 Task: Look for space in Ad Dīwānīyah, Iraq from 5th June, 2023 to 16th June, 2023 for 2 adults in price range Rs.14000 to Rs.18000. Place can be entire place with 1  bedroom having 1 bed and 1 bathroom. Property type can be house, flat, guest house, hotel. Amenities needed are: wifi, washing machine. Booking option can be shelf check-in. Required host language is English.
Action: Mouse moved to (532, 114)
Screenshot: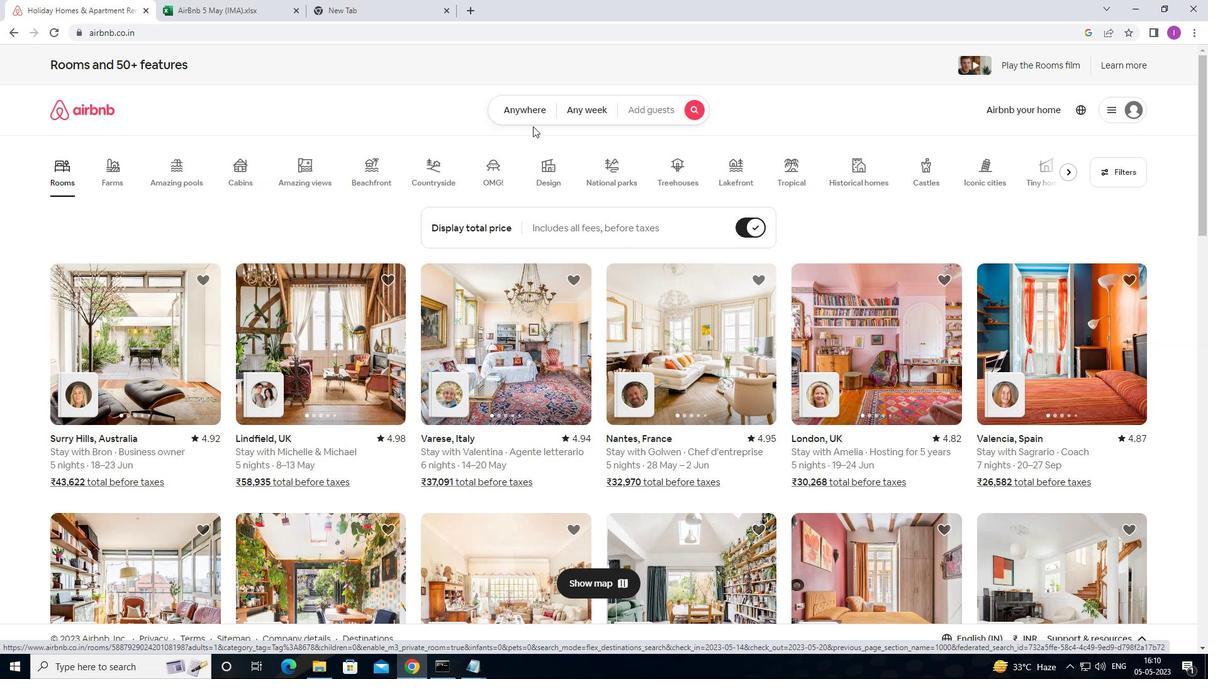 
Action: Mouse pressed left at (532, 114)
Screenshot: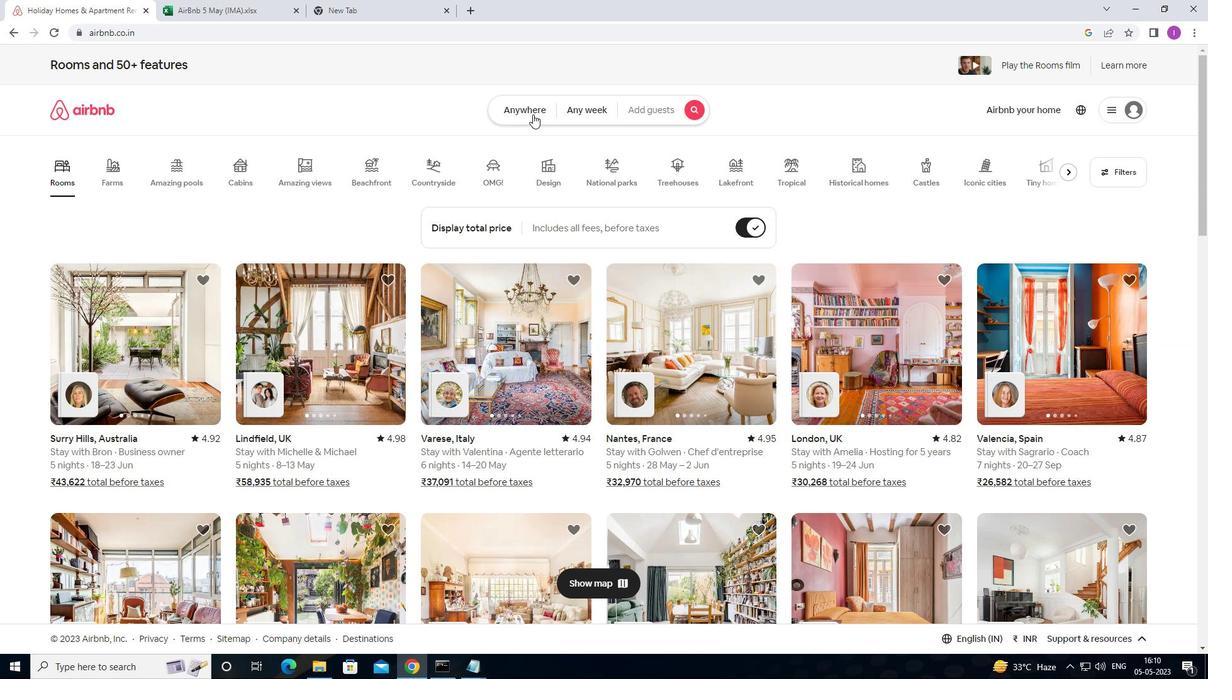 
Action: Mouse moved to (415, 155)
Screenshot: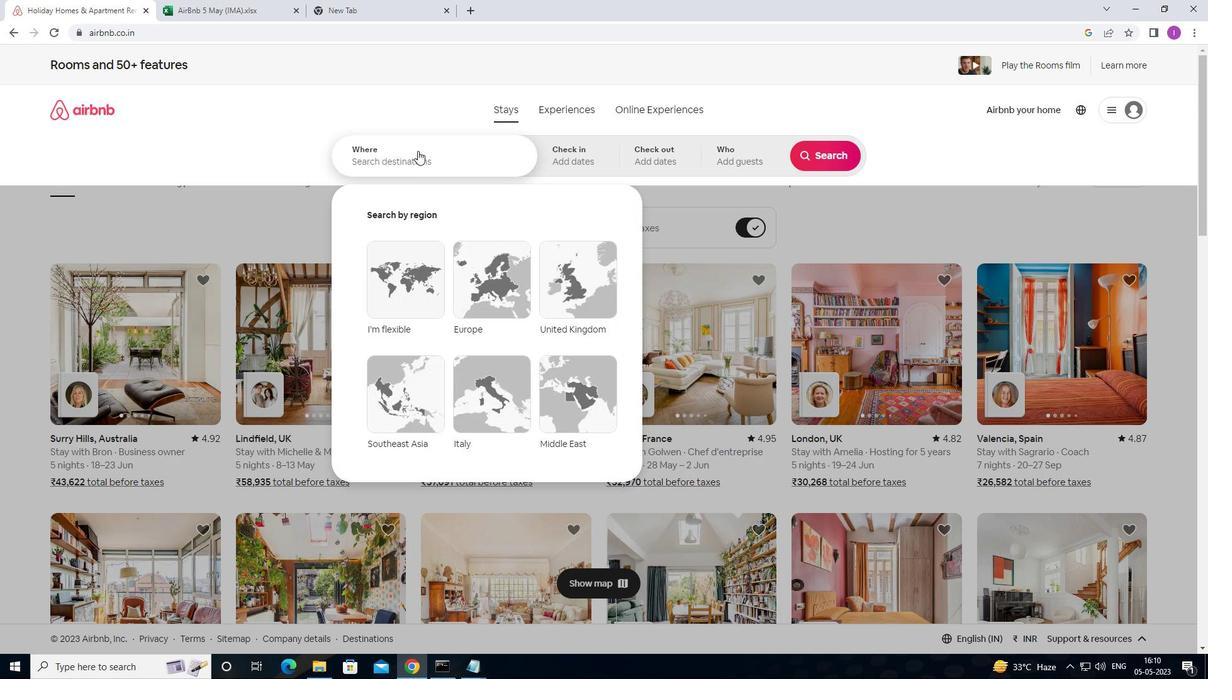
Action: Mouse pressed left at (415, 155)
Screenshot: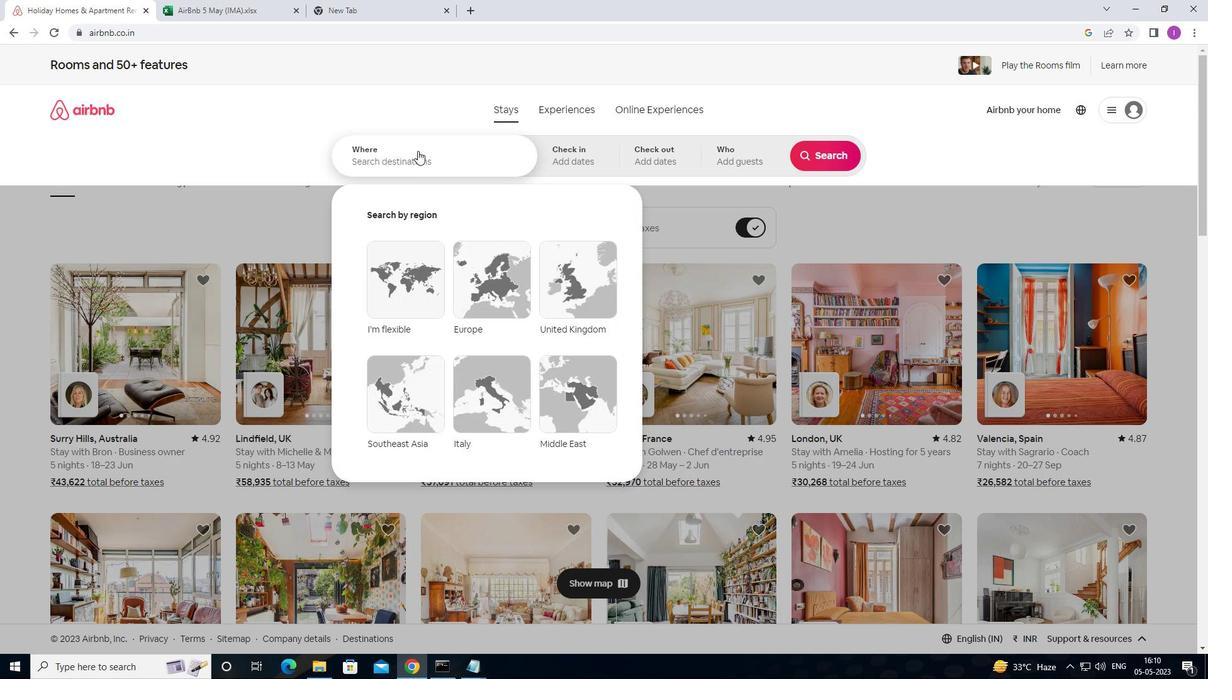 
Action: Mouse moved to (610, 165)
Screenshot: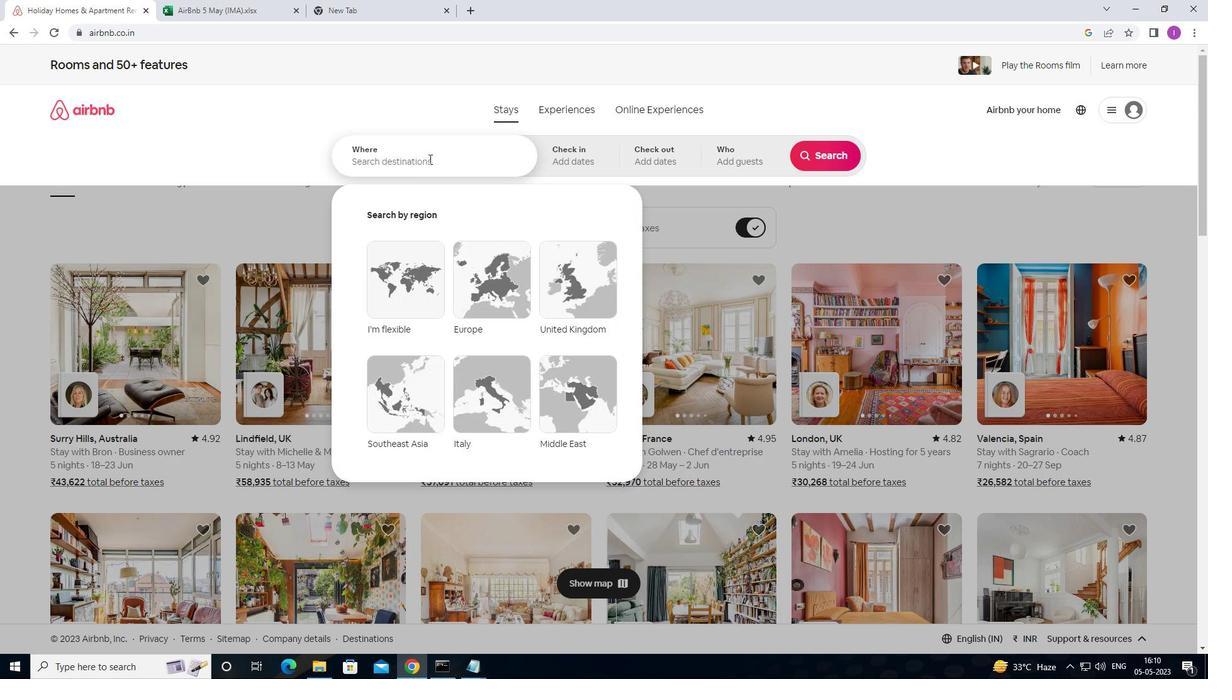 
Action: Key pressed <Key.shift><Key.shift><Key.shift><Key.shift><Key.shift><Key.shift><Key.shift><Key.shift><Key.shift><Key.shift><Key.shift><Key.shift><Key.shift><Key.shift><Key.shift><Key.shift><Key.shift><Key.shift><Key.shift><Key.shift><Key.shift><Key.shift><Key.shift><Key.shift>AD<Key.space><Key.shift><Key.shift><Key.shift><Key.shift><Key.shift>B
Screenshot: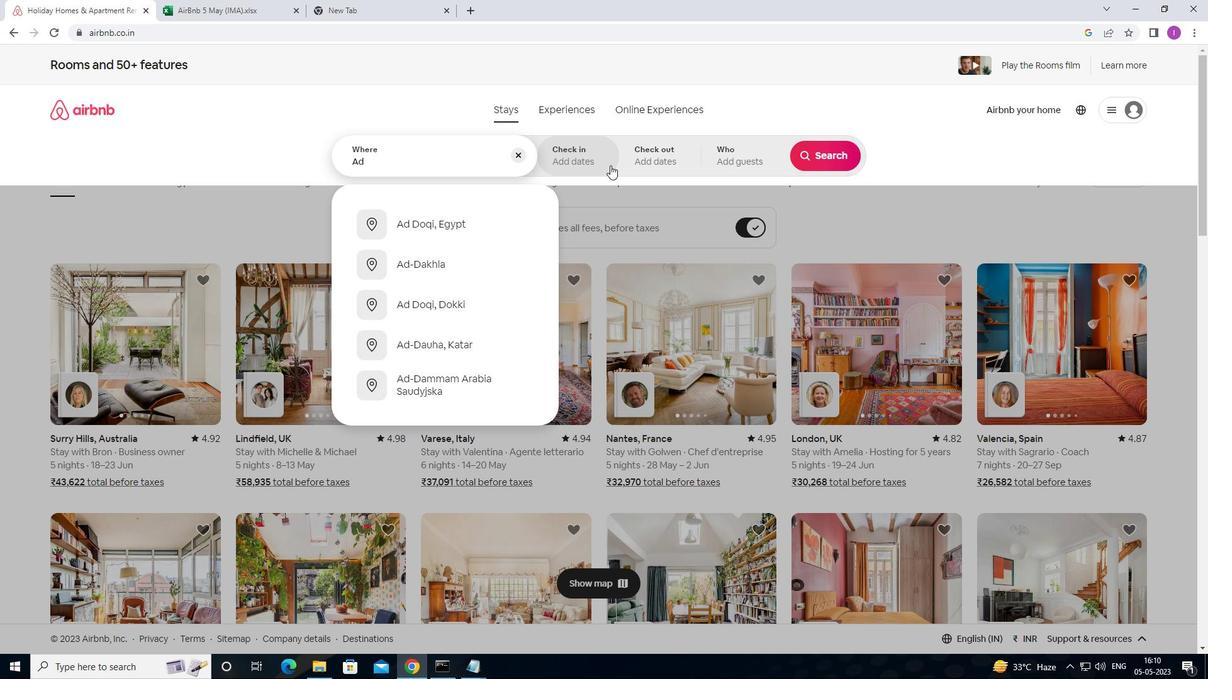 
Action: Mouse moved to (645, 166)
Screenshot: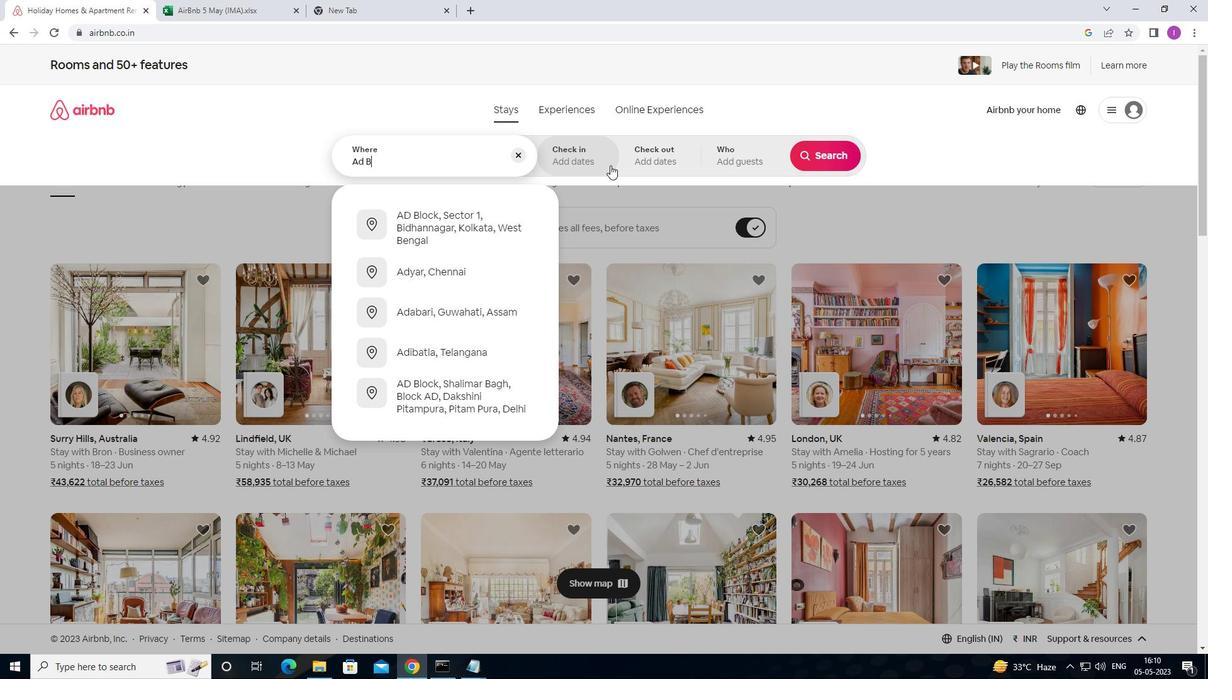 
Action: Key pressed <Key.backspace><Key.shift>DIWANIYAH
Screenshot: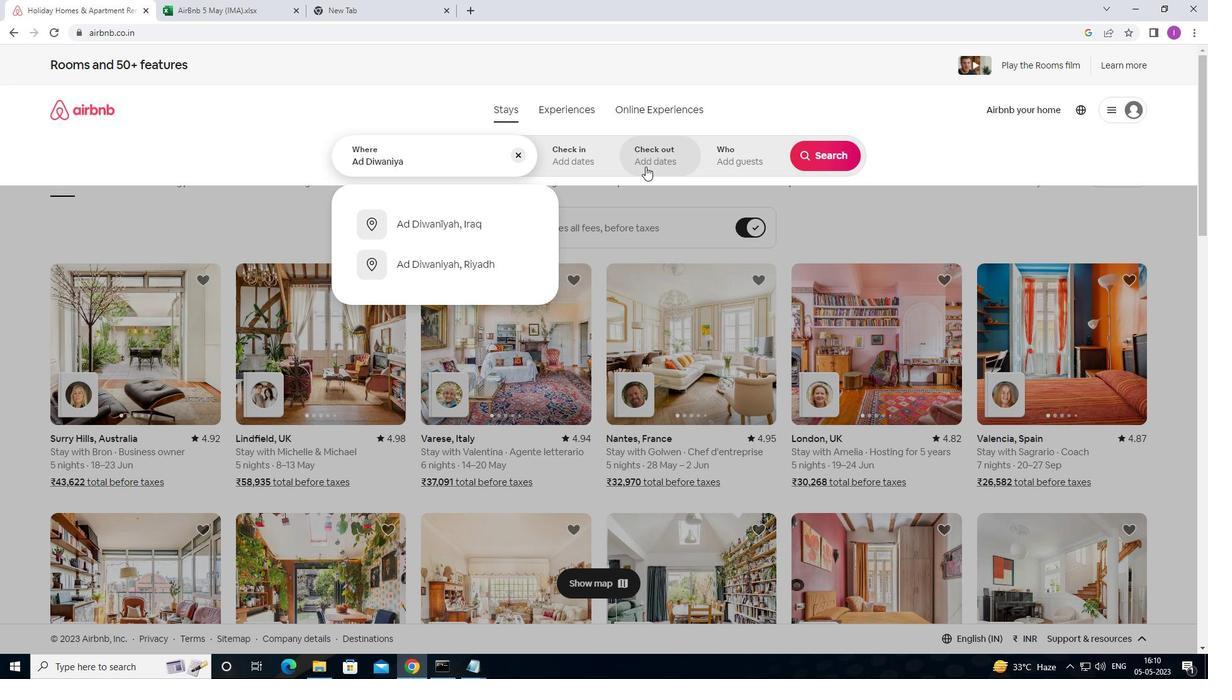 
Action: Mouse moved to (454, 221)
Screenshot: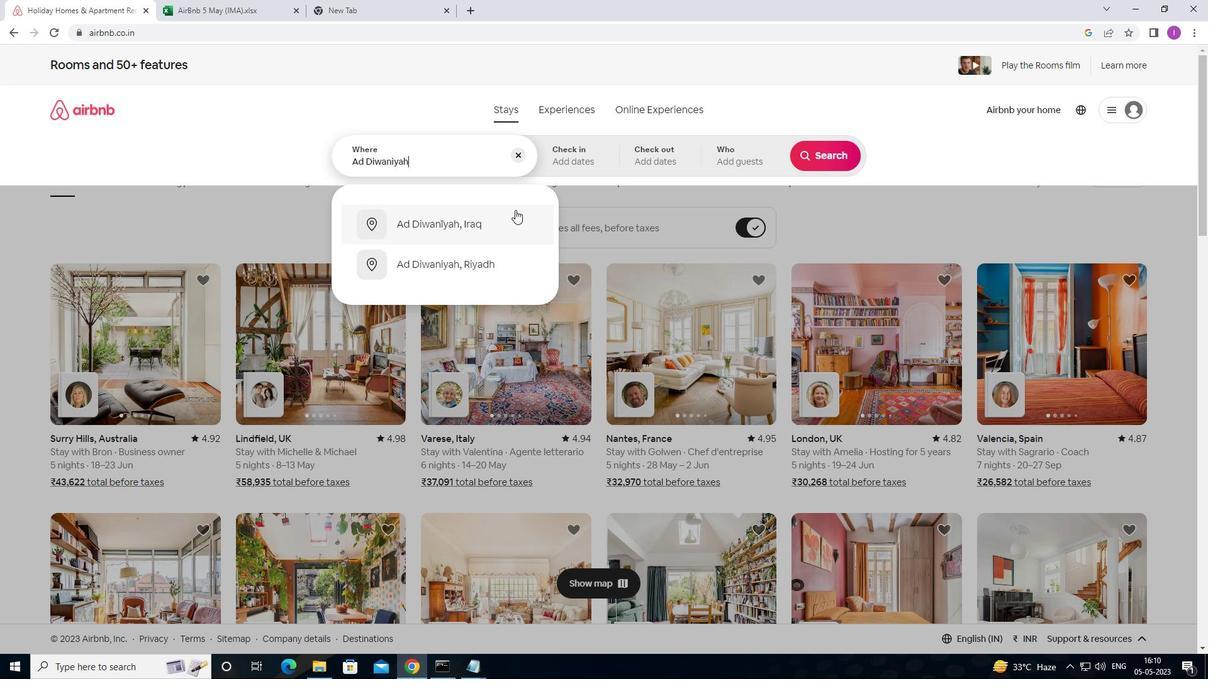 
Action: Mouse pressed left at (454, 221)
Screenshot: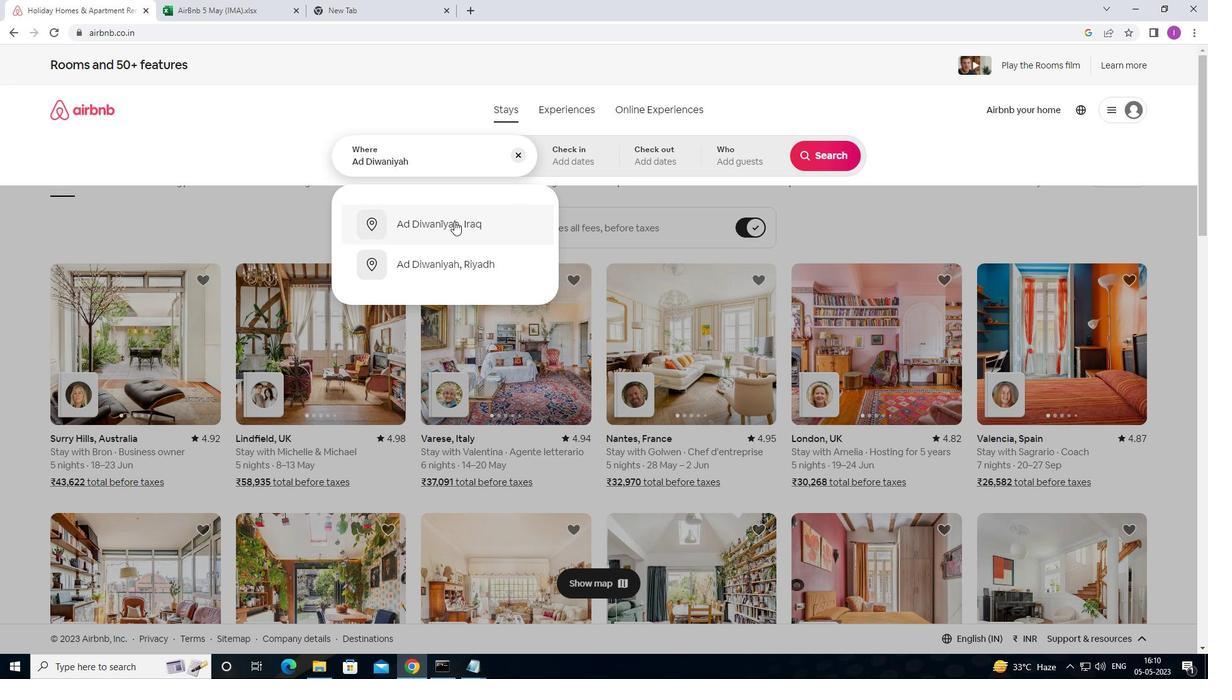 
Action: Mouse moved to (665, 335)
Screenshot: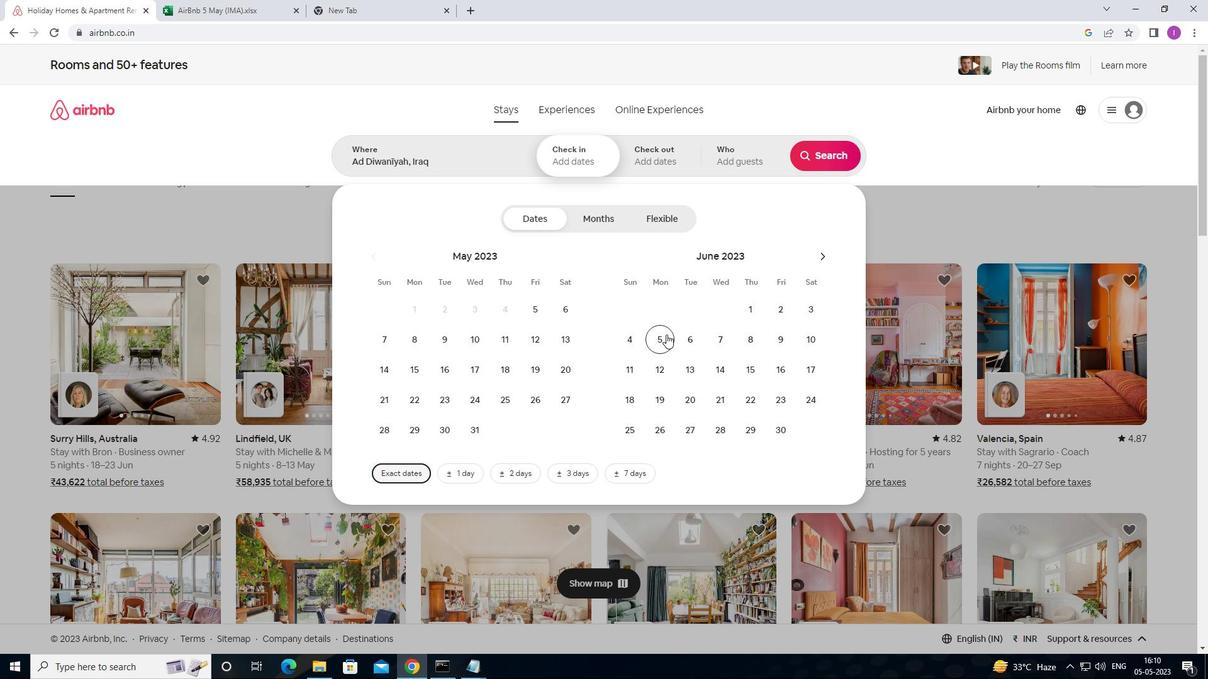 
Action: Mouse pressed left at (665, 335)
Screenshot: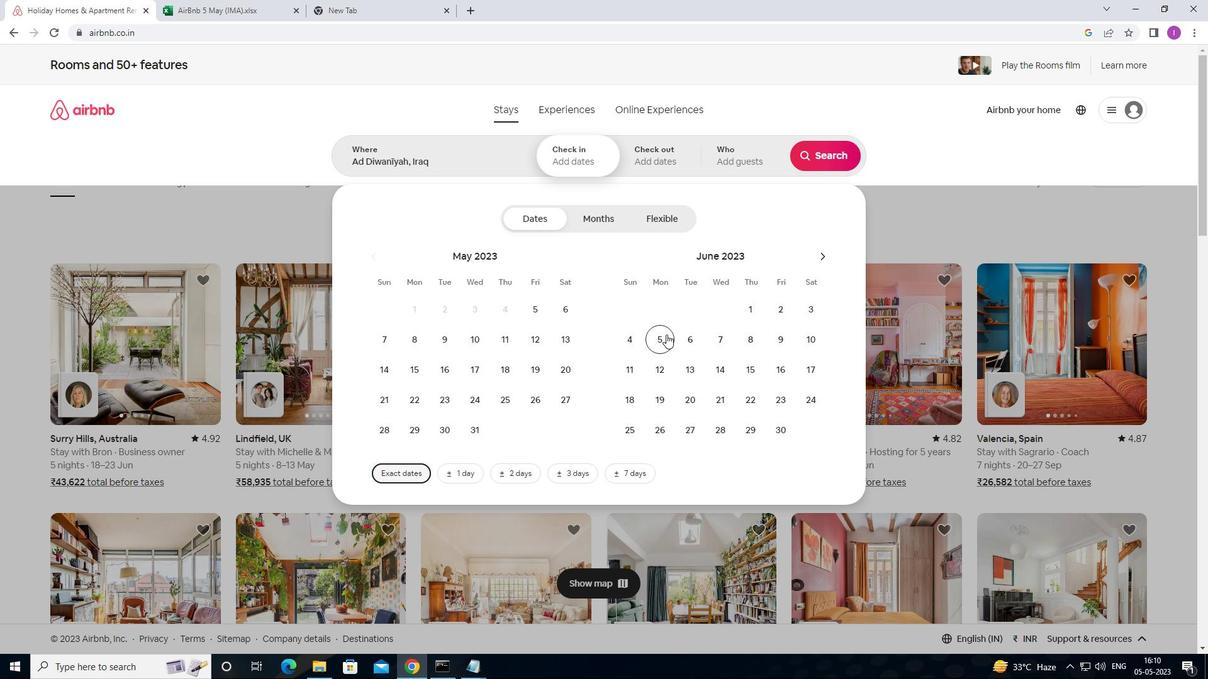 
Action: Mouse moved to (781, 369)
Screenshot: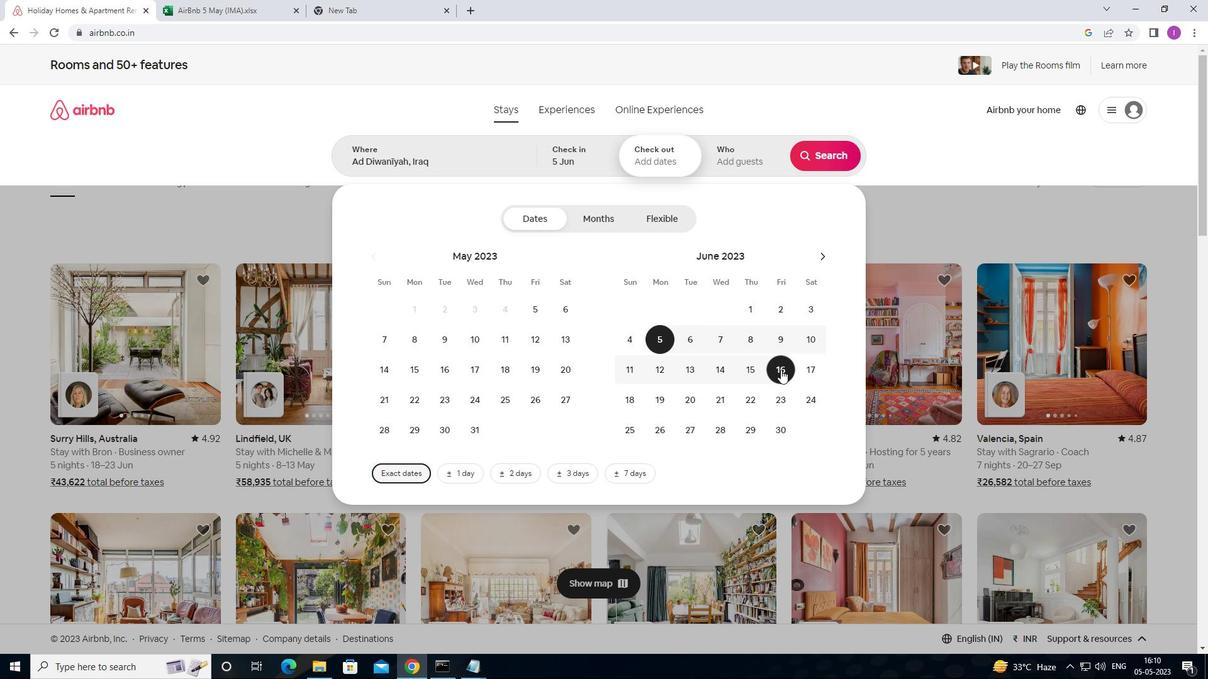 
Action: Mouse pressed left at (781, 369)
Screenshot: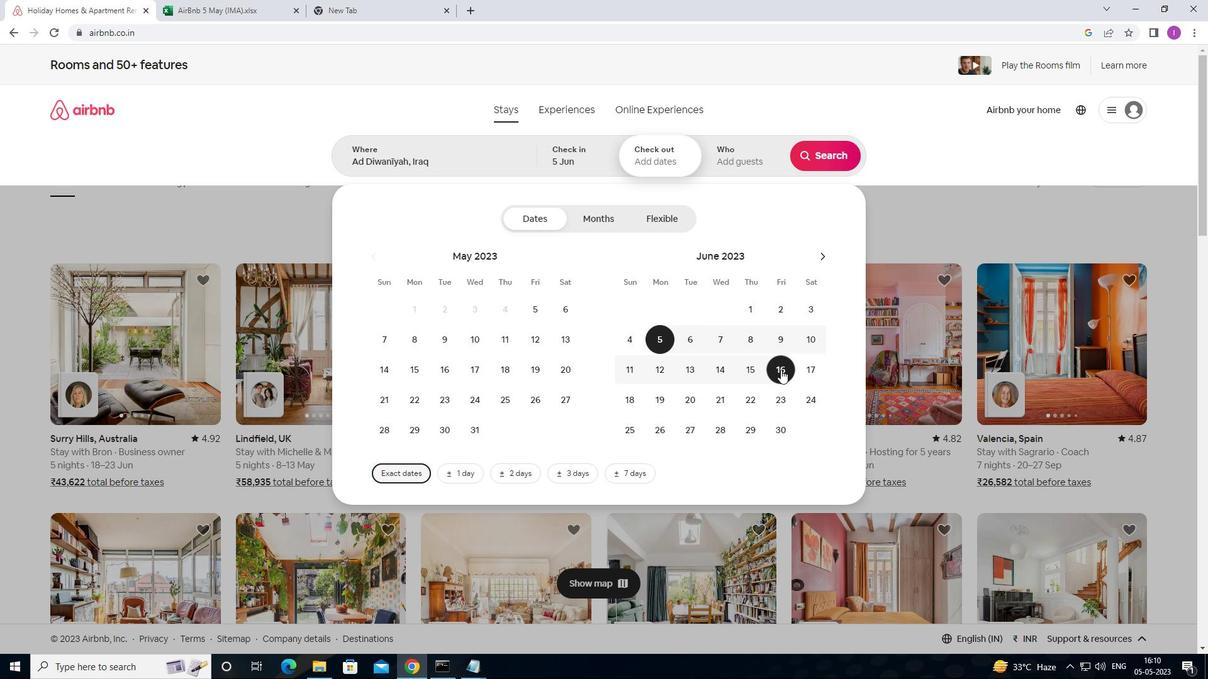 
Action: Mouse moved to (763, 162)
Screenshot: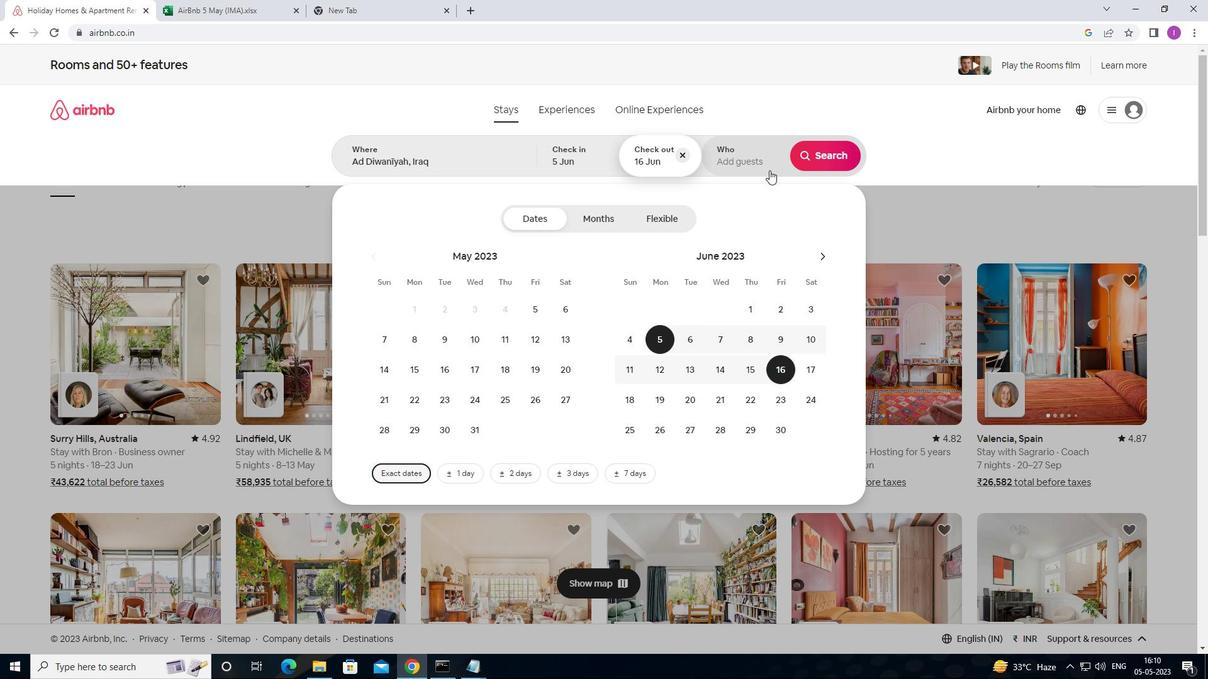 
Action: Mouse pressed left at (763, 162)
Screenshot: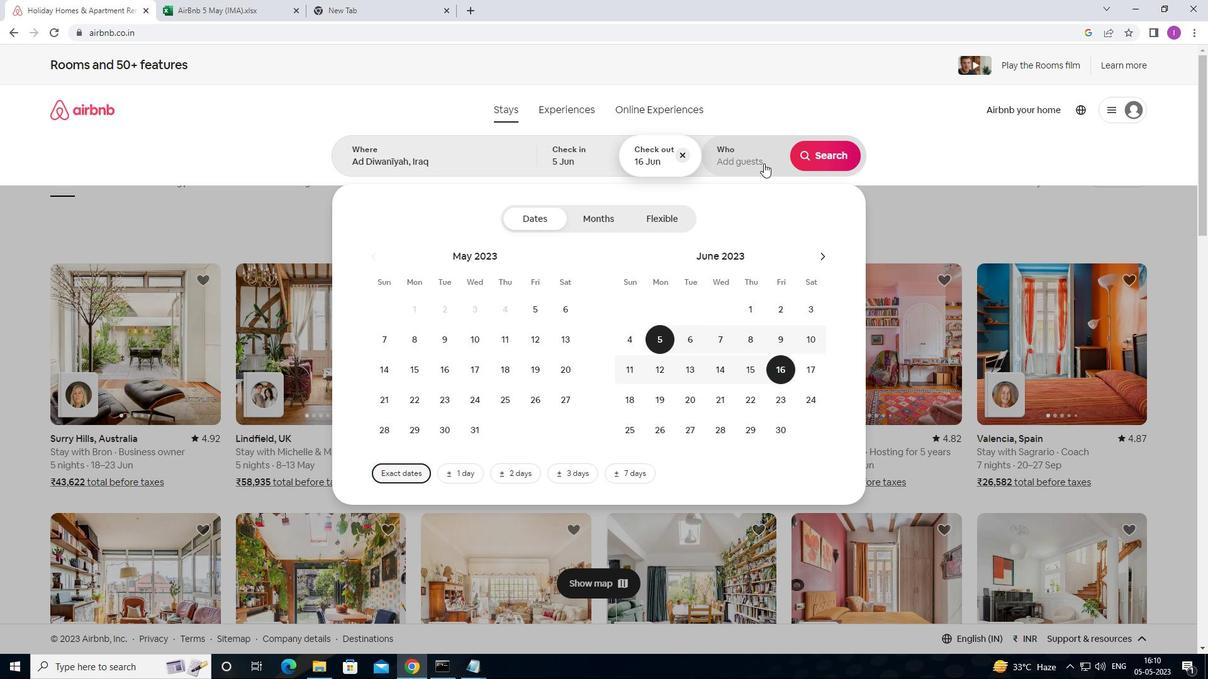 
Action: Mouse moved to (827, 223)
Screenshot: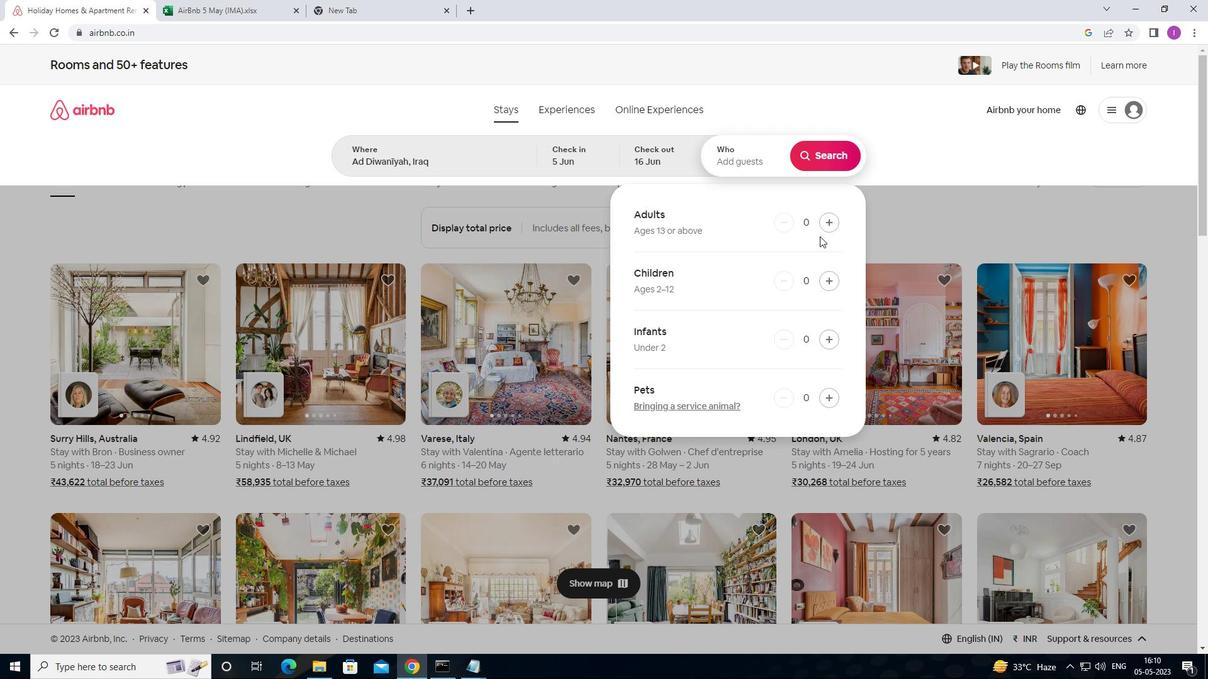 
Action: Mouse pressed left at (827, 223)
Screenshot: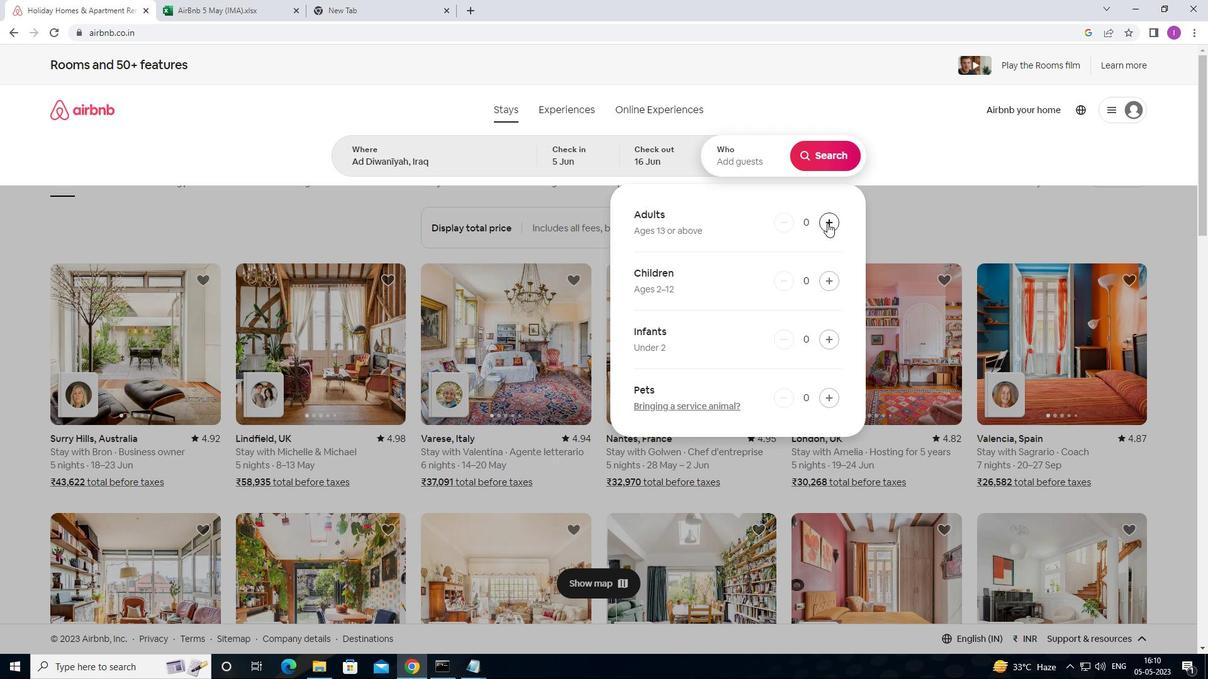 
Action: Mouse moved to (827, 222)
Screenshot: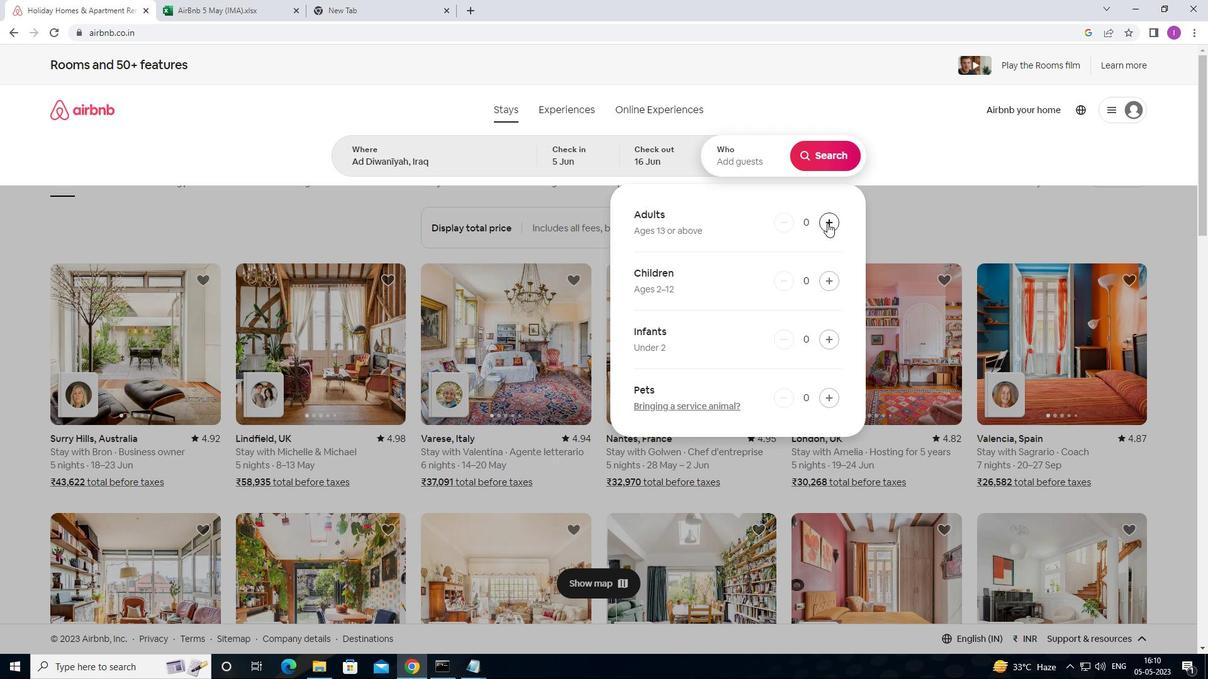 
Action: Mouse pressed left at (827, 222)
Screenshot: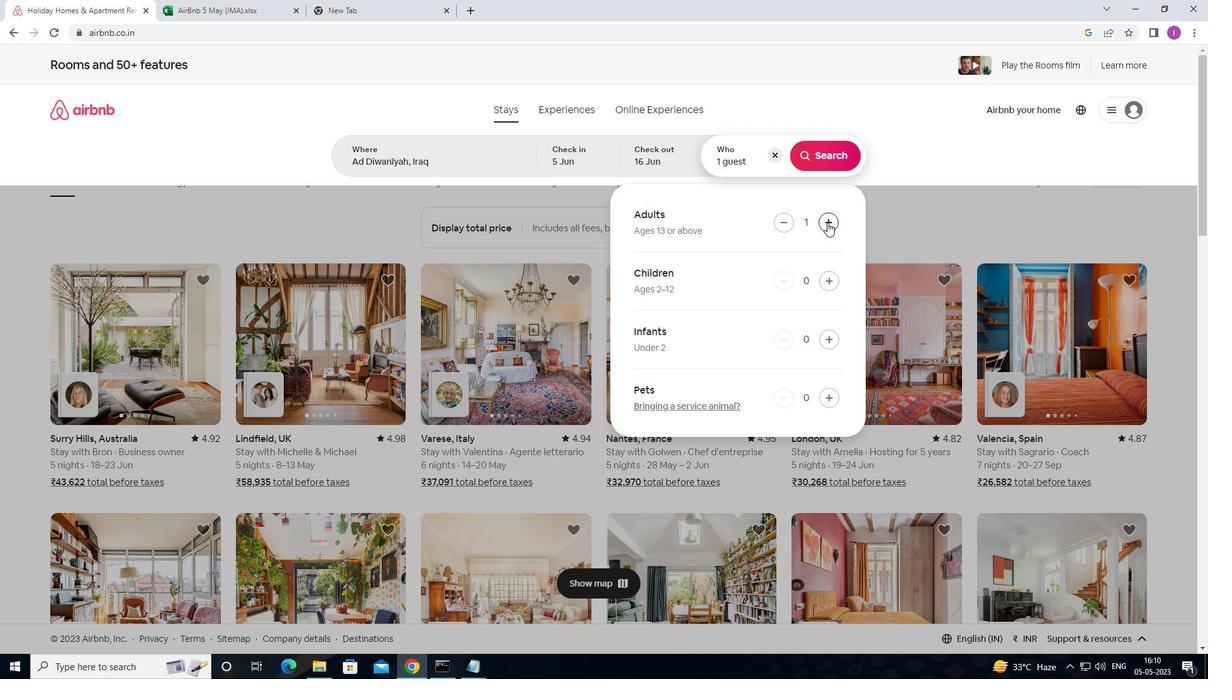 
Action: Mouse moved to (825, 156)
Screenshot: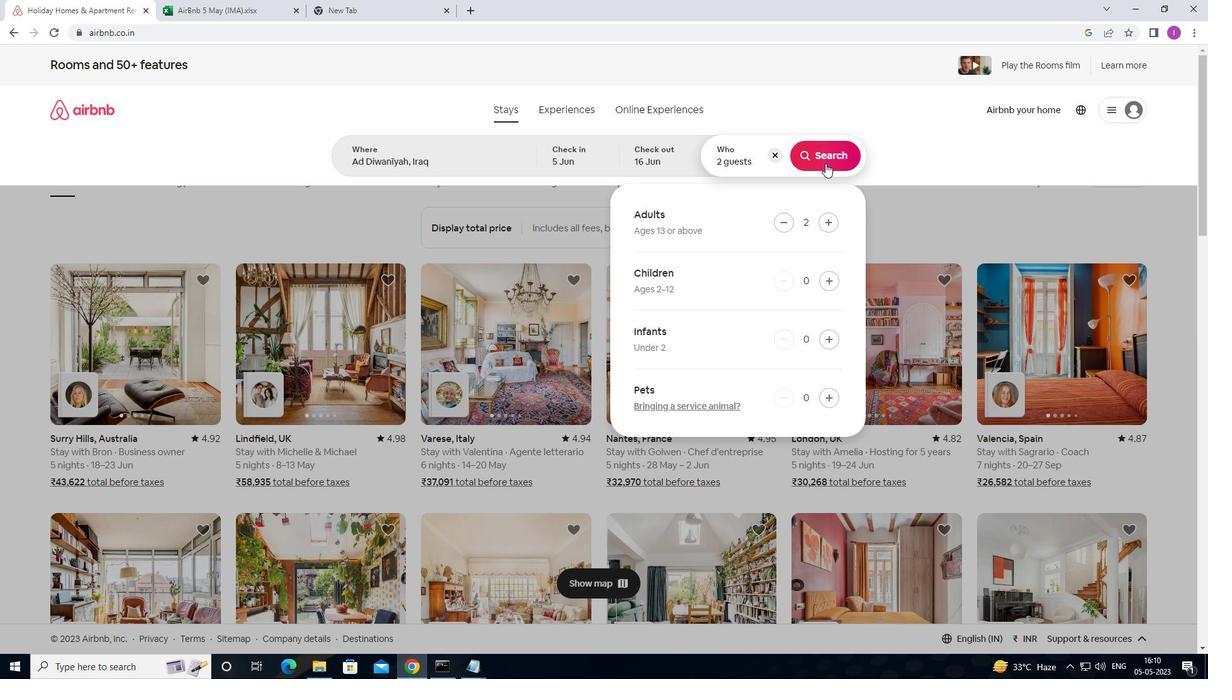 
Action: Mouse pressed left at (825, 156)
Screenshot: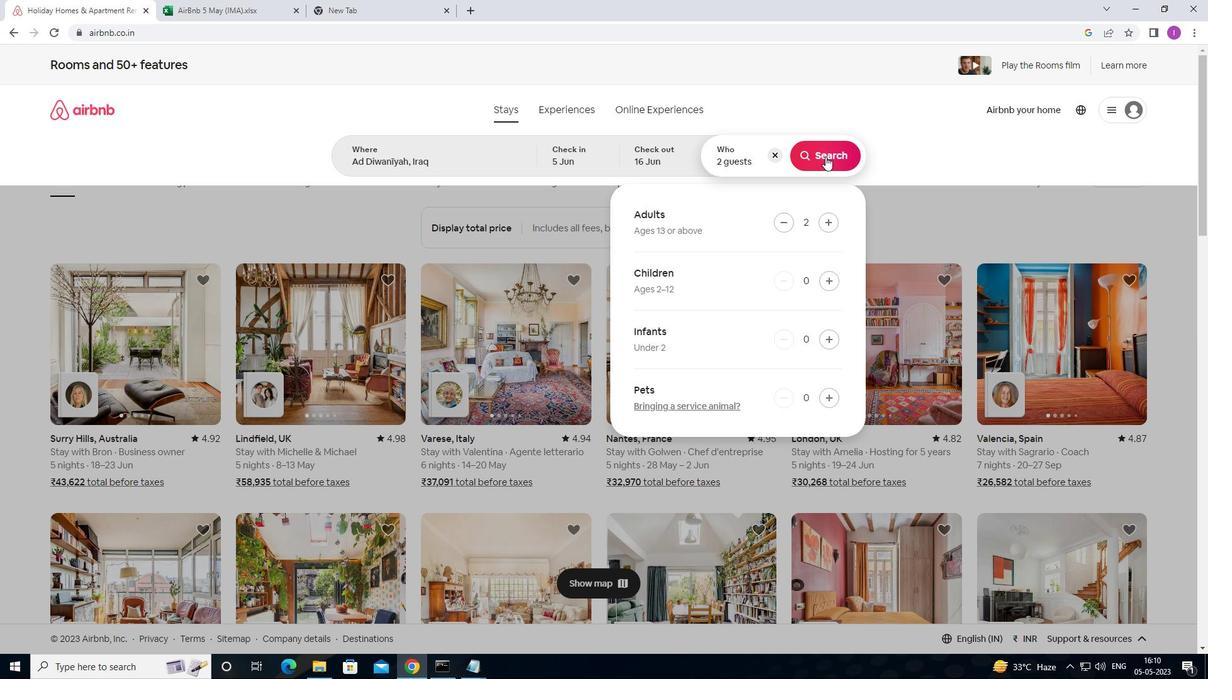 
Action: Mouse moved to (1155, 125)
Screenshot: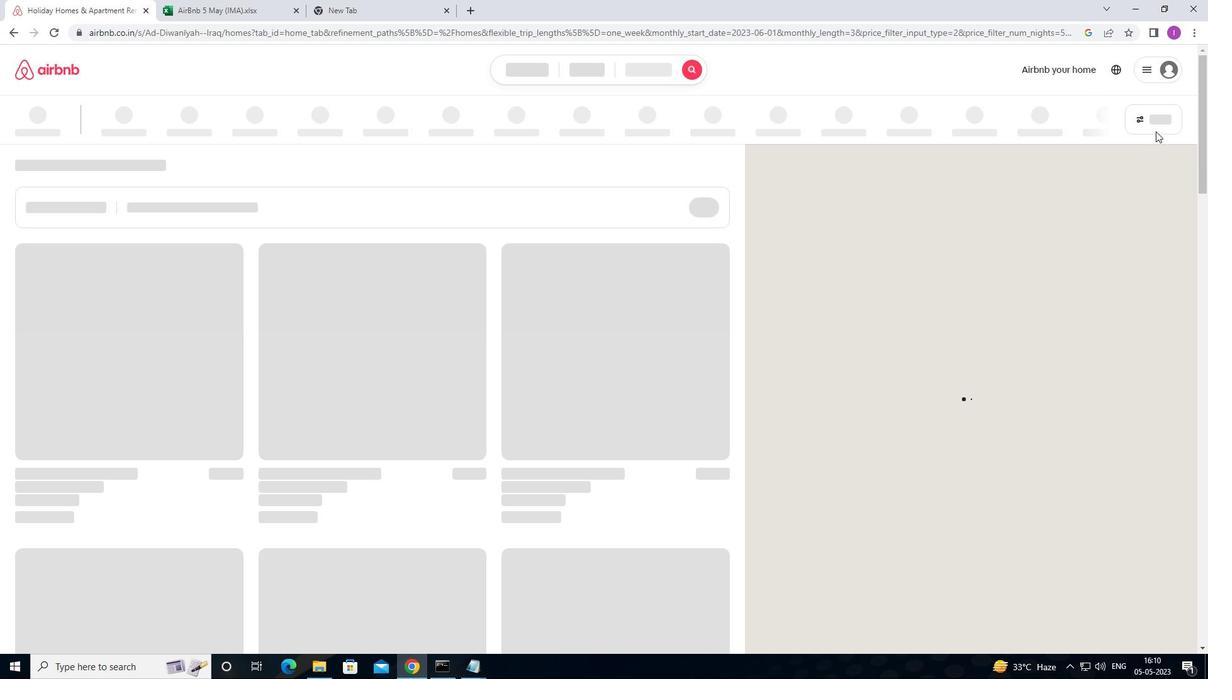 
Action: Mouse pressed left at (1155, 125)
Screenshot: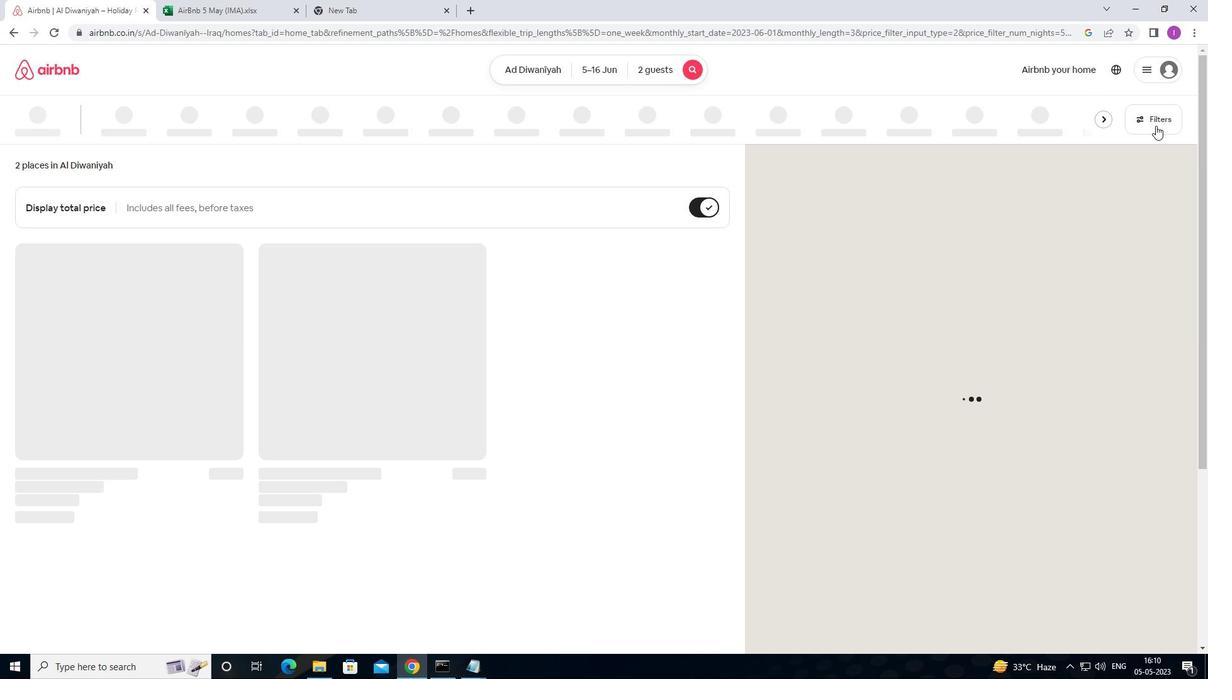 
Action: Mouse moved to (442, 430)
Screenshot: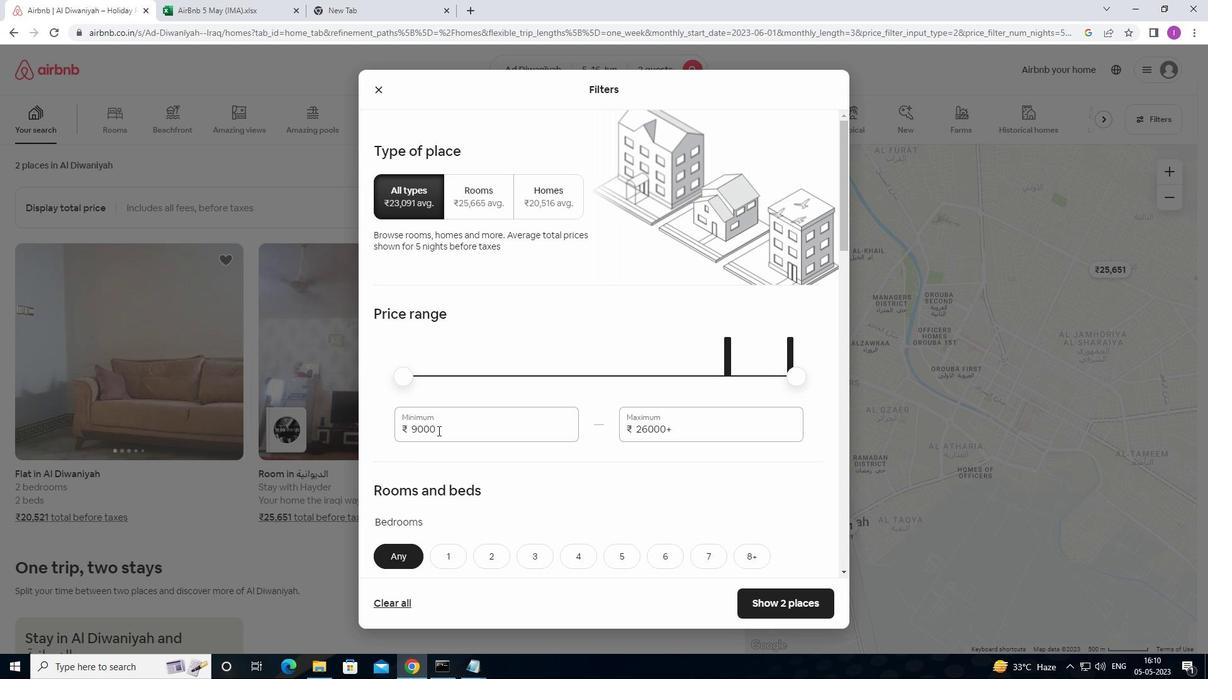 
Action: Mouse pressed left at (442, 430)
Screenshot: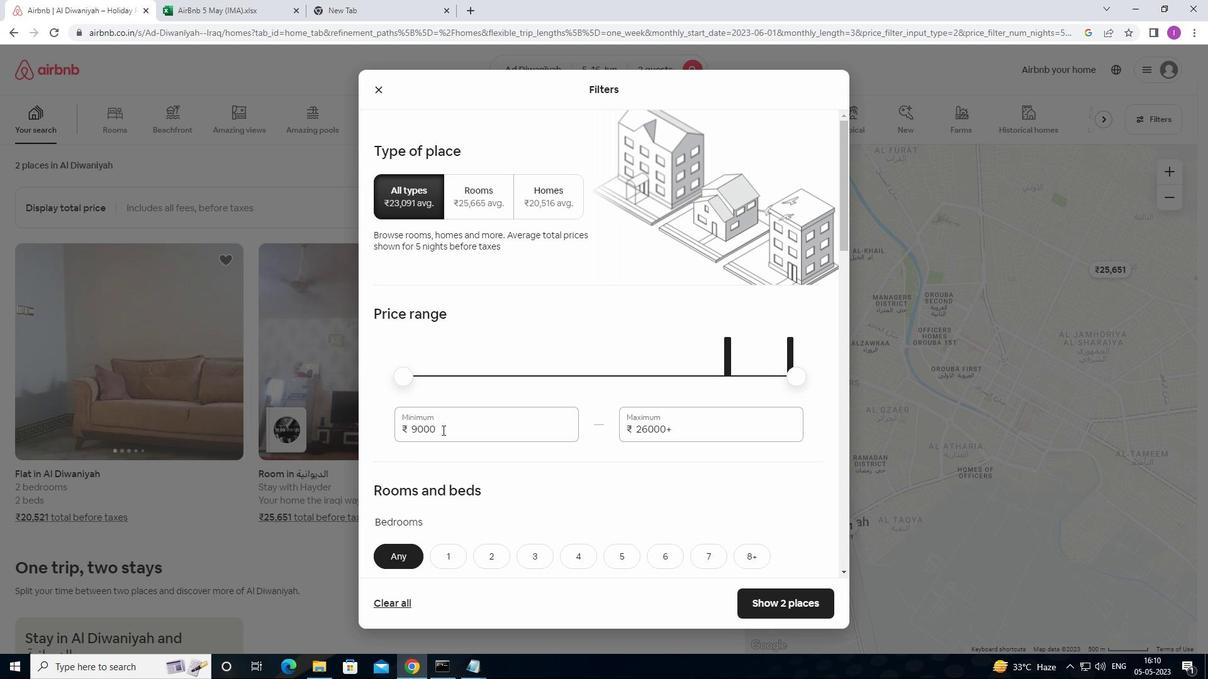 
Action: Mouse moved to (471, 444)
Screenshot: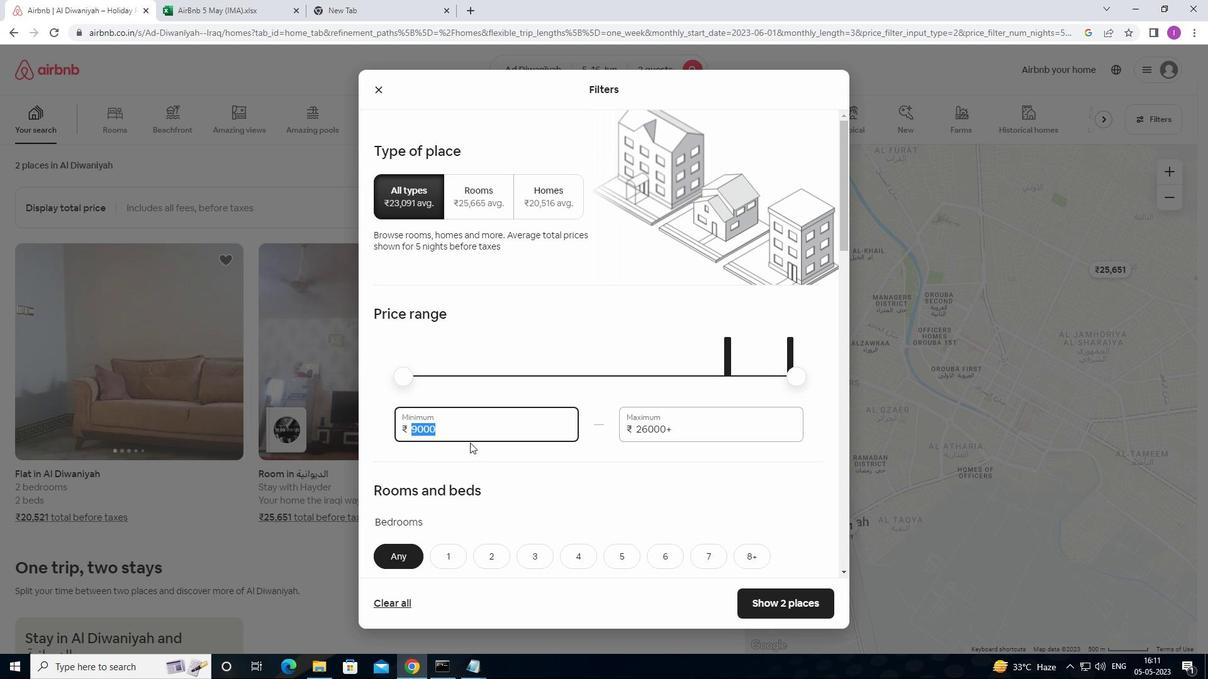 
Action: Key pressed 1
Screenshot: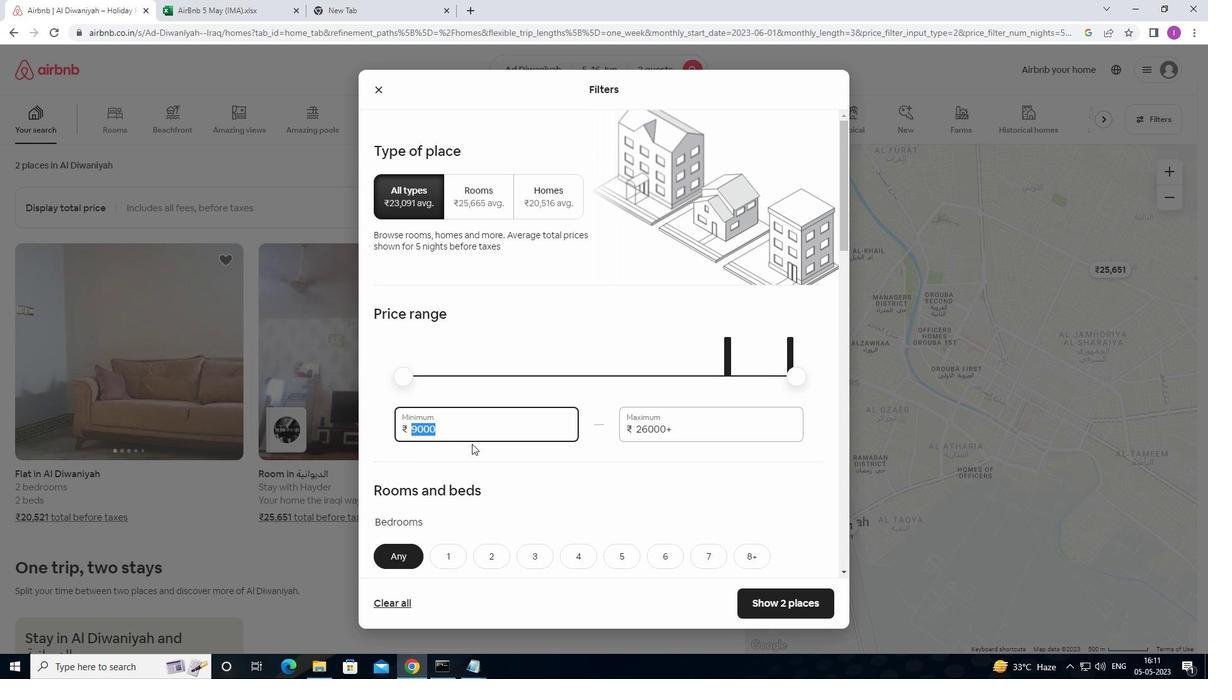 
Action: Mouse moved to (480, 438)
Screenshot: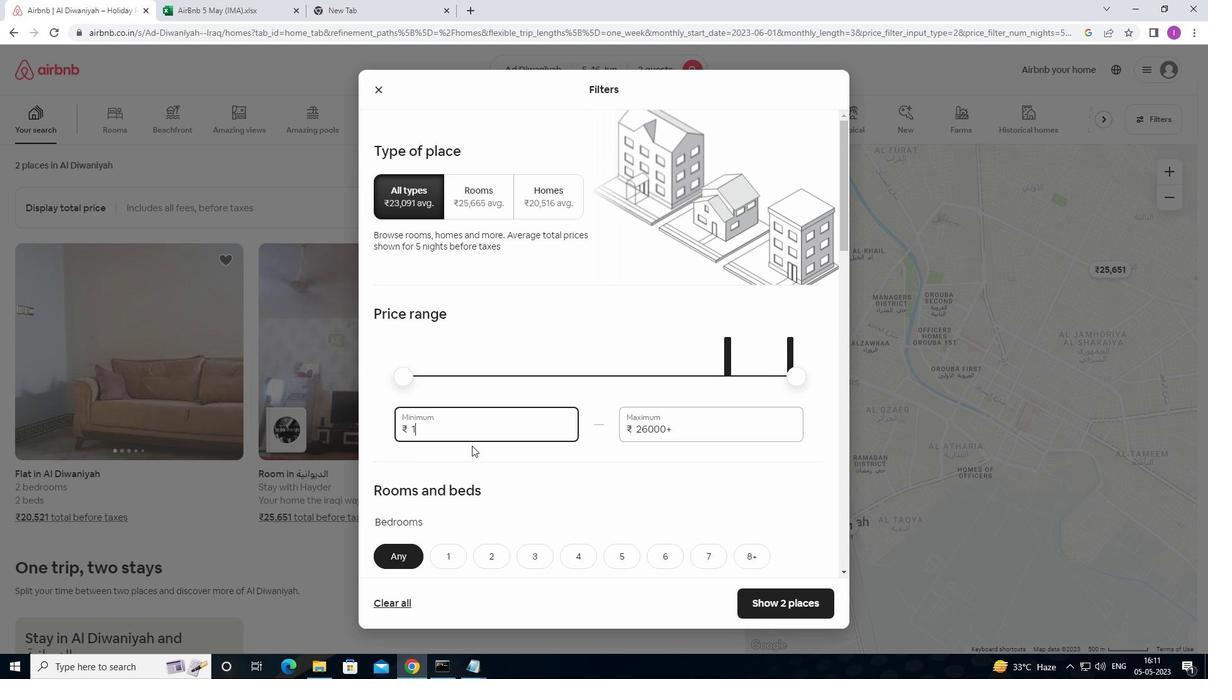 
Action: Key pressed 4
Screenshot: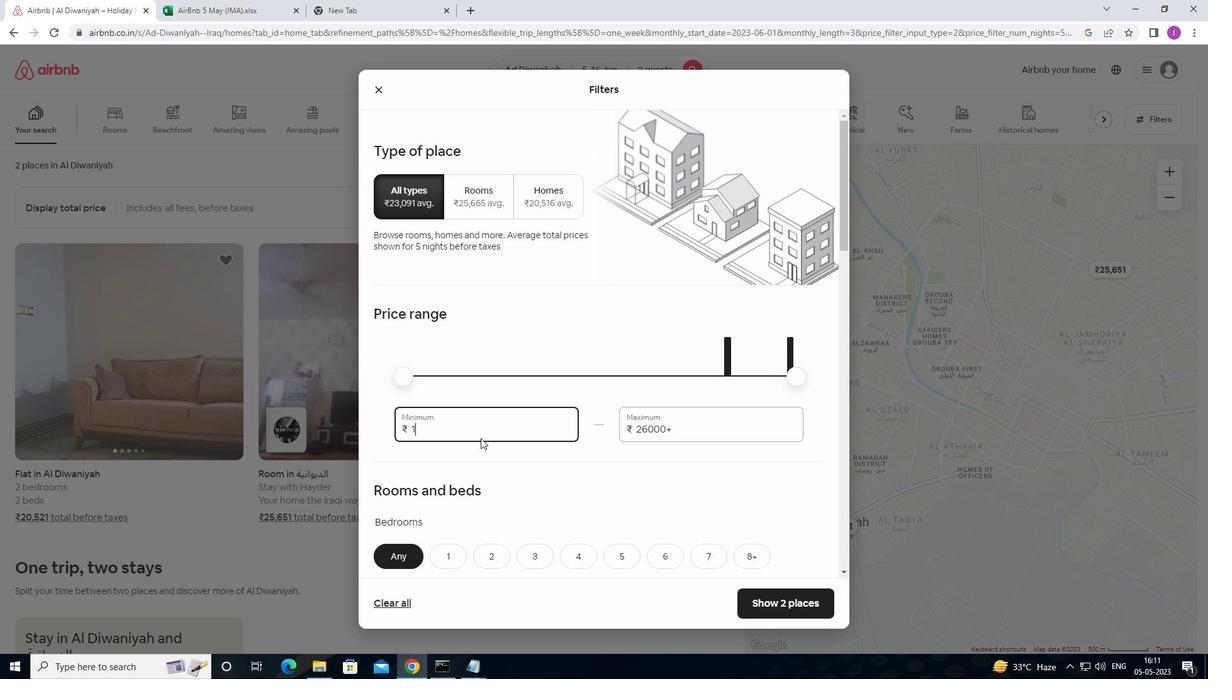 
Action: Mouse moved to (481, 437)
Screenshot: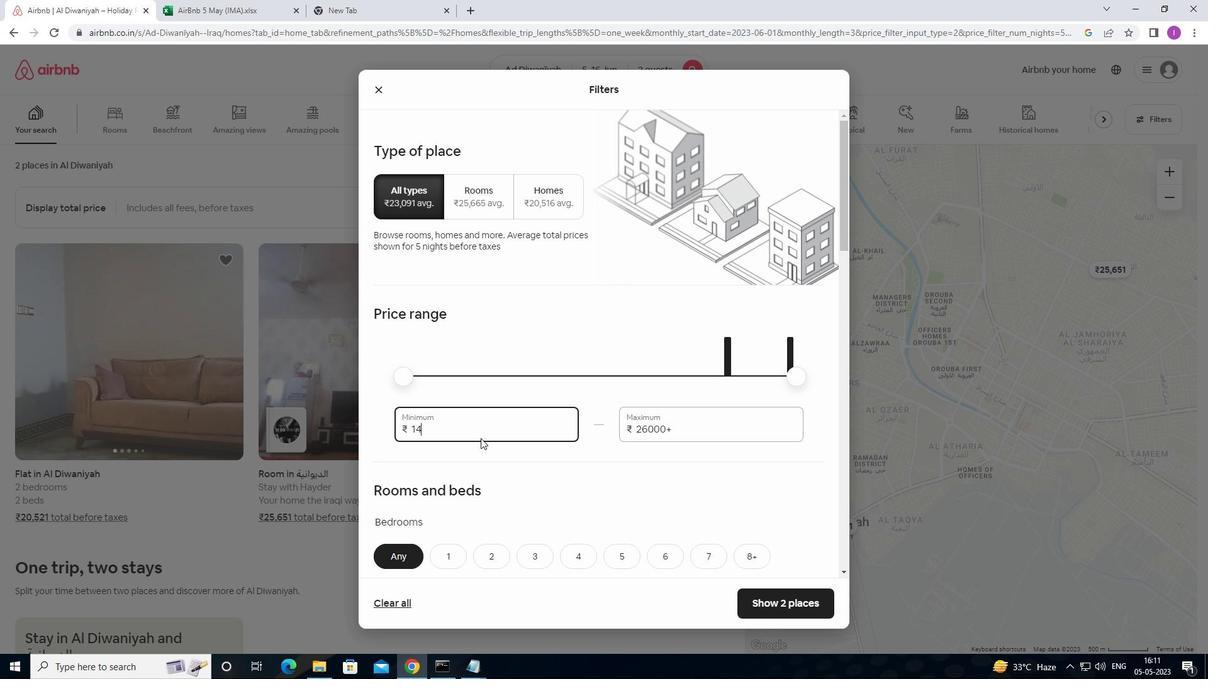
Action: Key pressed 000
Screenshot: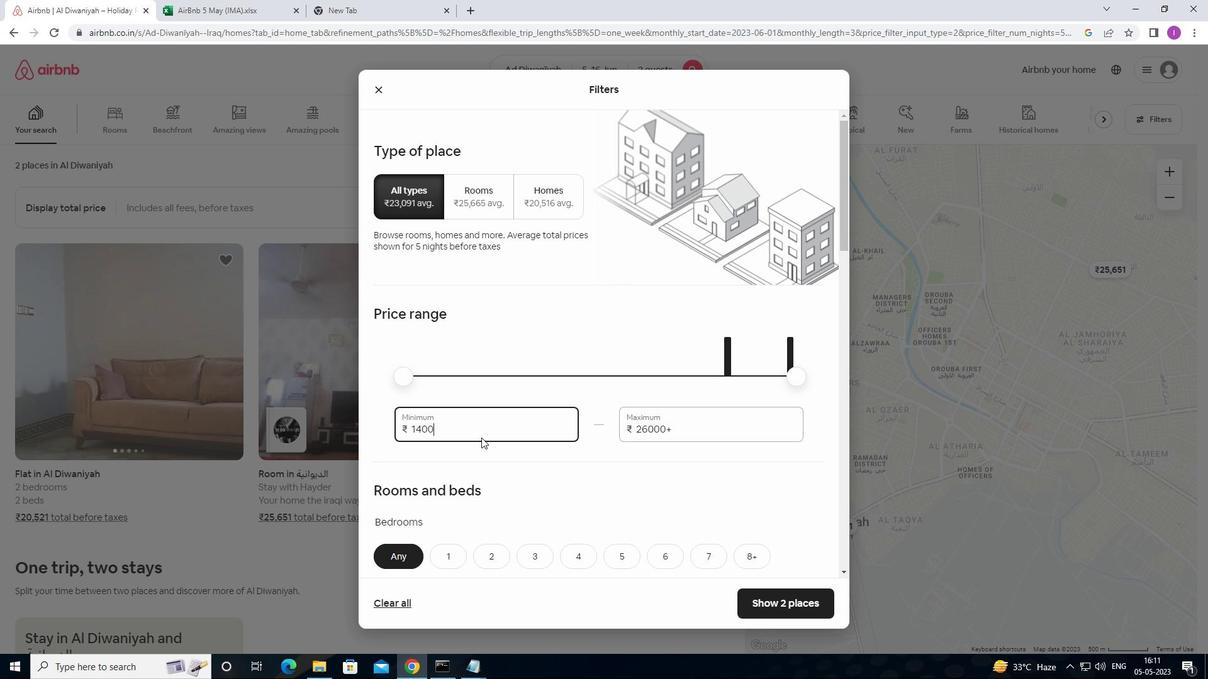 
Action: Mouse moved to (680, 421)
Screenshot: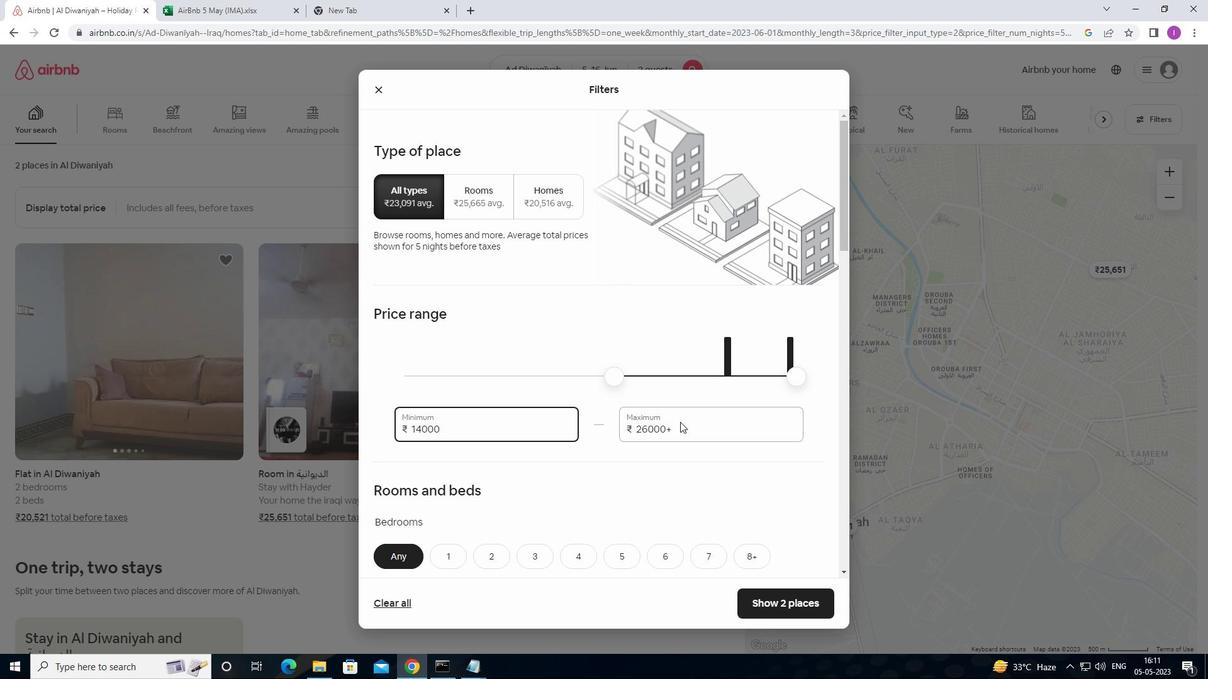 
Action: Mouse pressed left at (680, 421)
Screenshot: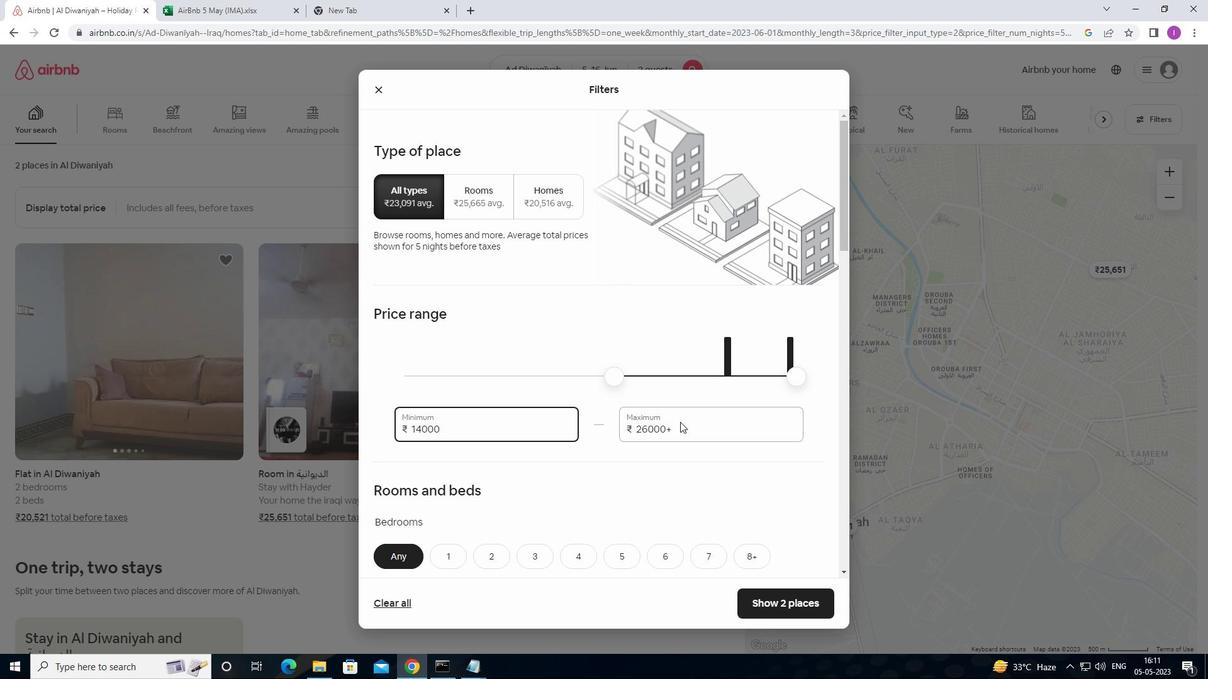 
Action: Mouse moved to (678, 427)
Screenshot: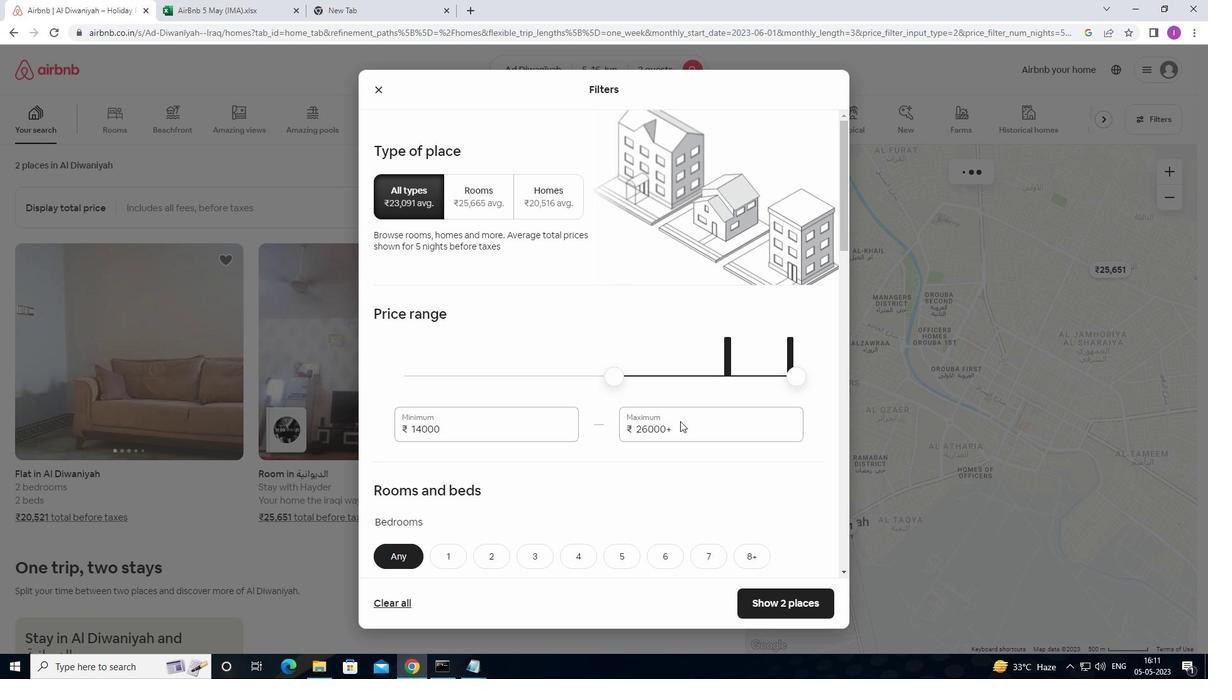 
Action: Mouse pressed left at (678, 427)
Screenshot: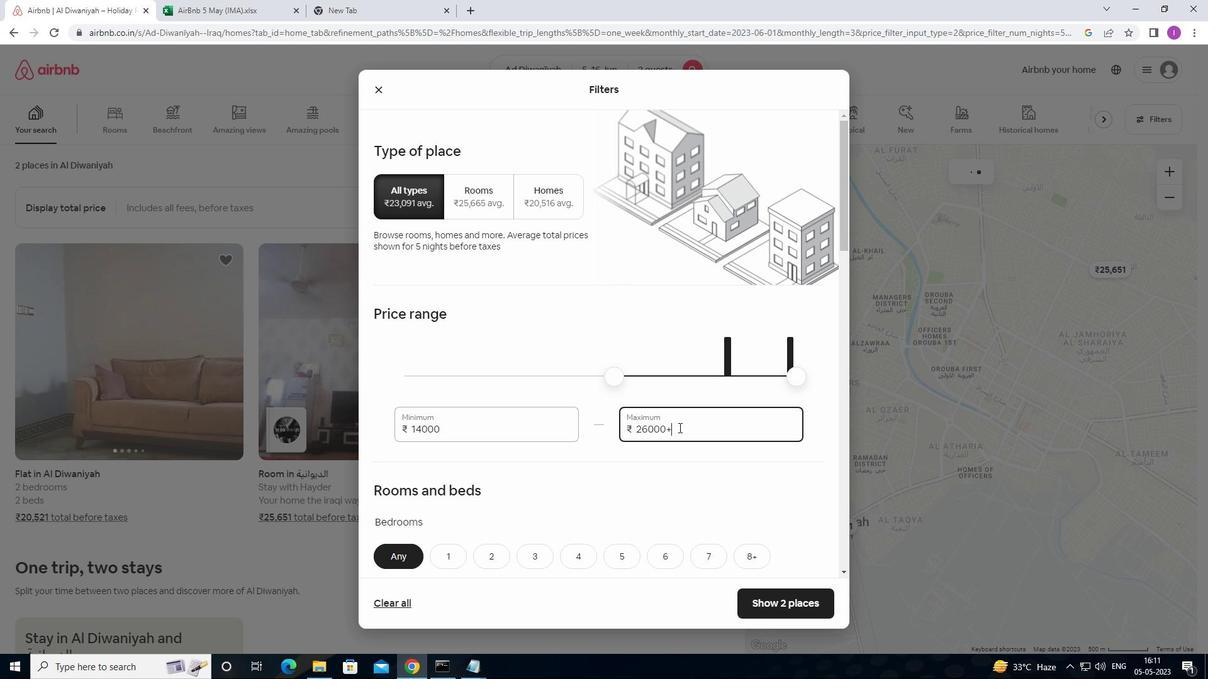 
Action: Mouse moved to (616, 440)
Screenshot: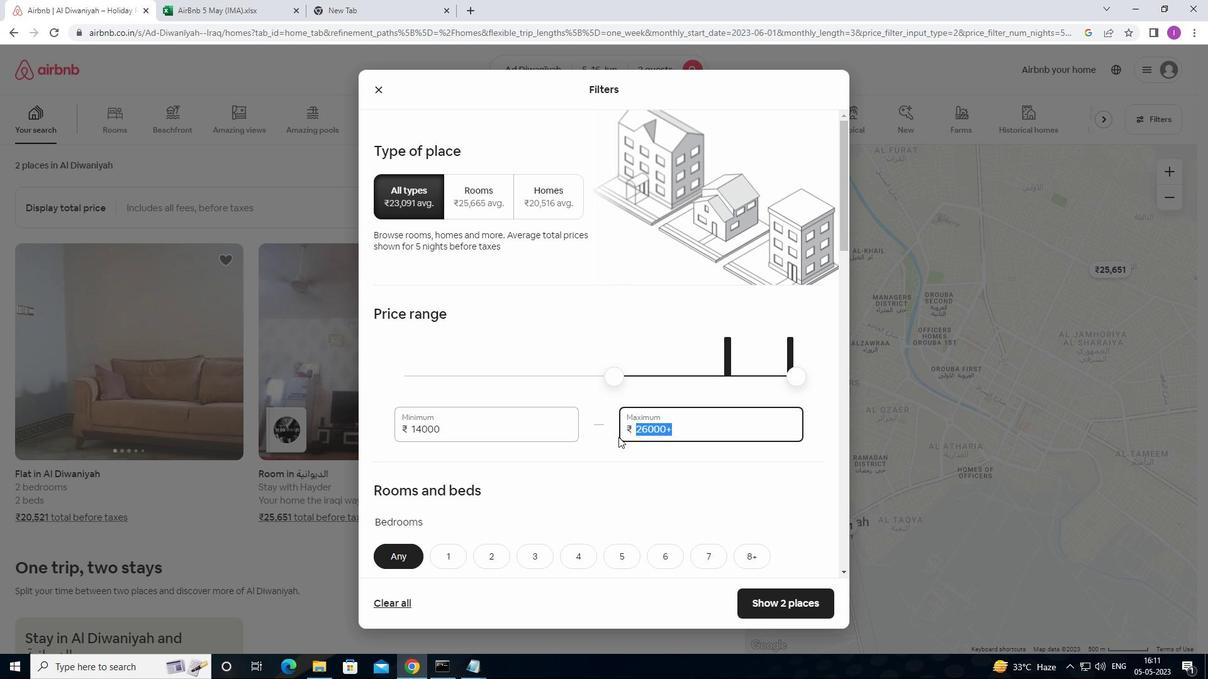 
Action: Key pressed 18000
Screenshot: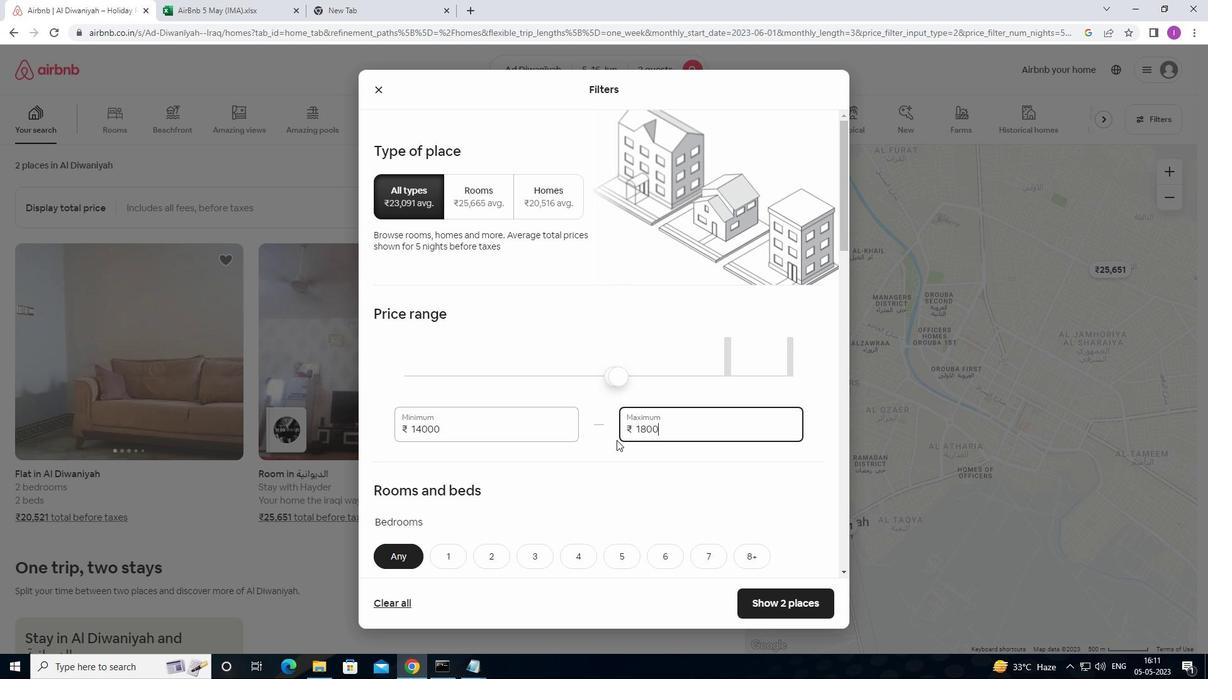 
Action: Mouse moved to (641, 454)
Screenshot: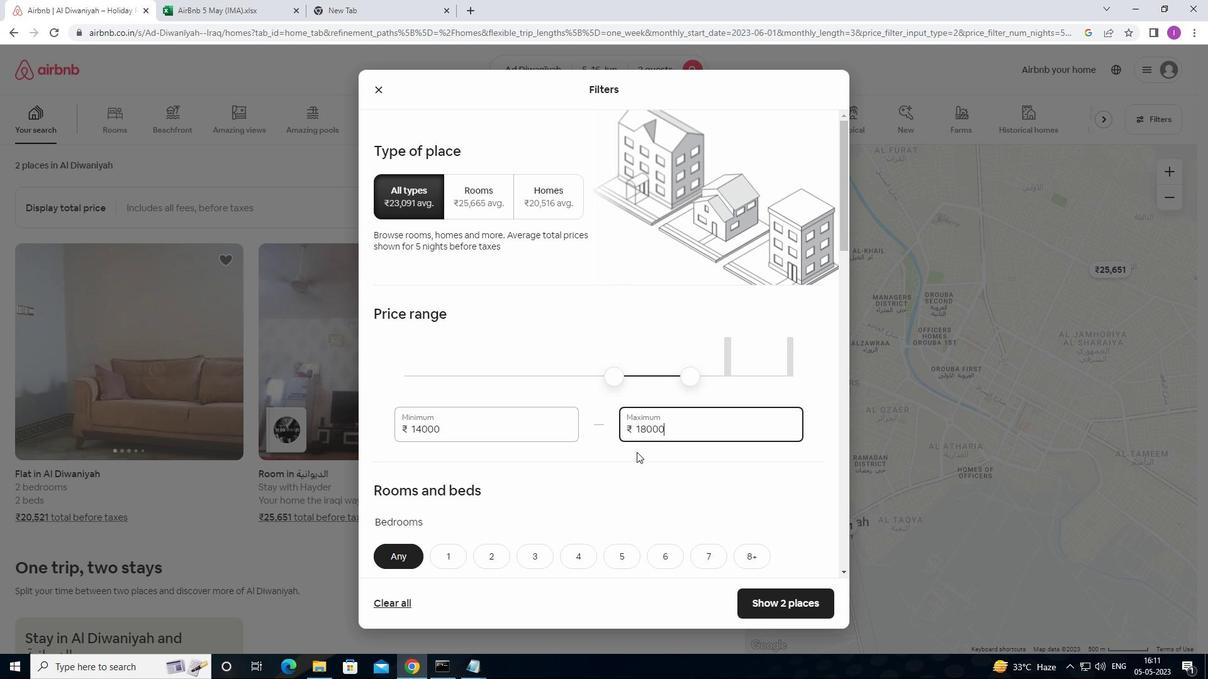 
Action: Mouse scrolled (641, 454) with delta (0, 0)
Screenshot: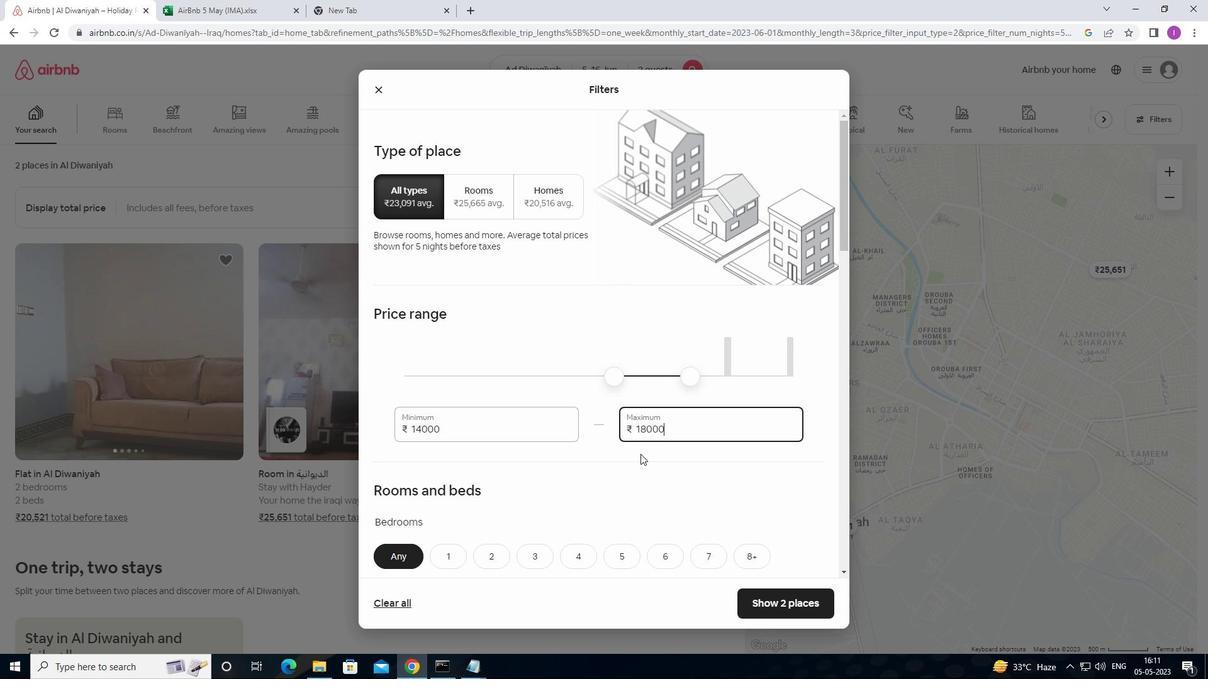 
Action: Mouse scrolled (641, 454) with delta (0, 0)
Screenshot: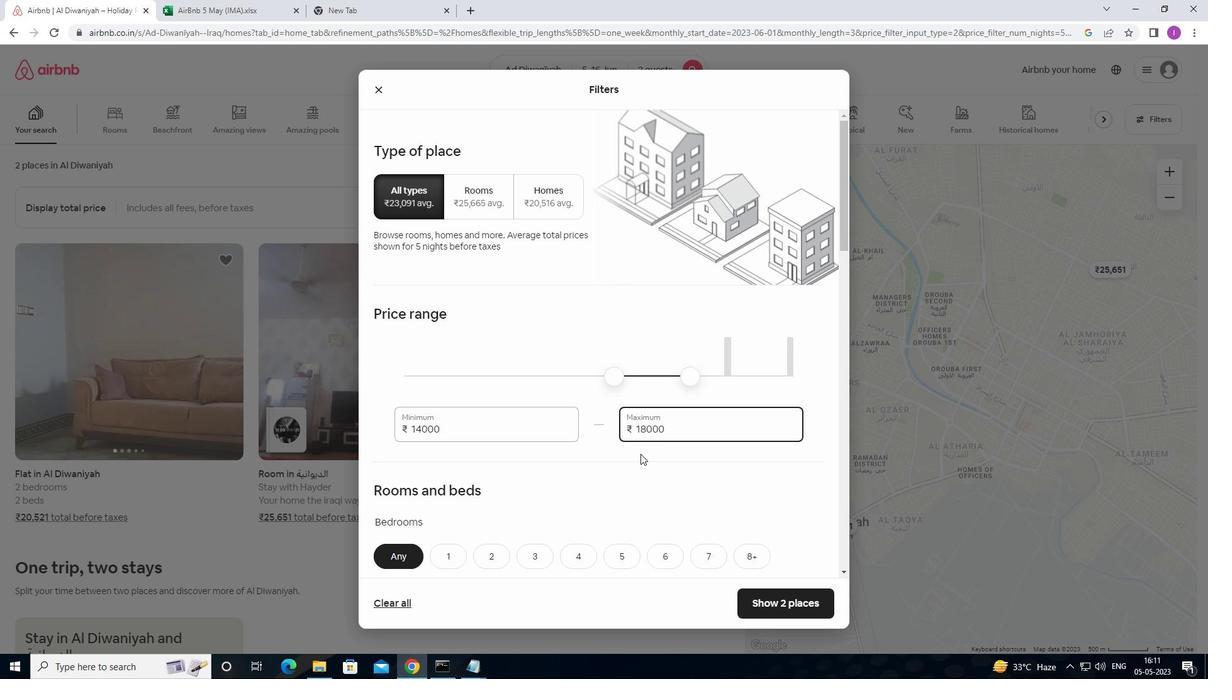 
Action: Mouse scrolled (641, 454) with delta (0, 0)
Screenshot: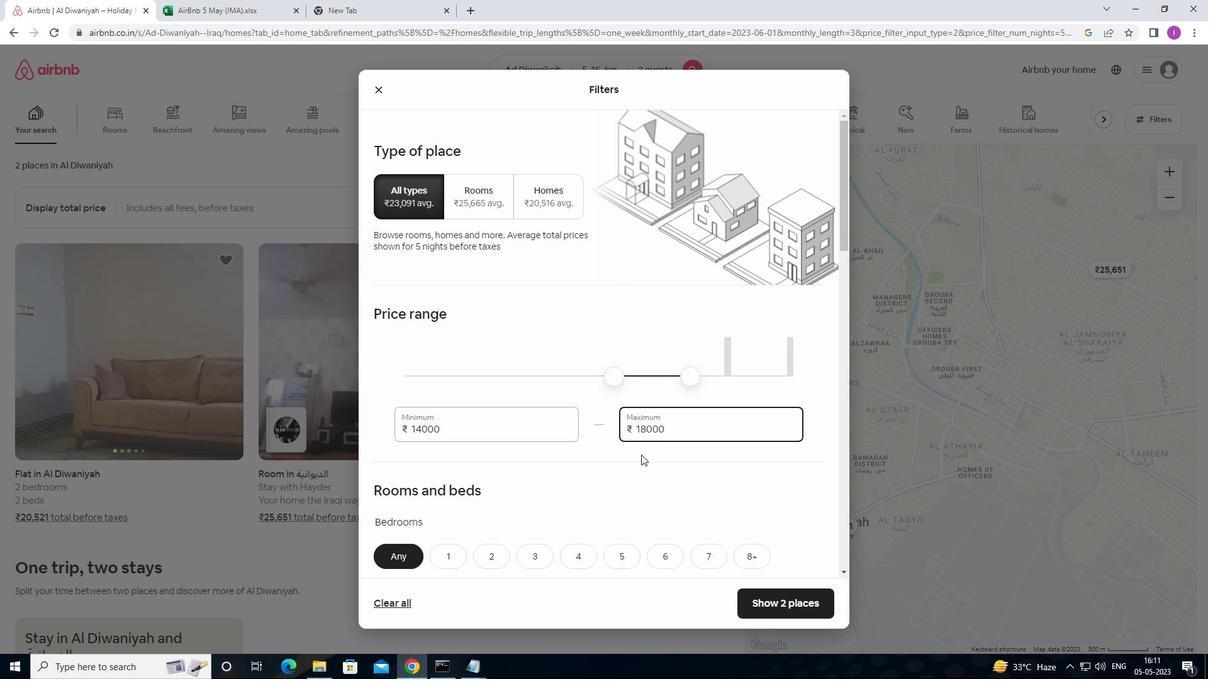 
Action: Mouse moved to (451, 363)
Screenshot: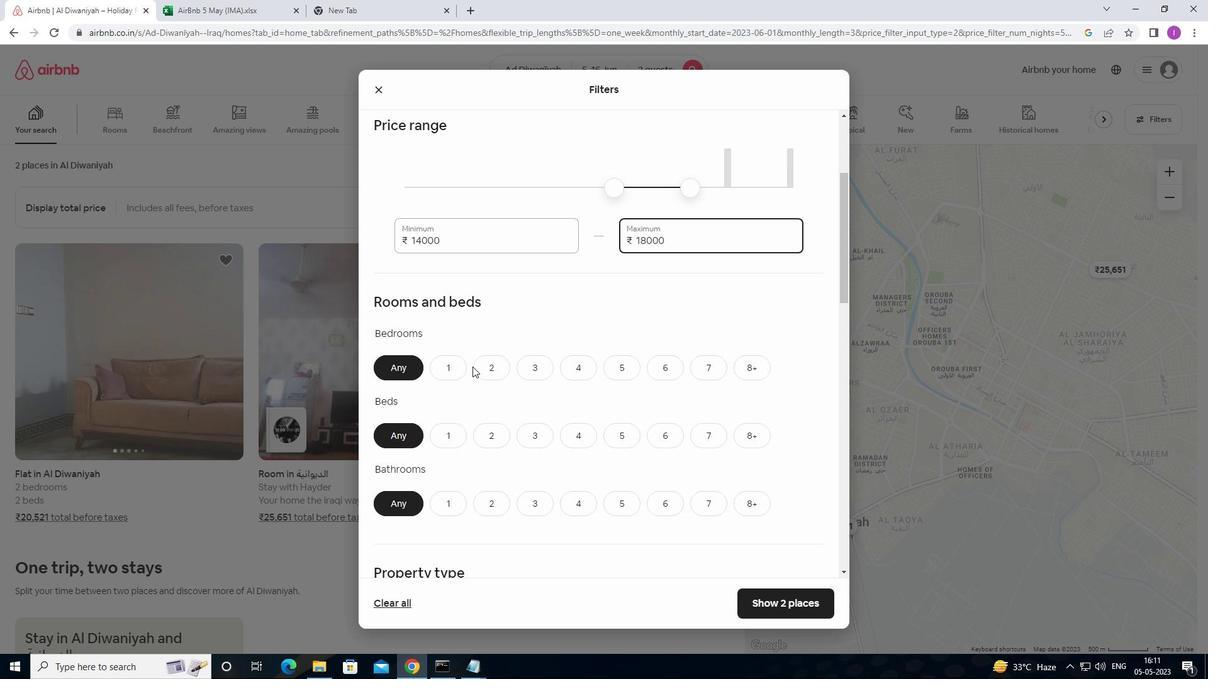 
Action: Mouse pressed left at (451, 363)
Screenshot: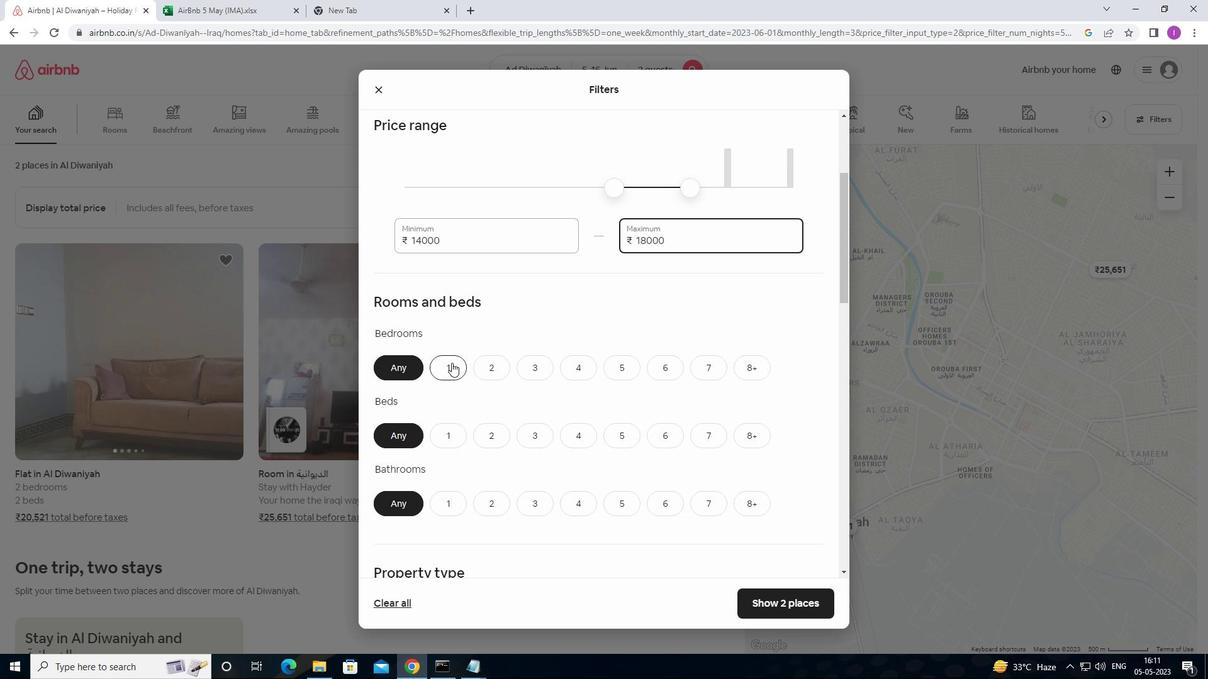 
Action: Mouse moved to (446, 436)
Screenshot: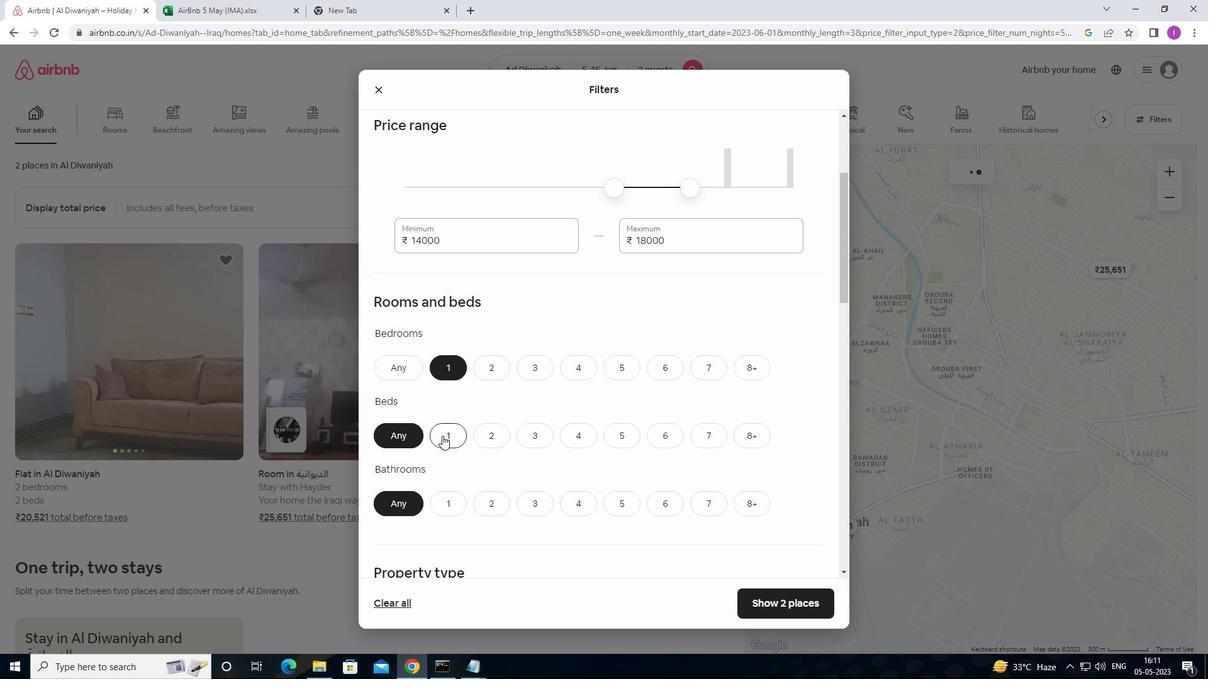 
Action: Mouse pressed left at (446, 436)
Screenshot: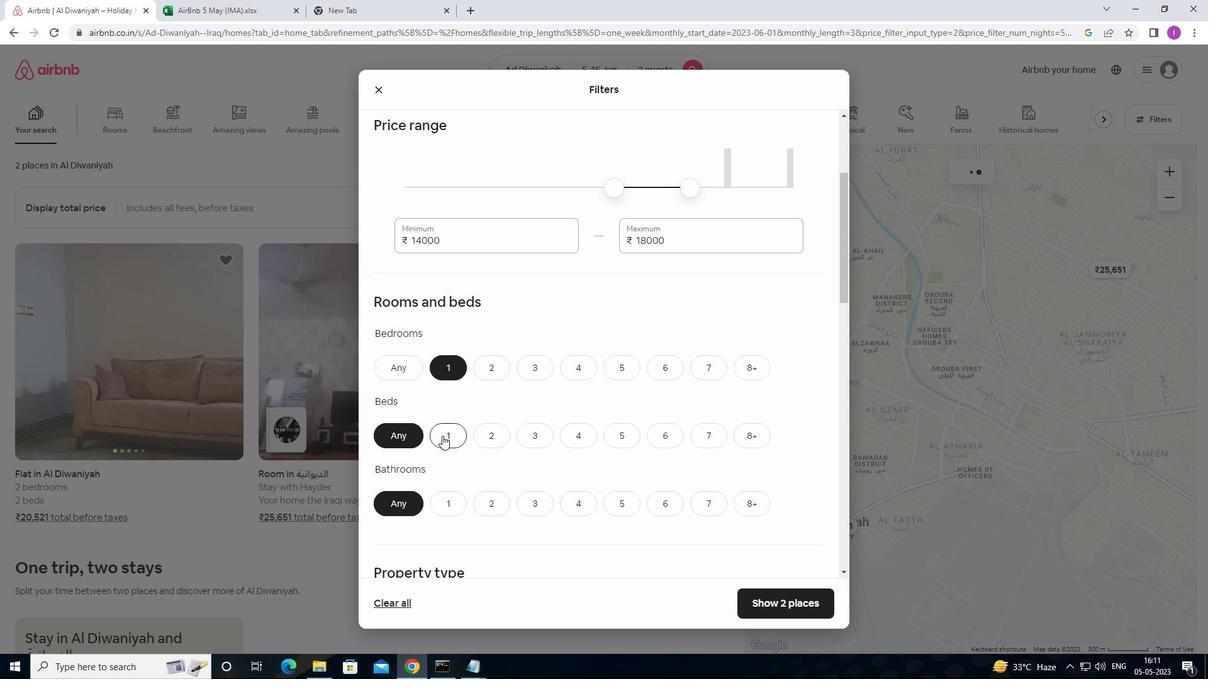 
Action: Mouse moved to (451, 511)
Screenshot: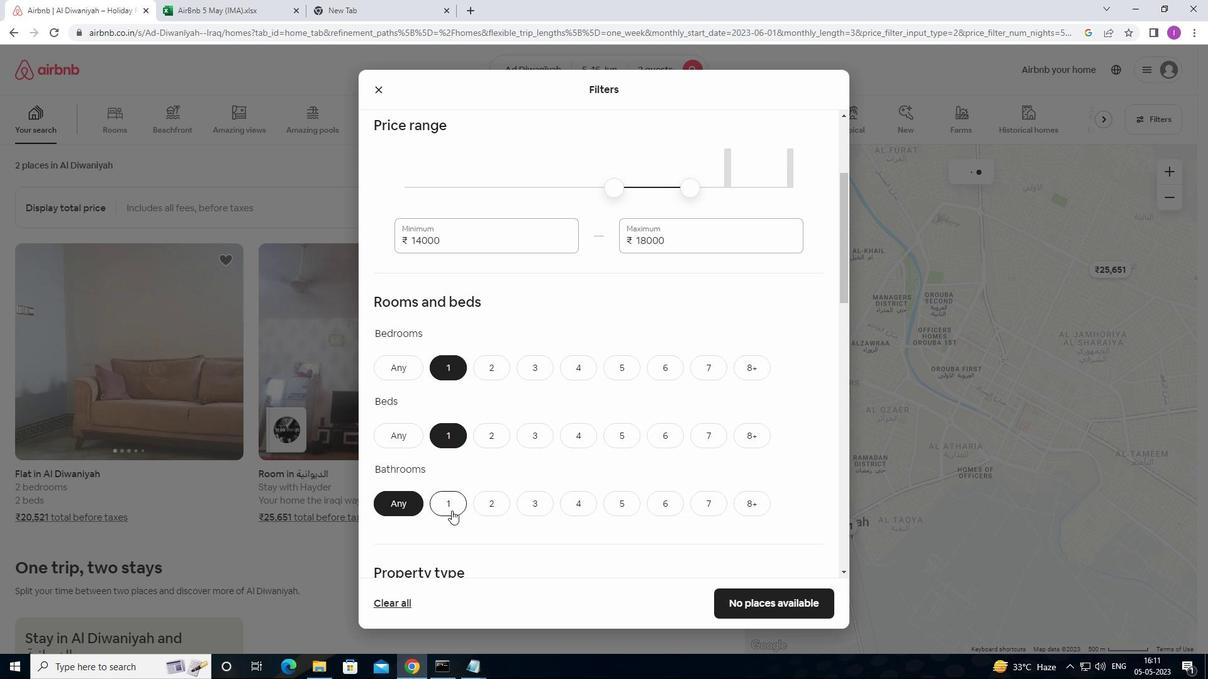 
Action: Mouse pressed left at (451, 511)
Screenshot: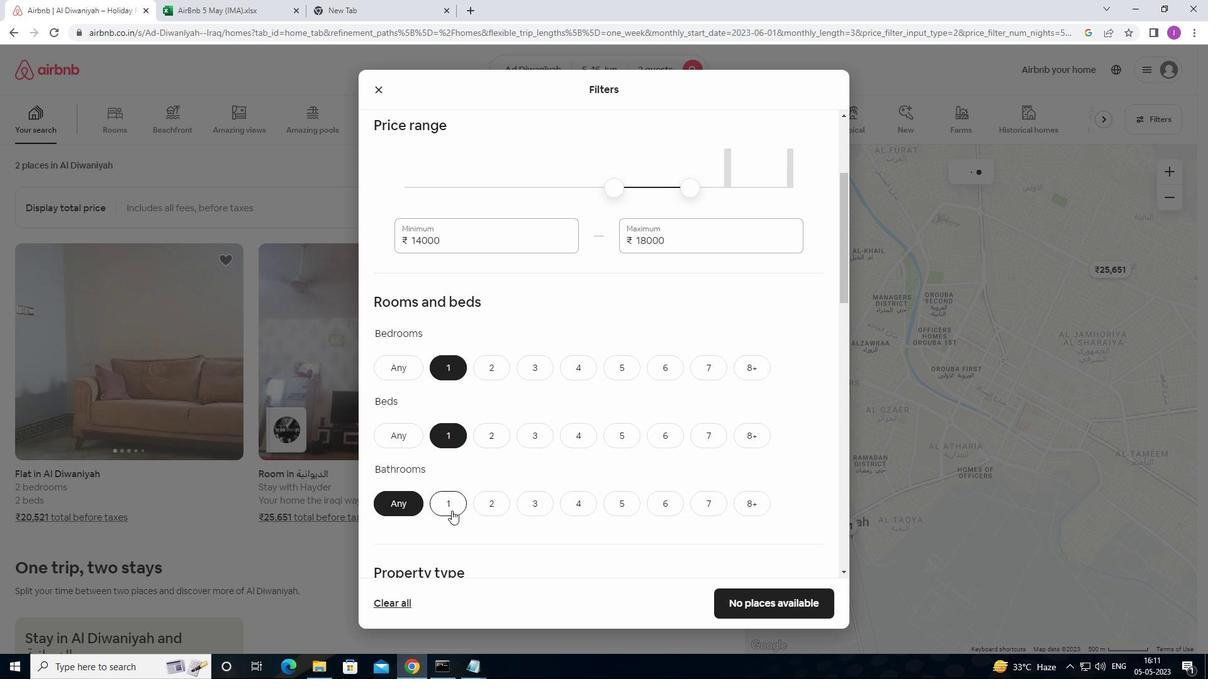 
Action: Mouse moved to (454, 510)
Screenshot: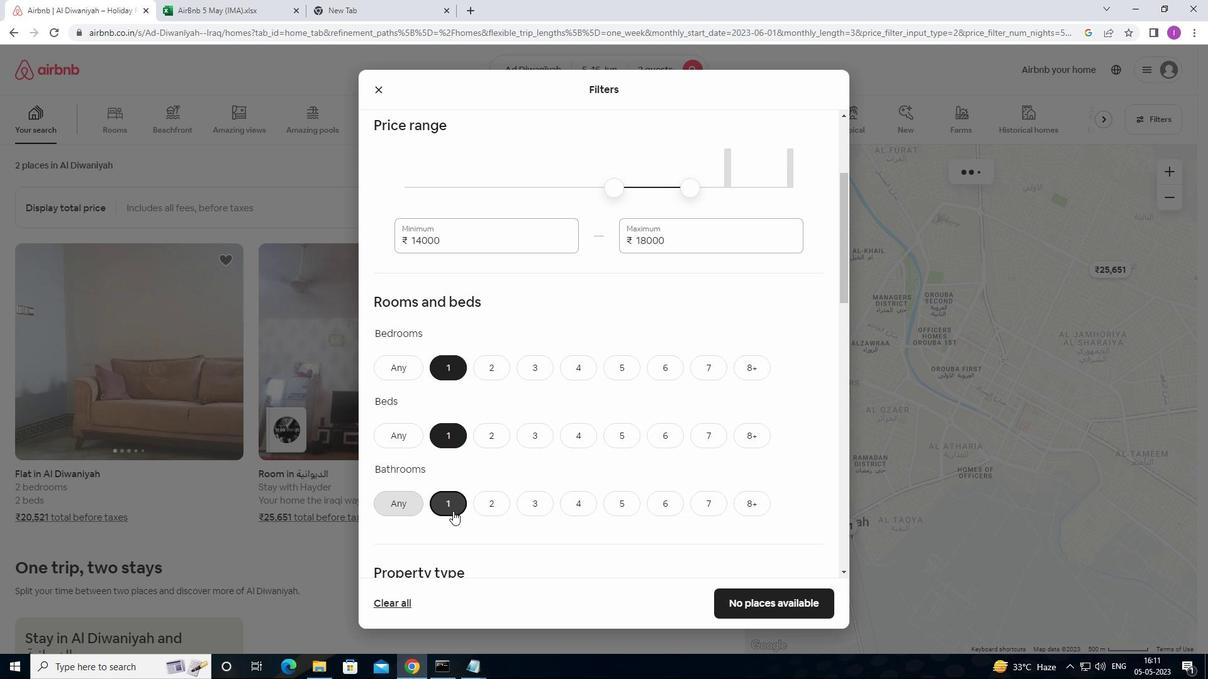 
Action: Mouse scrolled (454, 509) with delta (0, 0)
Screenshot: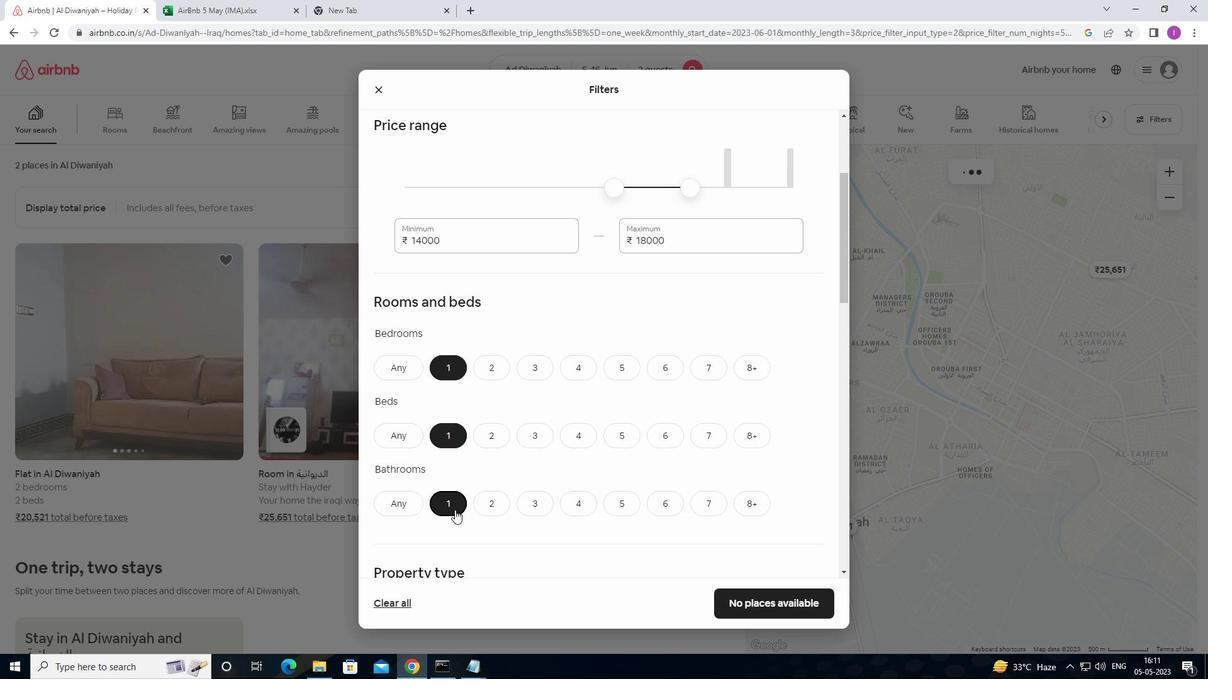 
Action: Mouse scrolled (454, 509) with delta (0, 0)
Screenshot: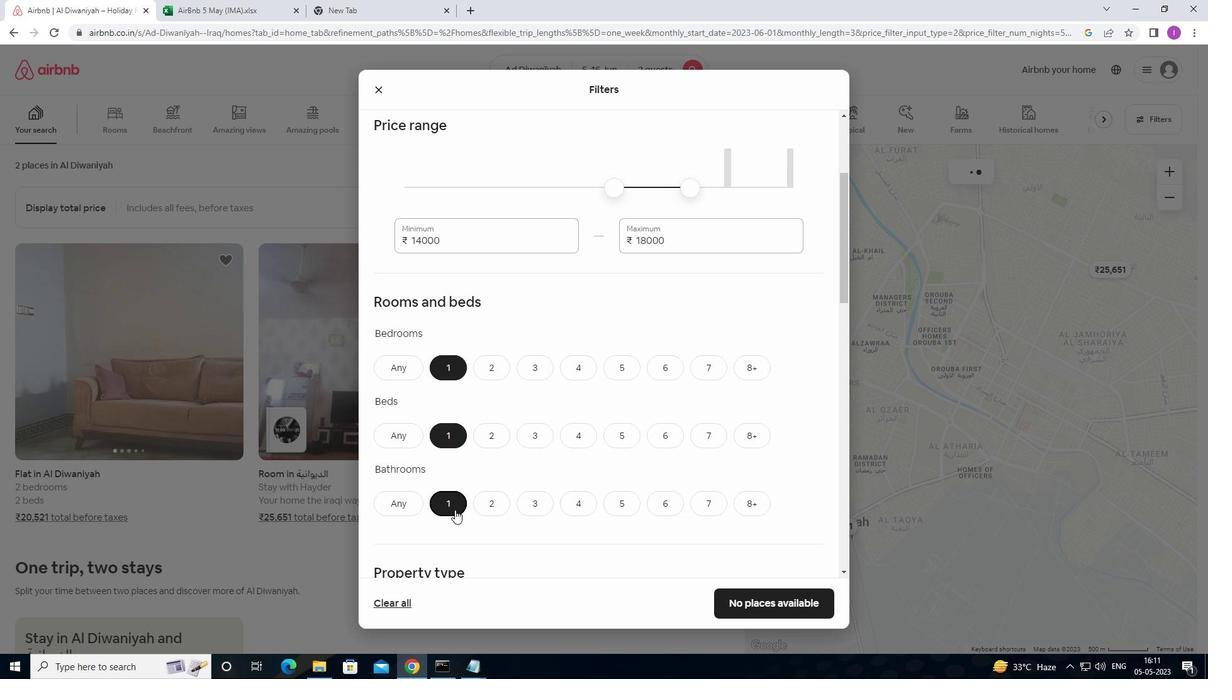 
Action: Mouse moved to (454, 509)
Screenshot: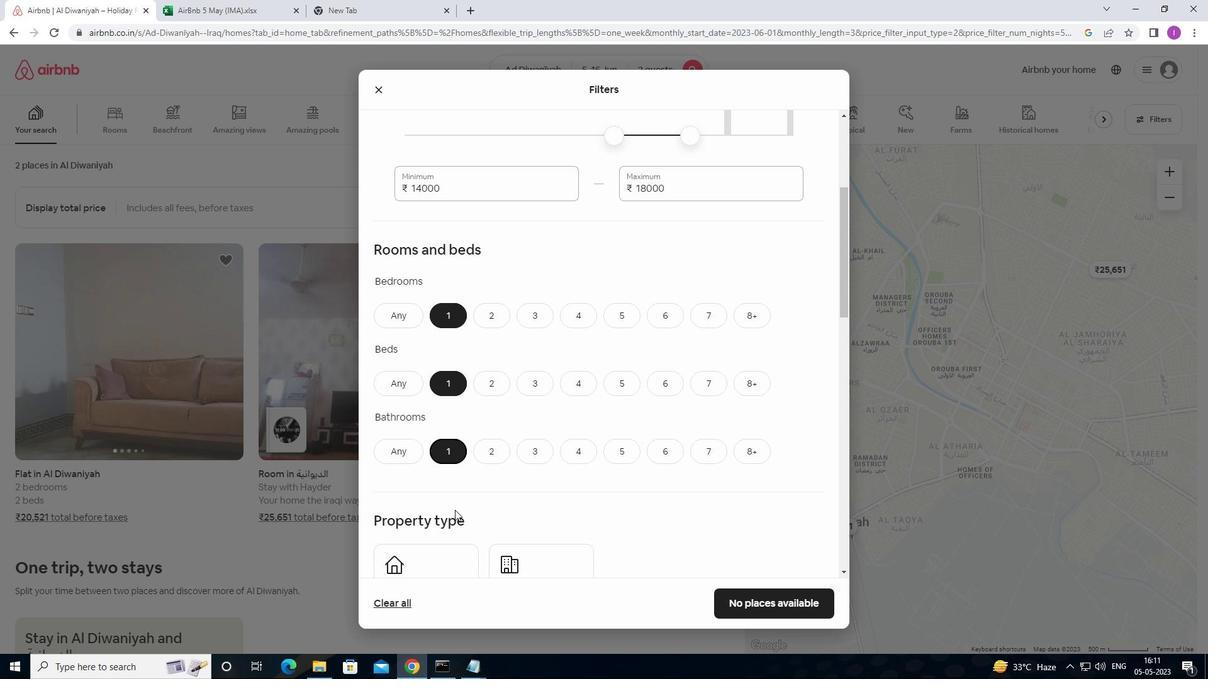 
Action: Mouse pressed left at (454, 509)
Screenshot: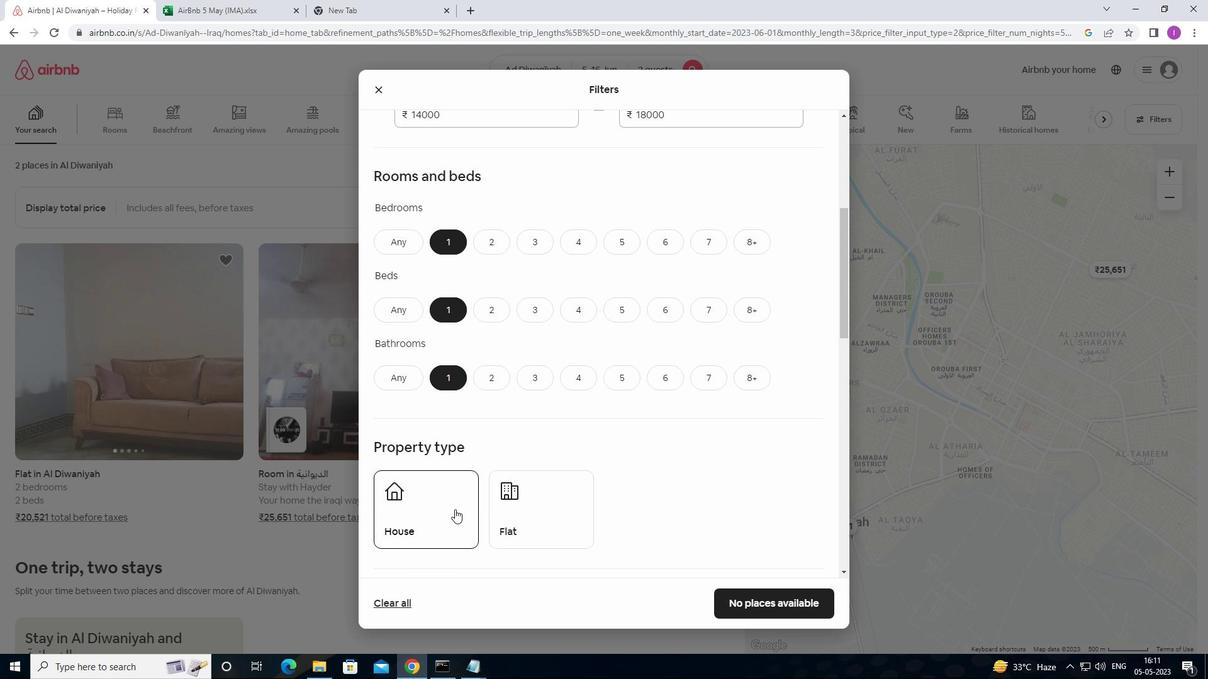 
Action: Mouse moved to (577, 542)
Screenshot: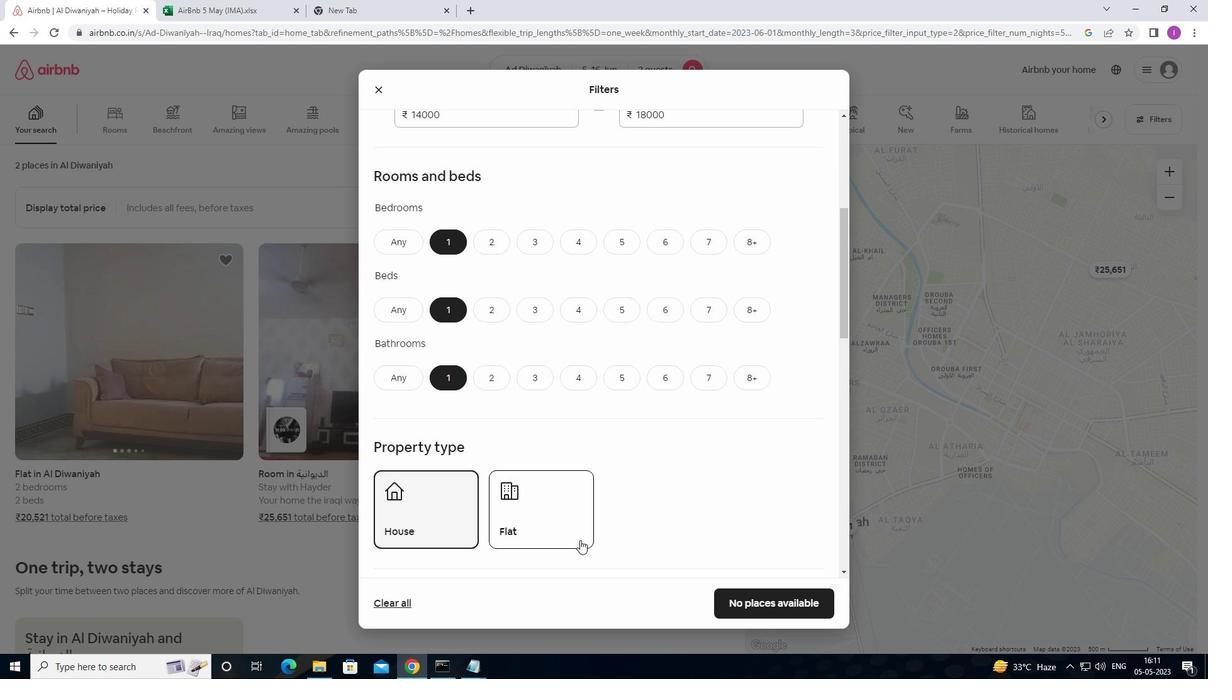 
Action: Mouse pressed left at (577, 542)
Screenshot: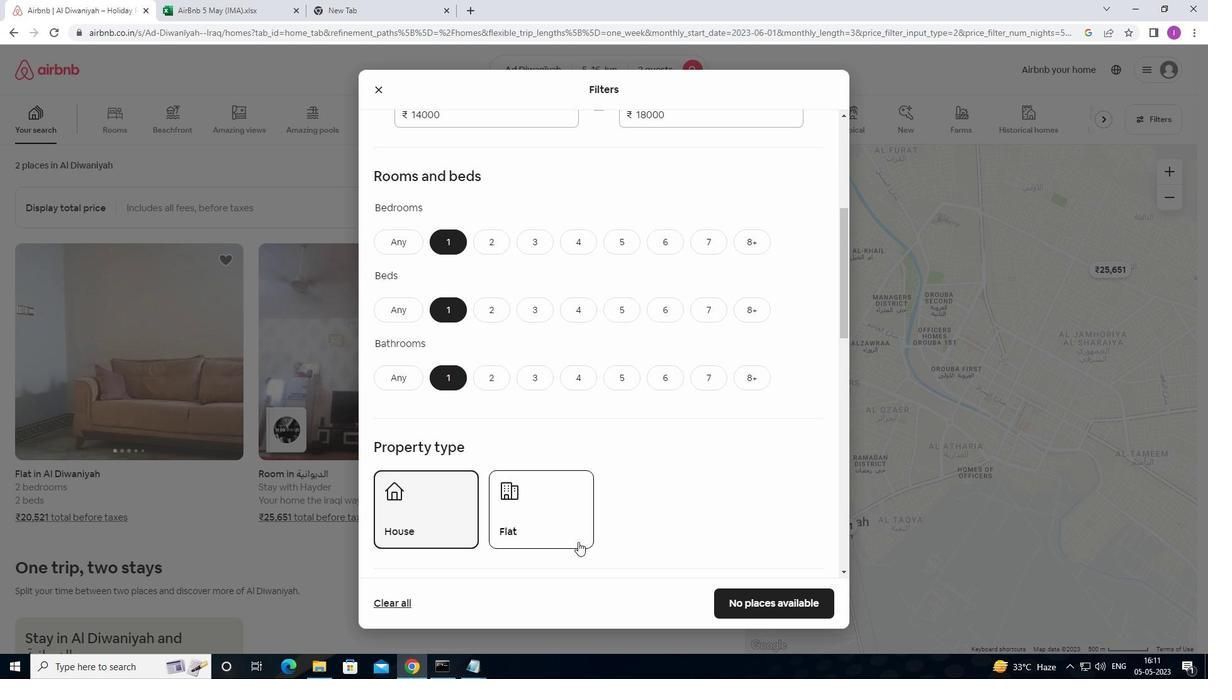 
Action: Mouse moved to (578, 536)
Screenshot: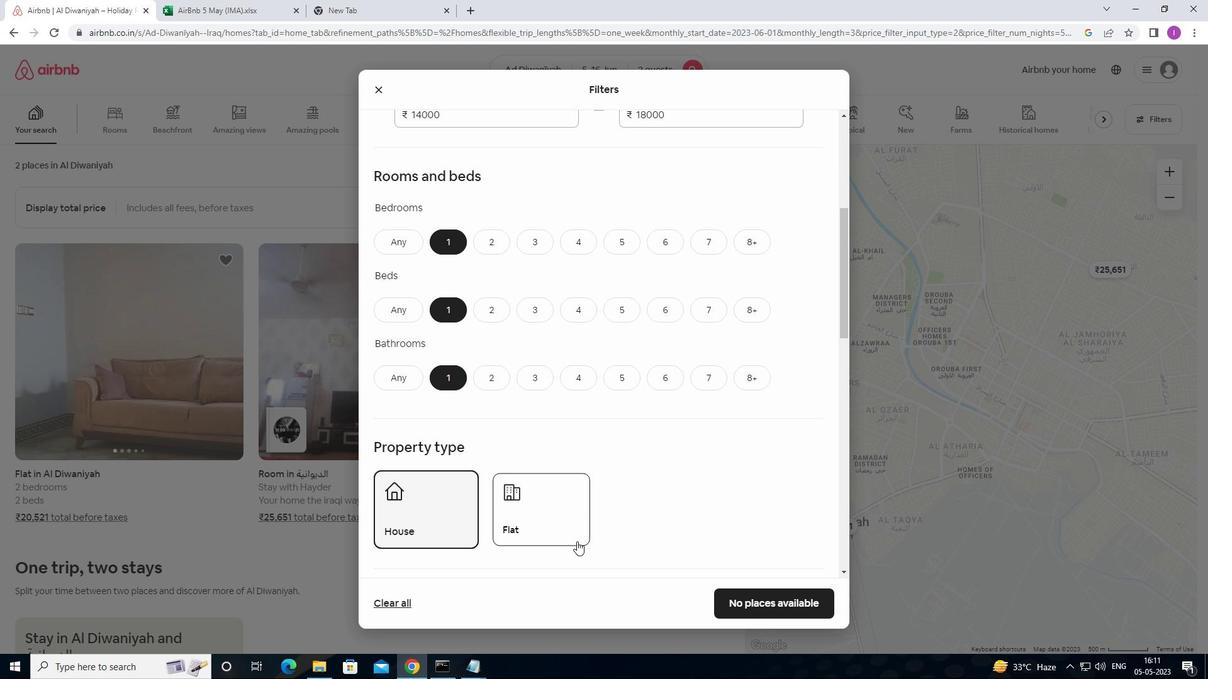 
Action: Mouse scrolled (578, 535) with delta (0, 0)
Screenshot: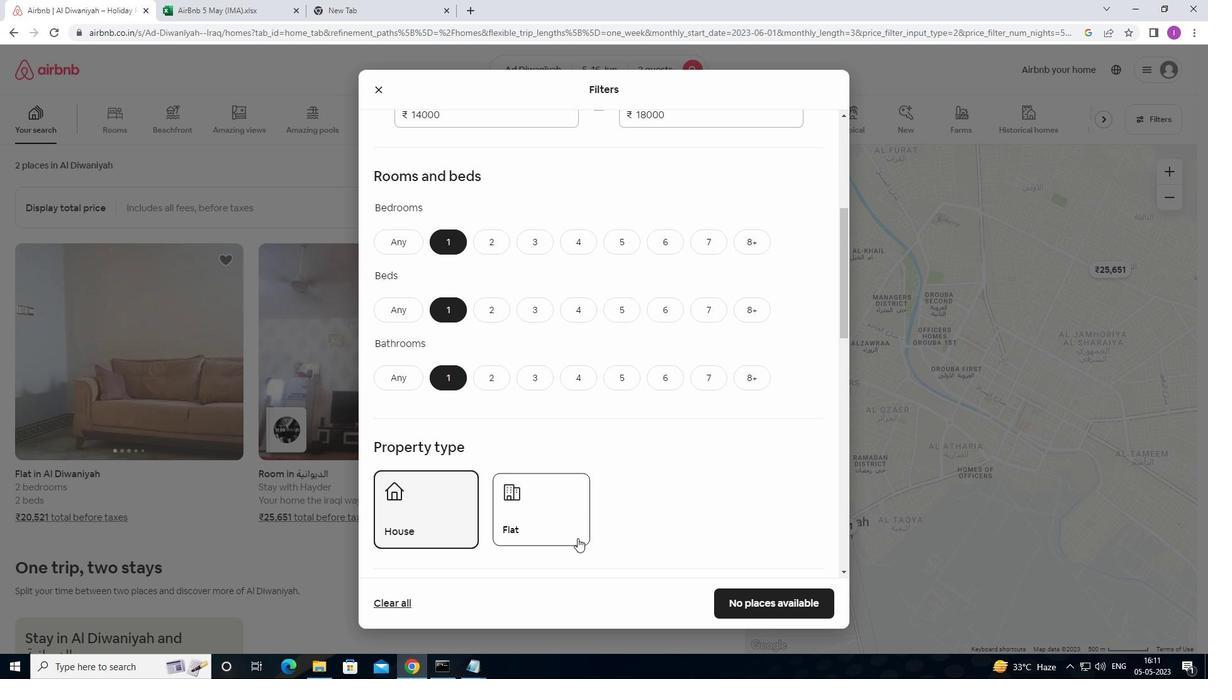 
Action: Mouse scrolled (578, 535) with delta (0, 0)
Screenshot: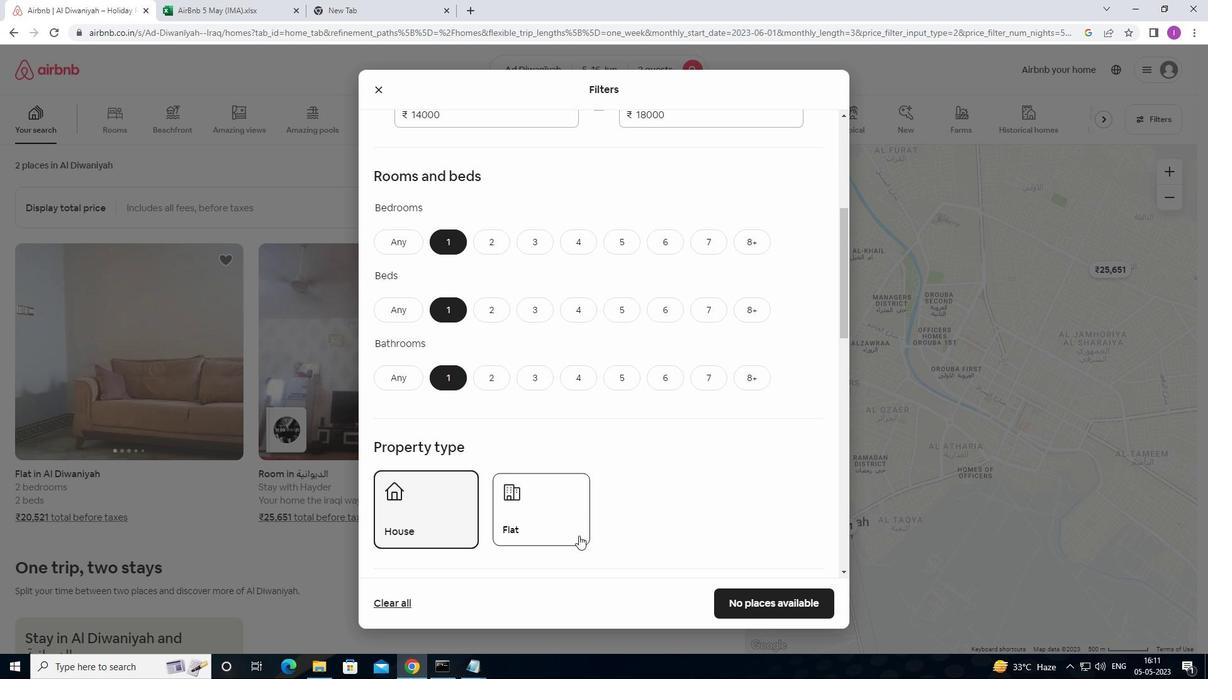 
Action: Mouse scrolled (578, 535) with delta (0, 0)
Screenshot: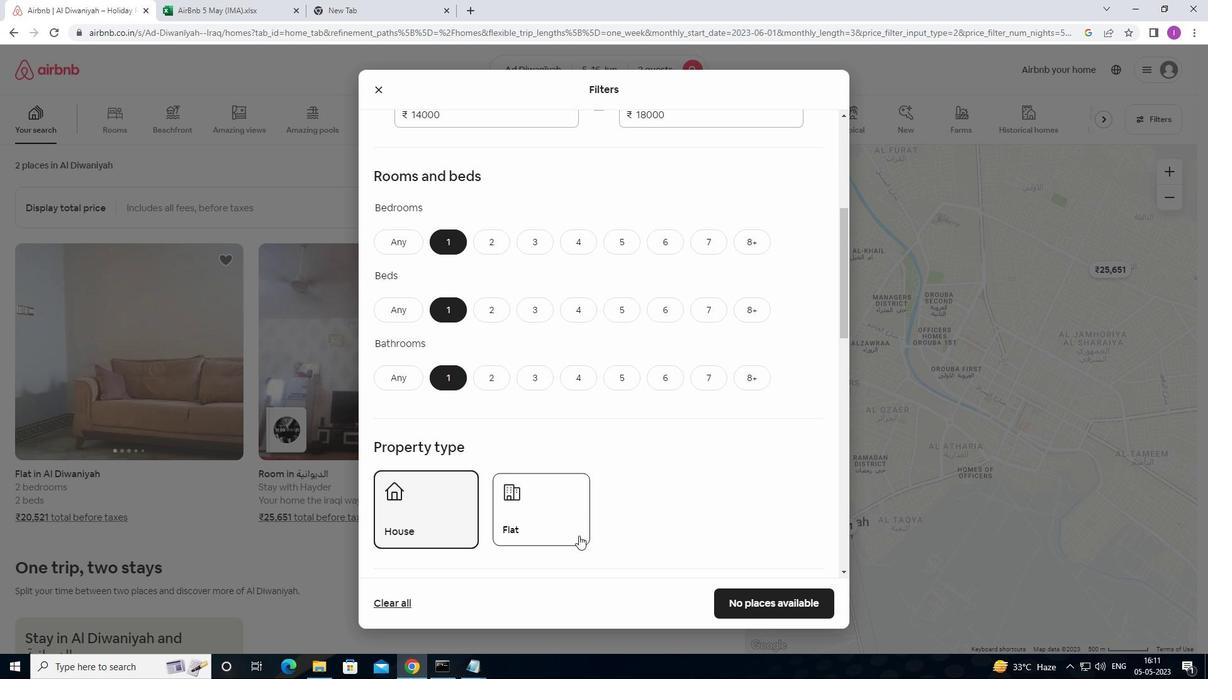 
Action: Mouse moved to (581, 534)
Screenshot: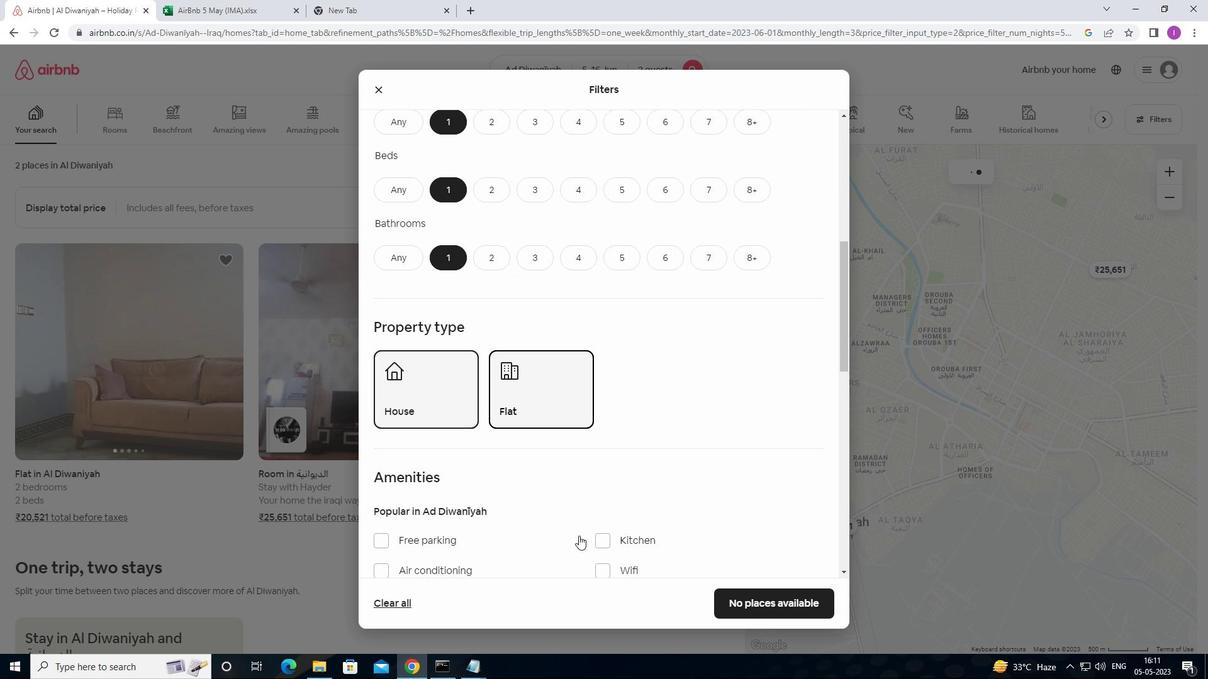 
Action: Mouse scrolled (581, 534) with delta (0, 0)
Screenshot: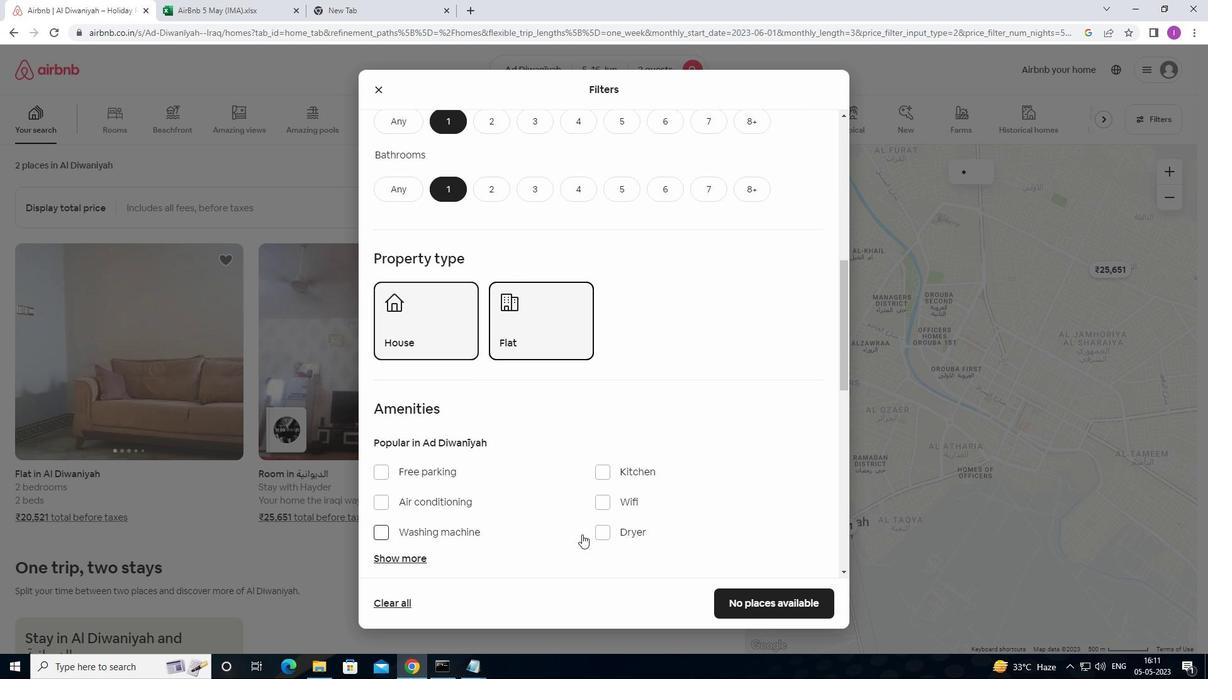 
Action: Mouse scrolled (581, 534) with delta (0, 0)
Screenshot: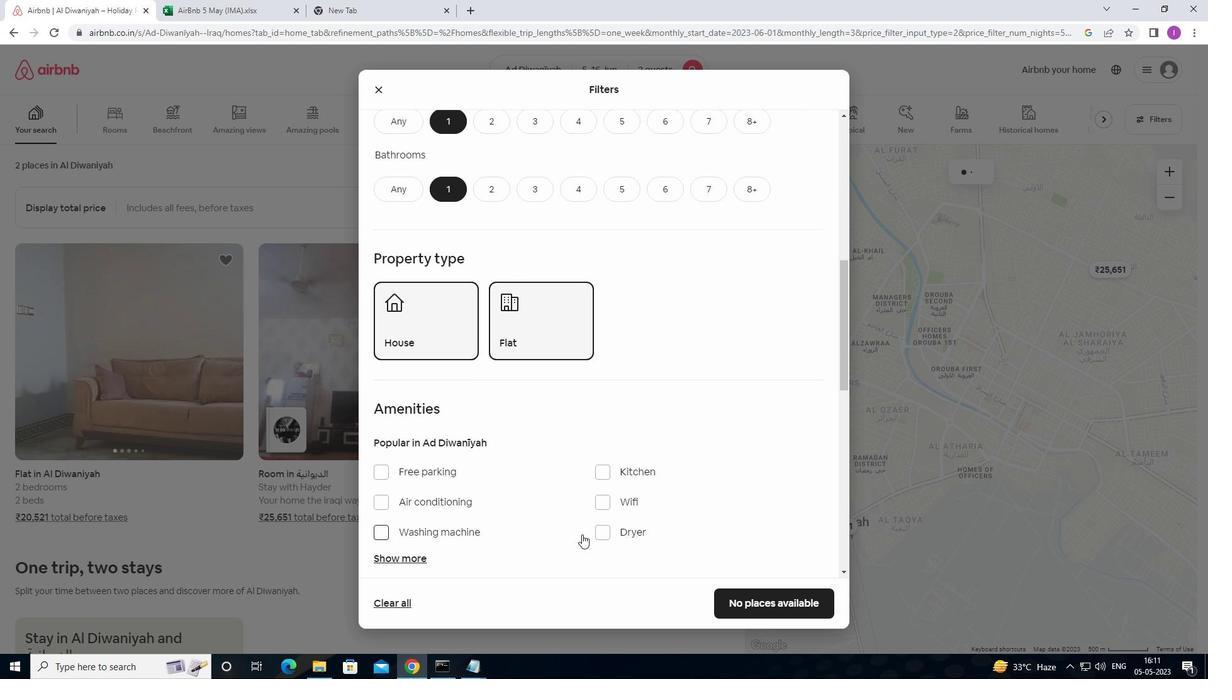 
Action: Mouse moved to (381, 403)
Screenshot: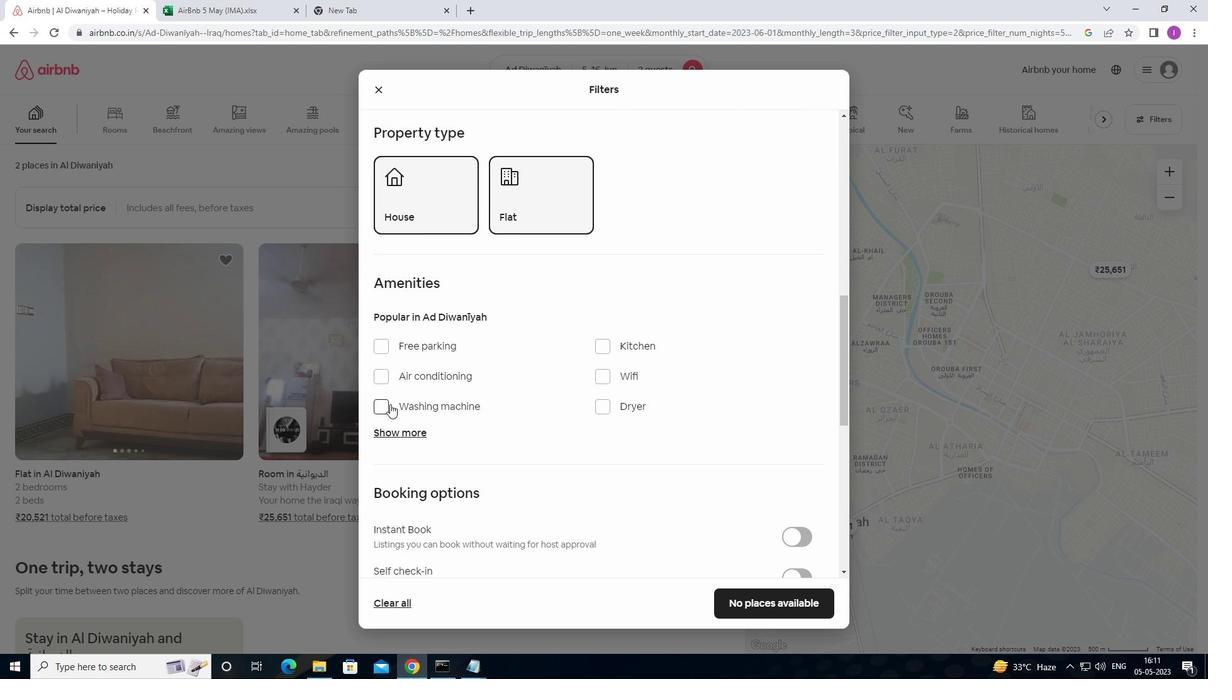
Action: Mouse pressed left at (381, 403)
Screenshot: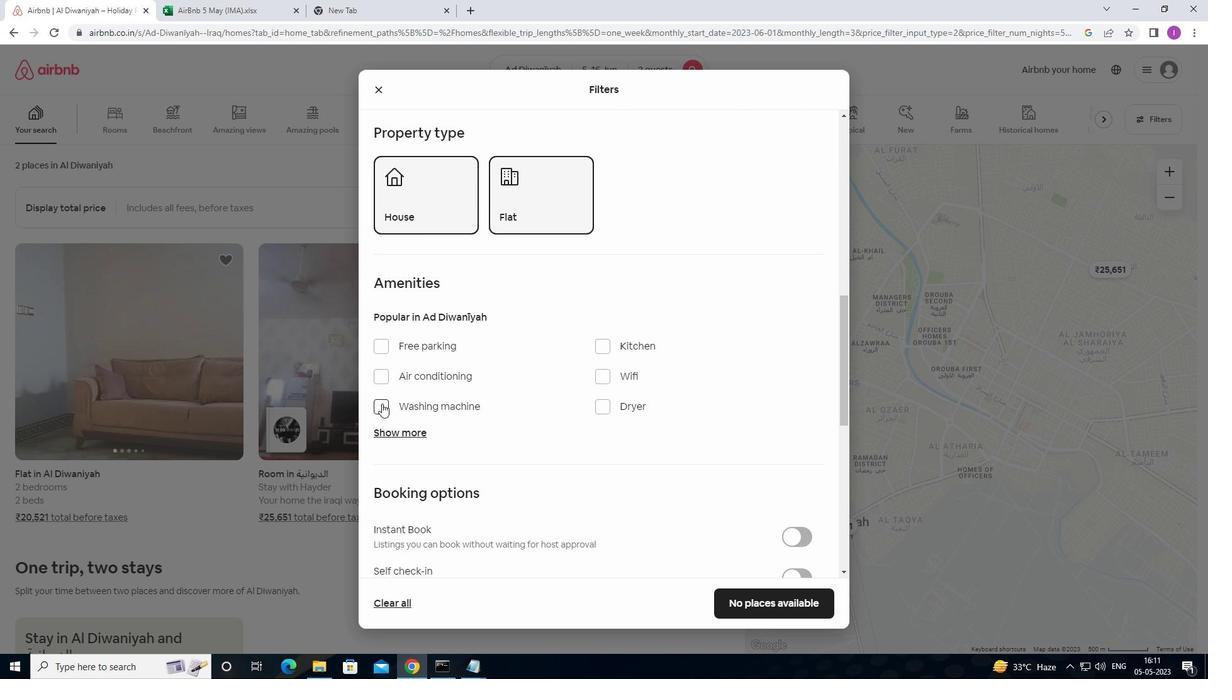 
Action: Mouse moved to (607, 377)
Screenshot: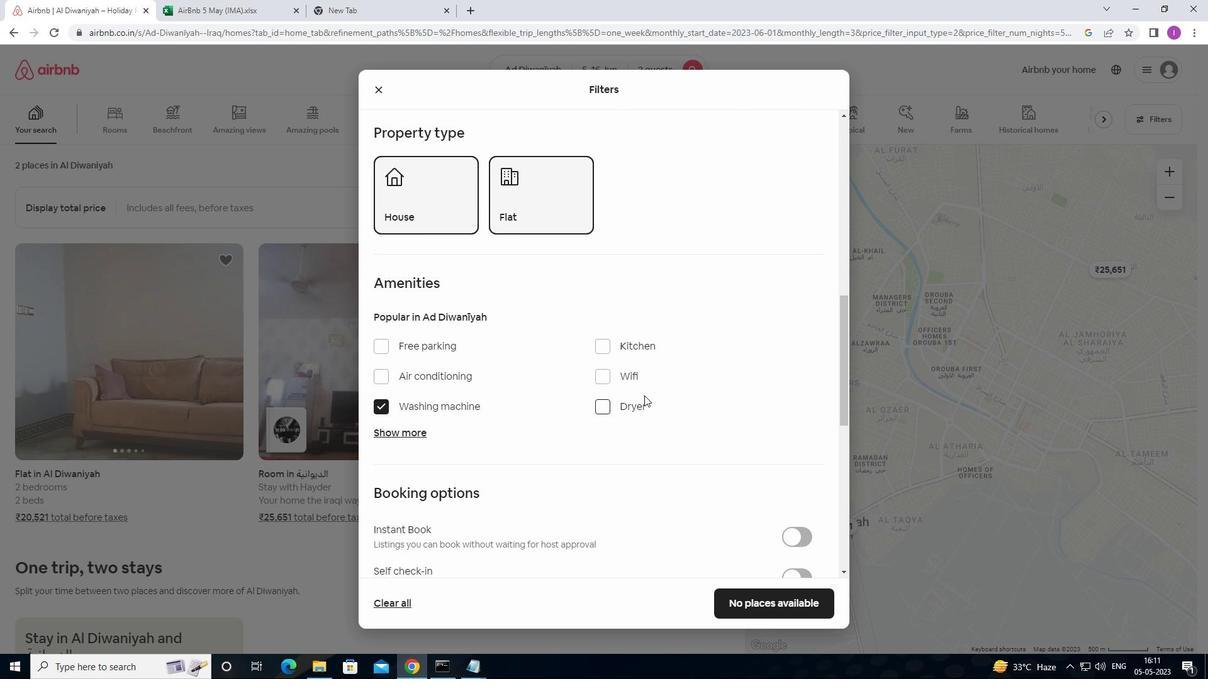 
Action: Mouse pressed left at (607, 377)
Screenshot: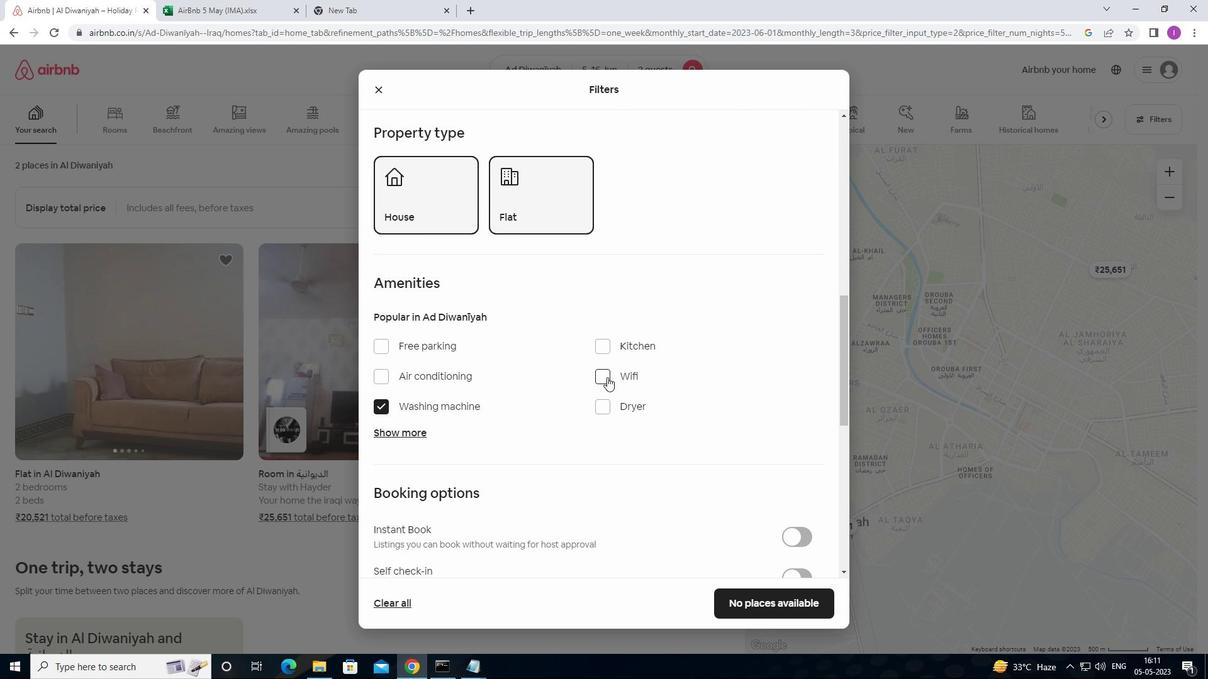 
Action: Mouse moved to (742, 461)
Screenshot: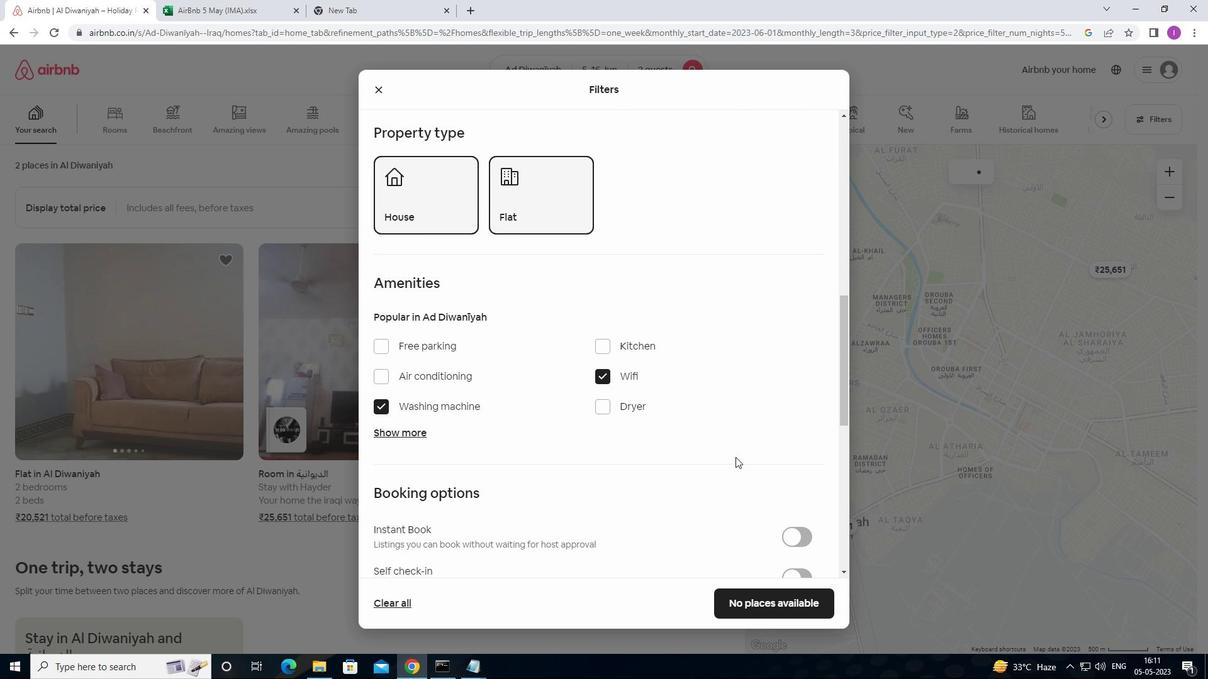 
Action: Mouse scrolled (742, 460) with delta (0, 0)
Screenshot: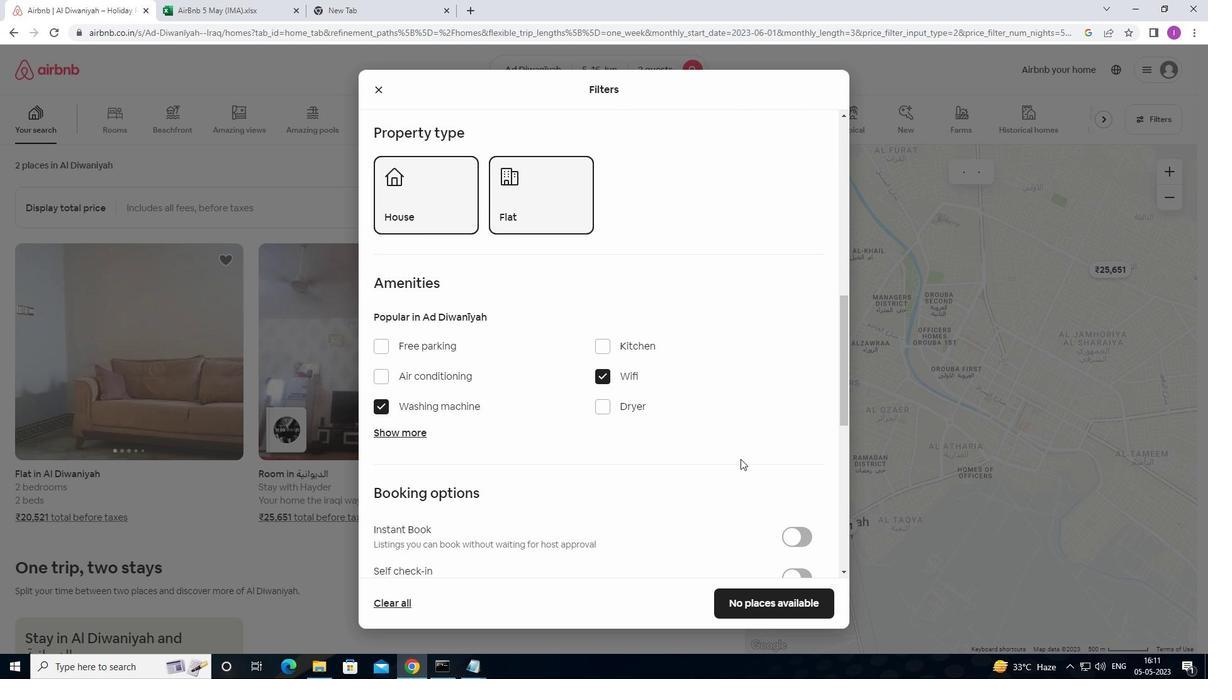 
Action: Mouse moved to (743, 462)
Screenshot: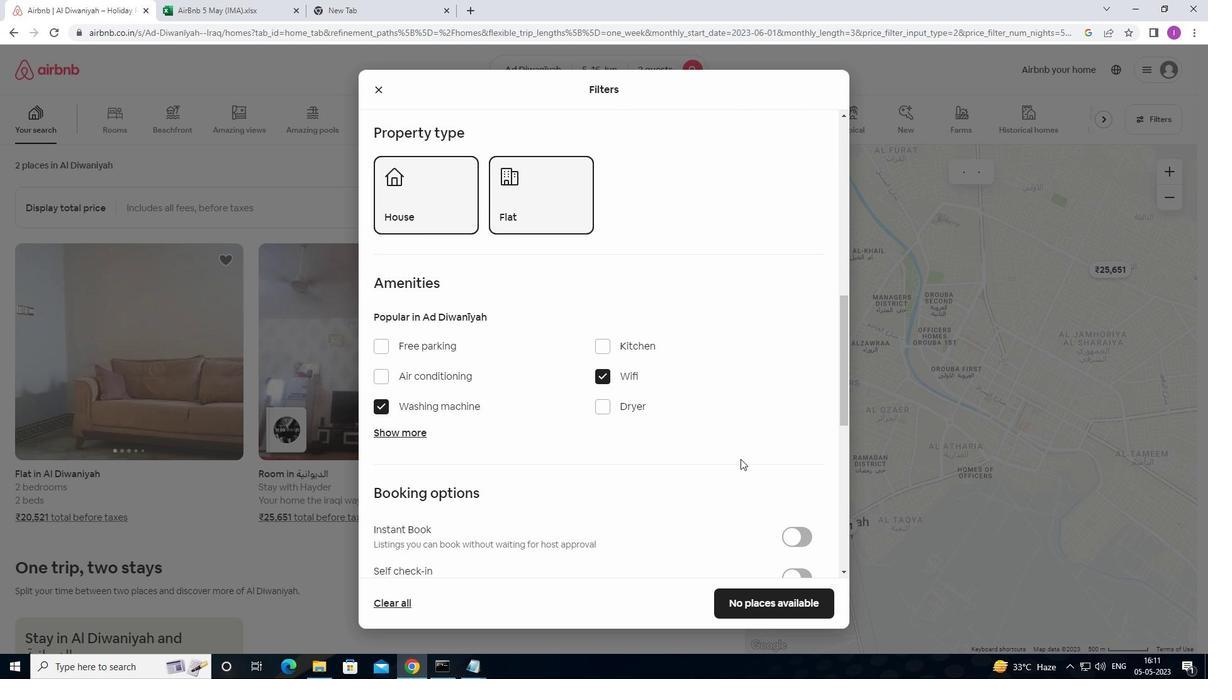 
Action: Mouse scrolled (743, 461) with delta (0, 0)
Screenshot: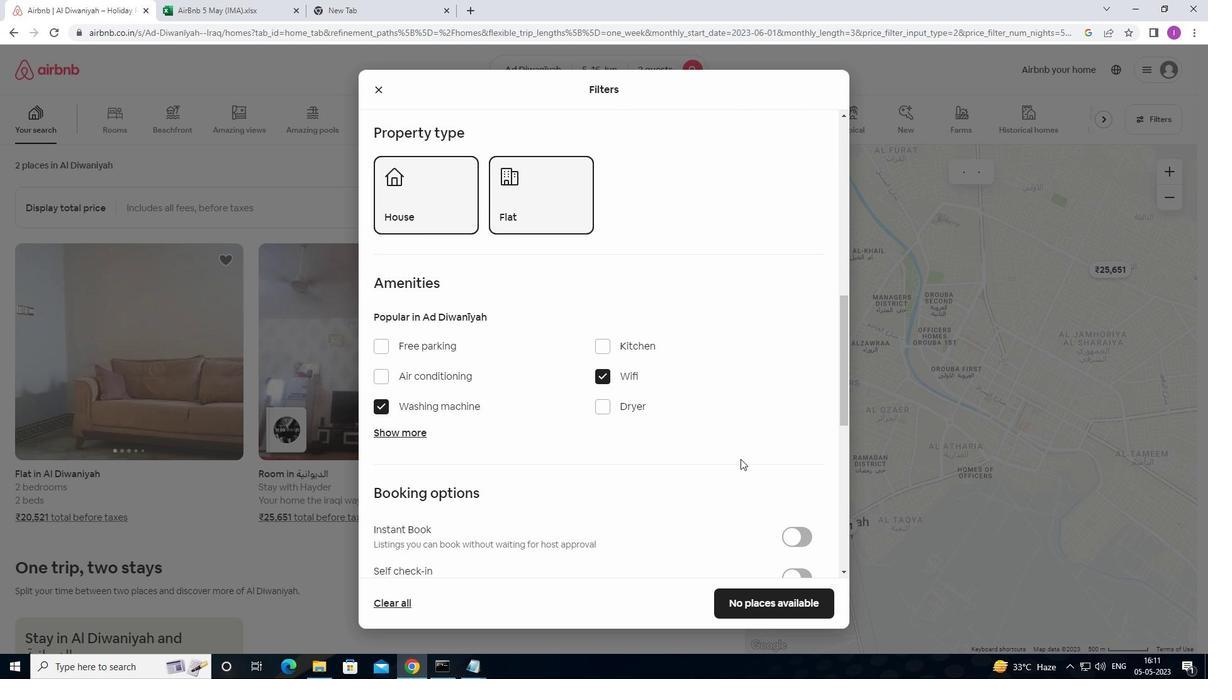 
Action: Mouse moved to (744, 463)
Screenshot: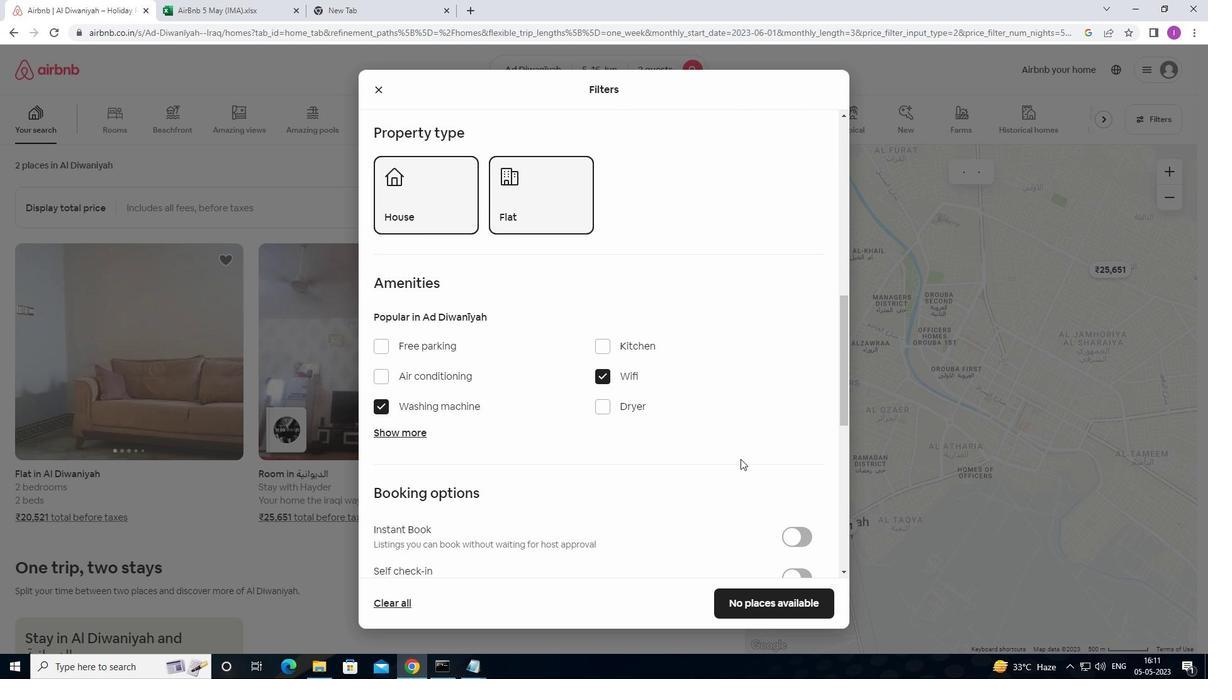 
Action: Mouse scrolled (744, 463) with delta (0, 0)
Screenshot: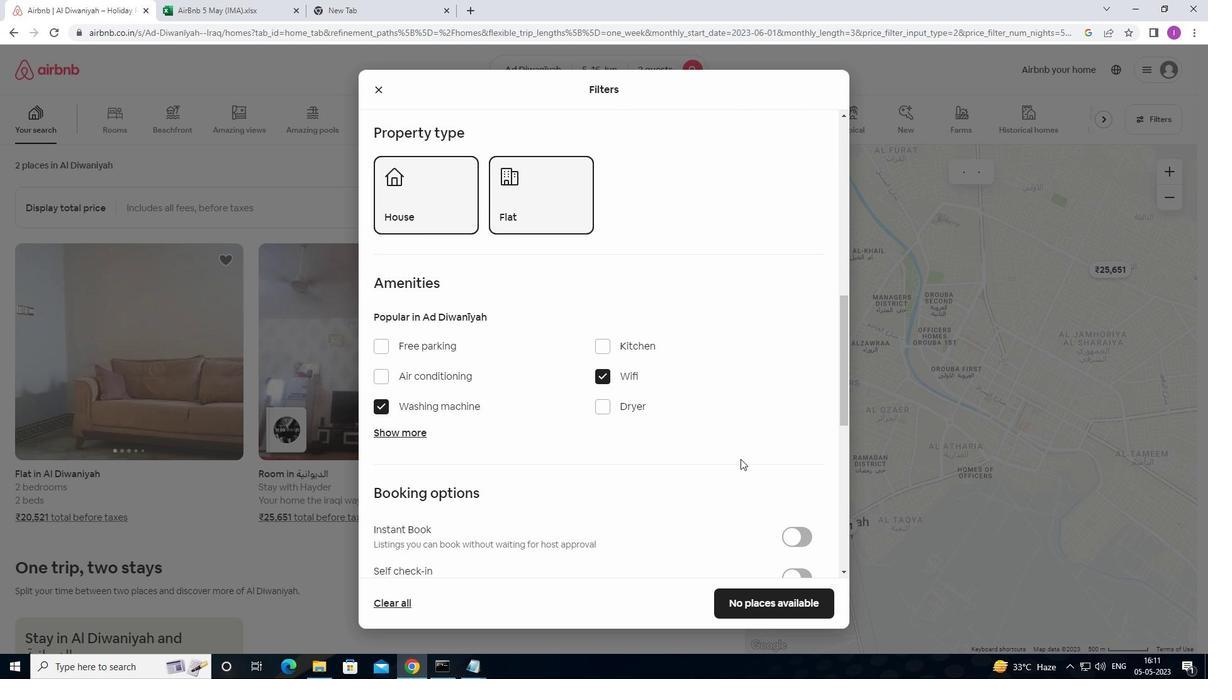
Action: Mouse moved to (812, 393)
Screenshot: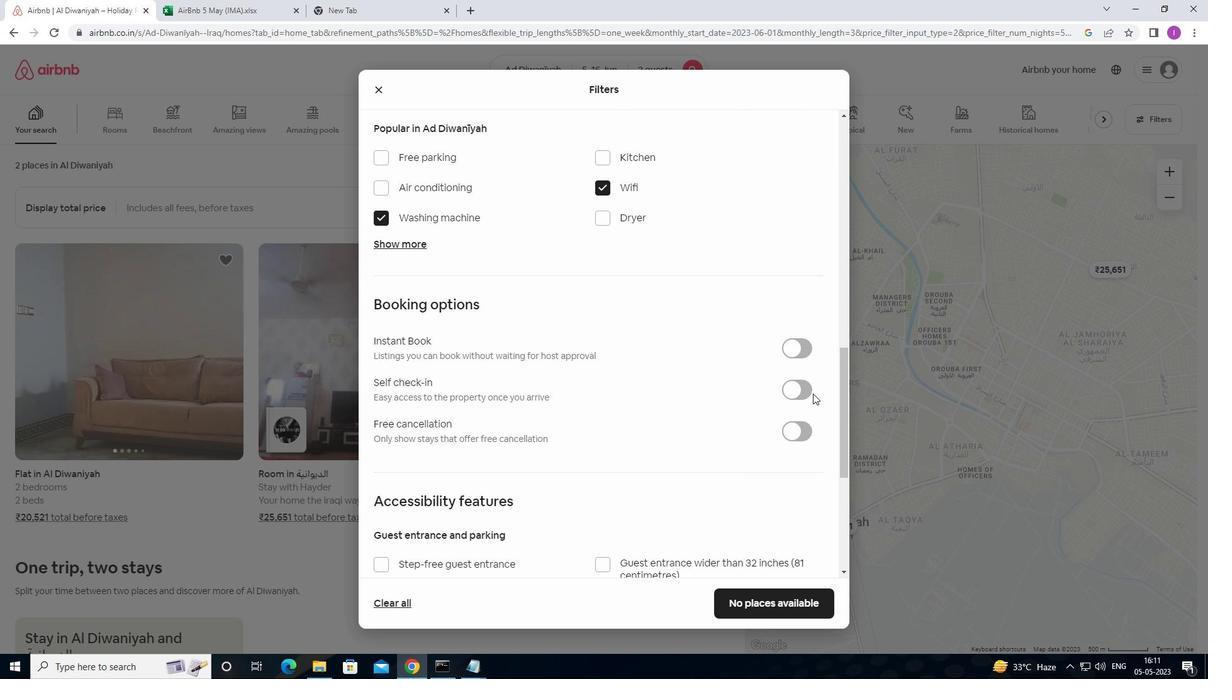 
Action: Mouse pressed left at (812, 393)
Screenshot: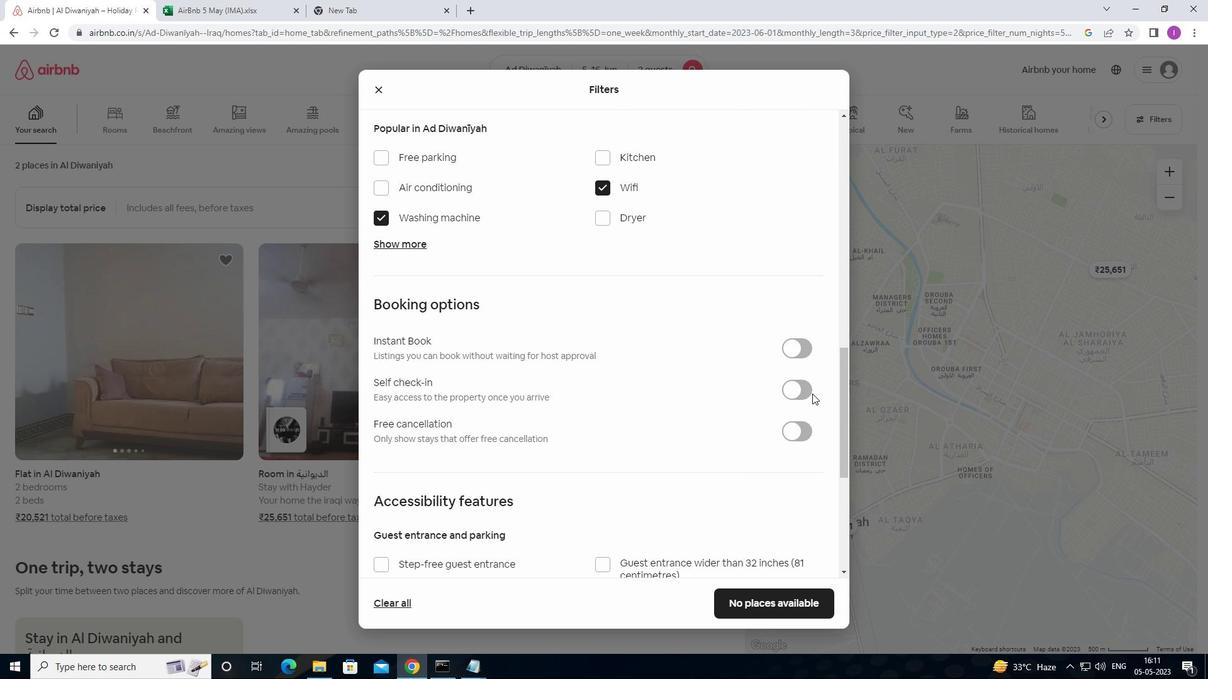 
Action: Mouse moved to (803, 391)
Screenshot: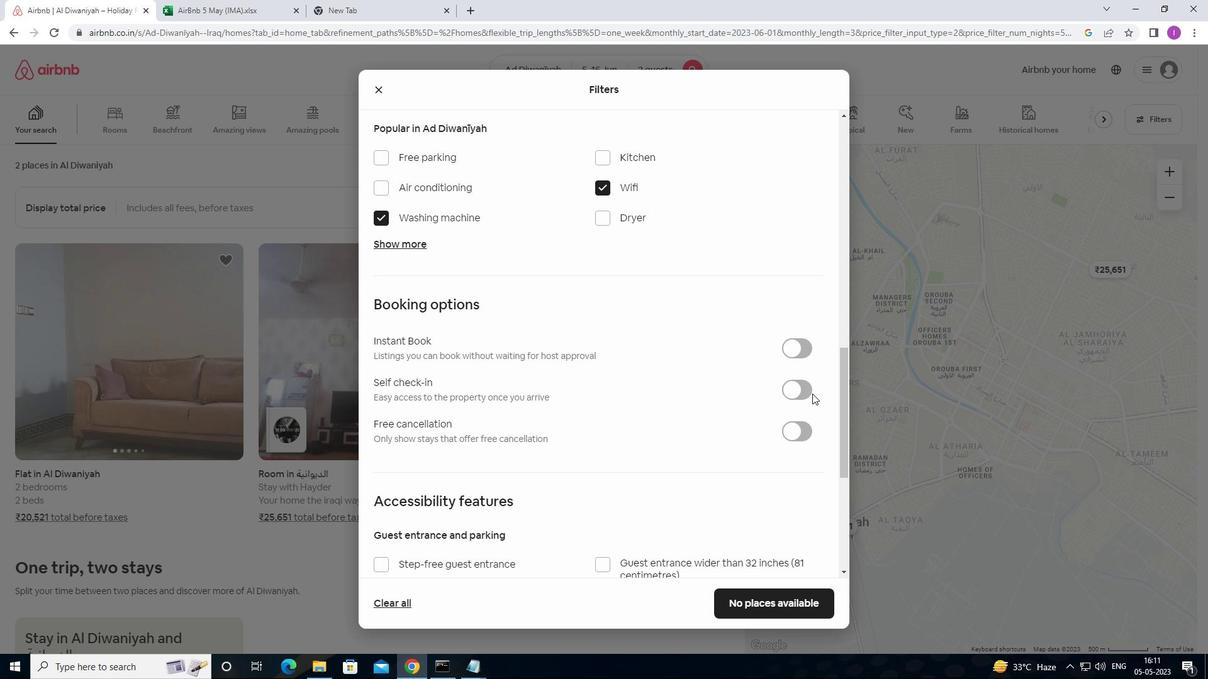 
Action: Mouse pressed left at (803, 391)
Screenshot: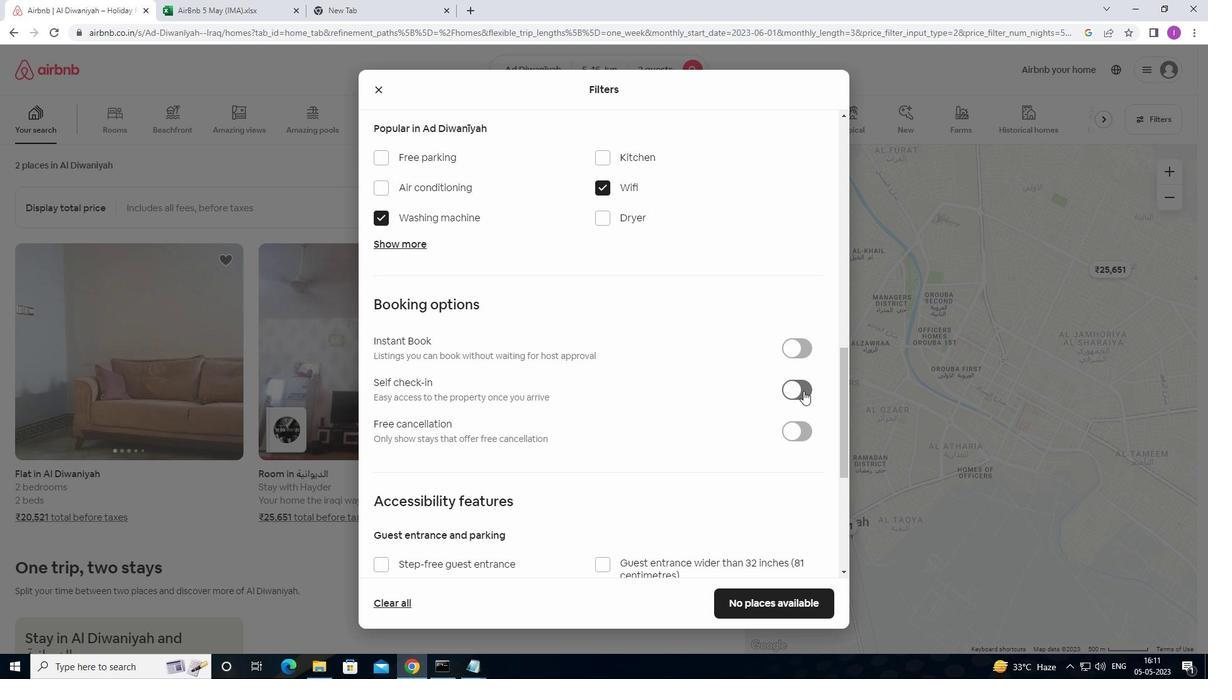 
Action: Mouse moved to (510, 496)
Screenshot: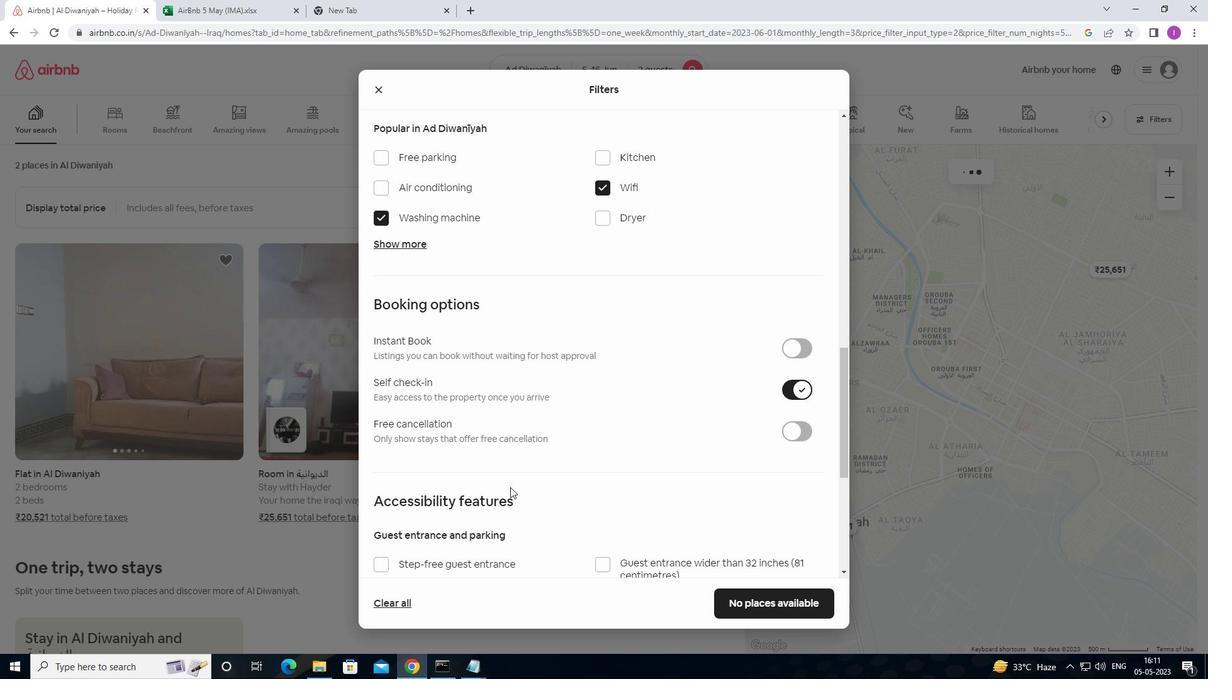 
Action: Mouse scrolled (510, 495) with delta (0, 0)
Screenshot: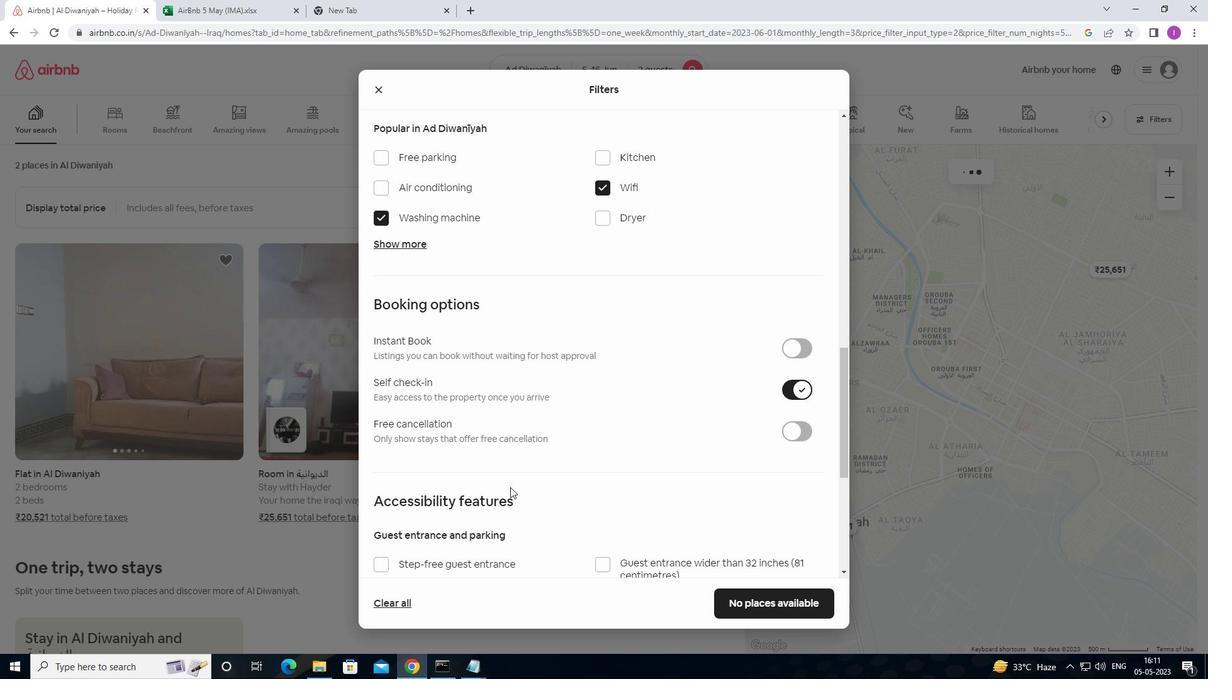 
Action: Mouse moved to (510, 498)
Screenshot: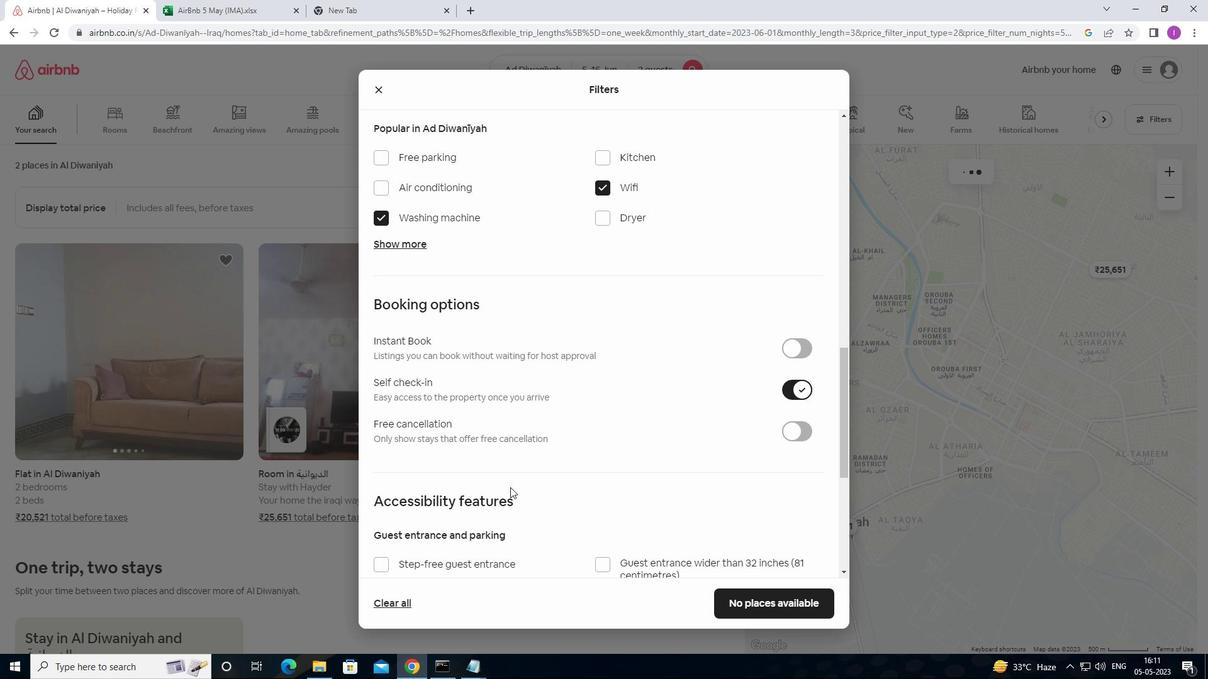 
Action: Mouse scrolled (510, 498) with delta (0, 0)
Screenshot: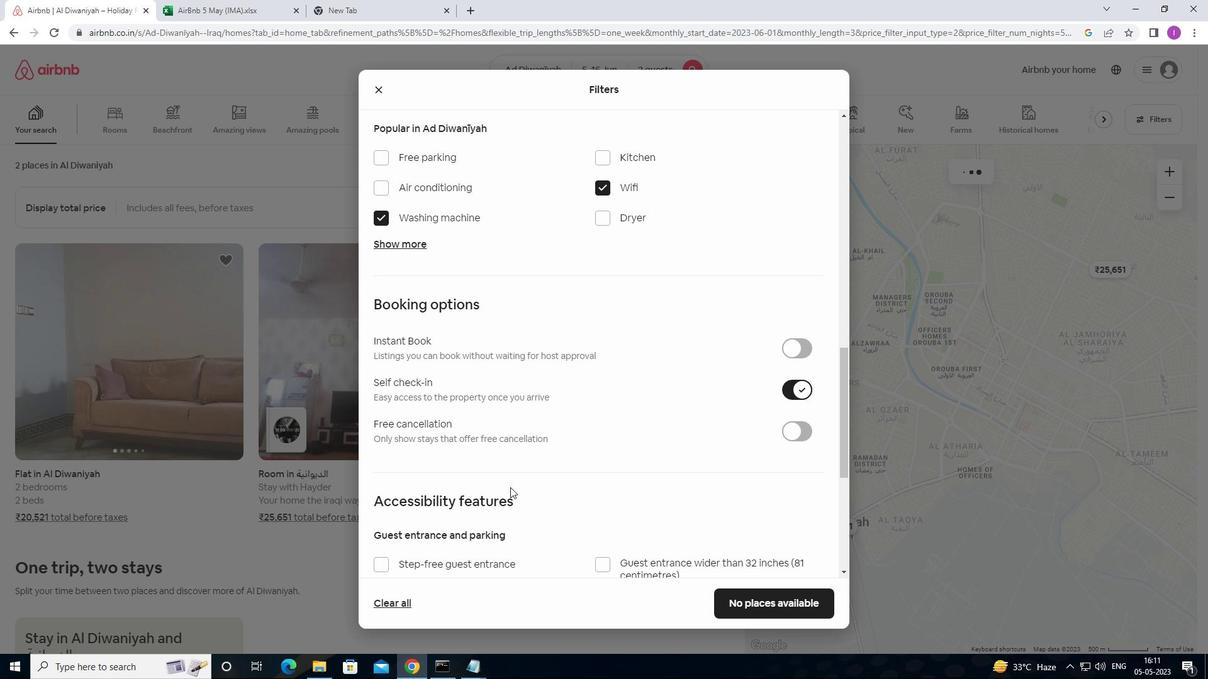
Action: Mouse moved to (510, 502)
Screenshot: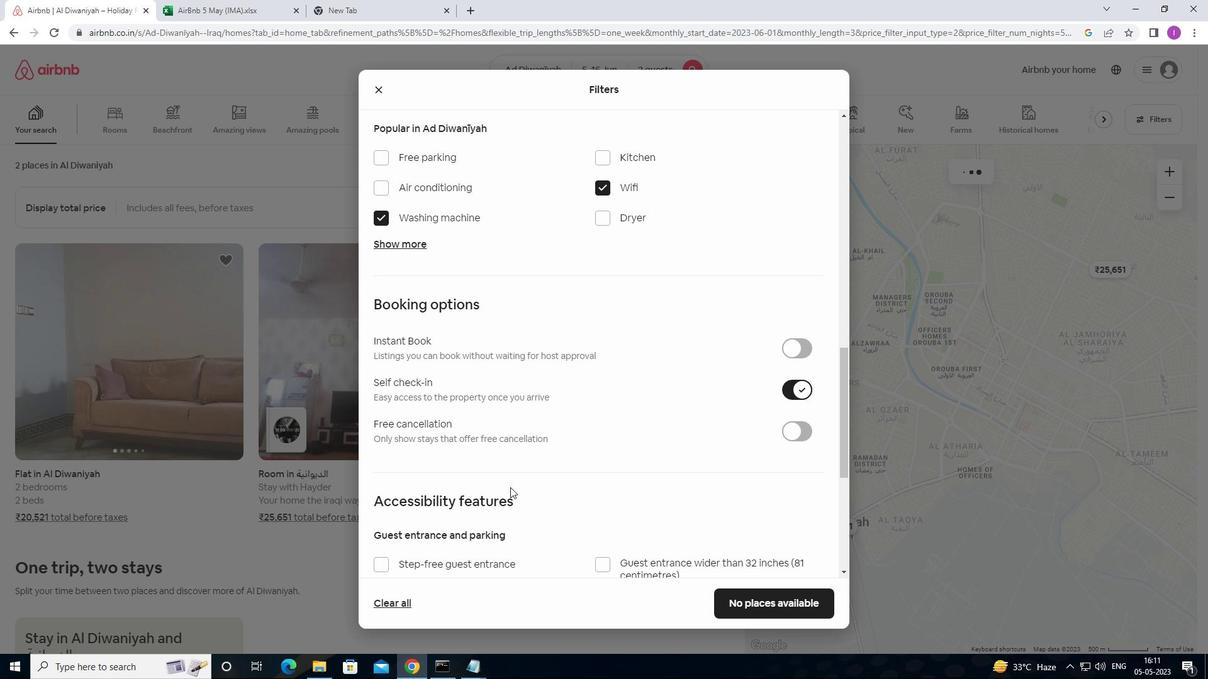 
Action: Mouse scrolled (510, 501) with delta (0, 0)
Screenshot: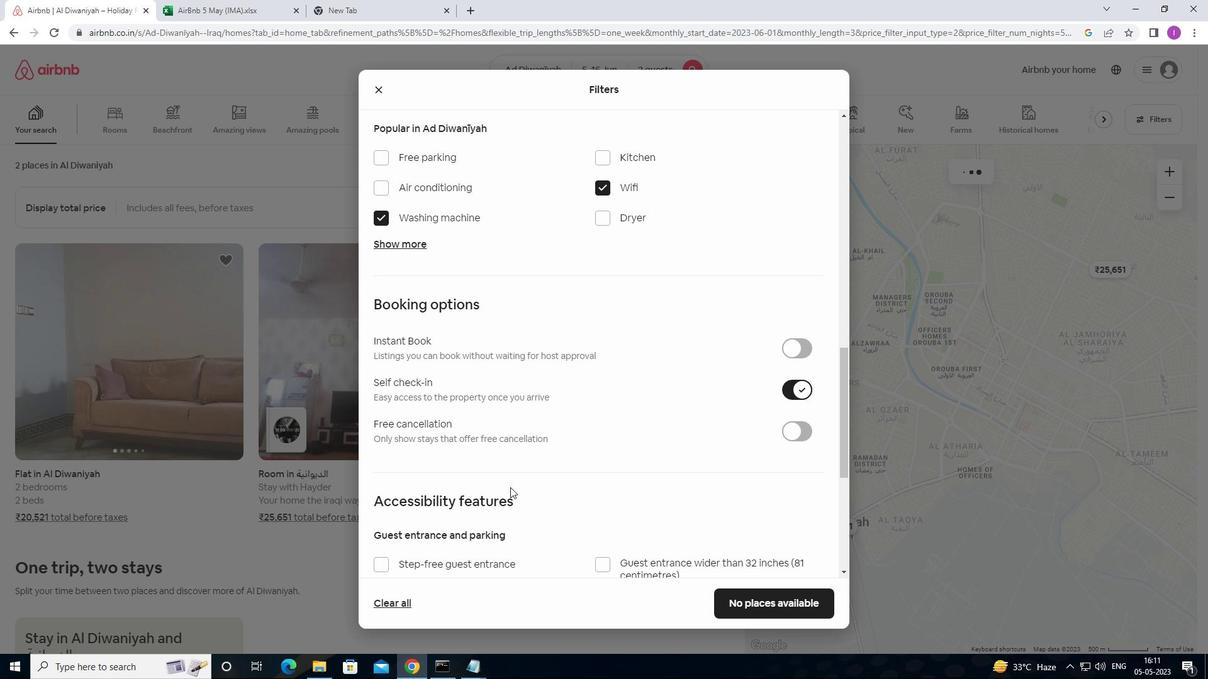 
Action: Mouse moved to (510, 502)
Screenshot: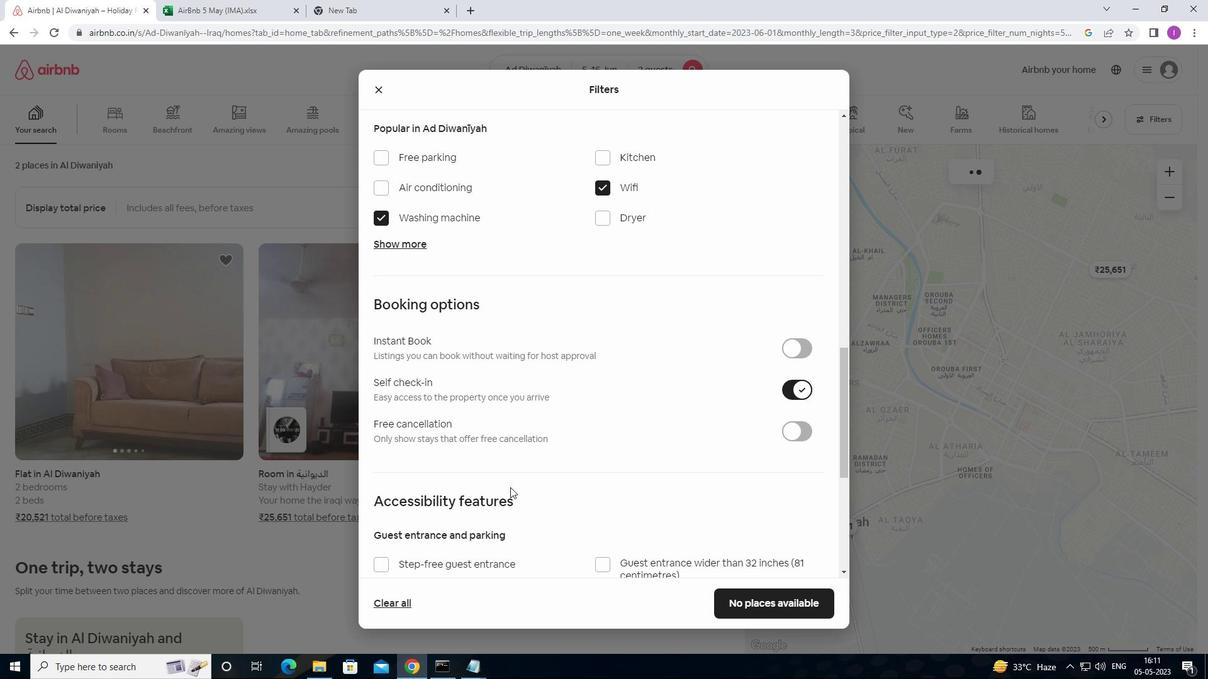 
Action: Mouse scrolled (510, 501) with delta (0, 0)
Screenshot: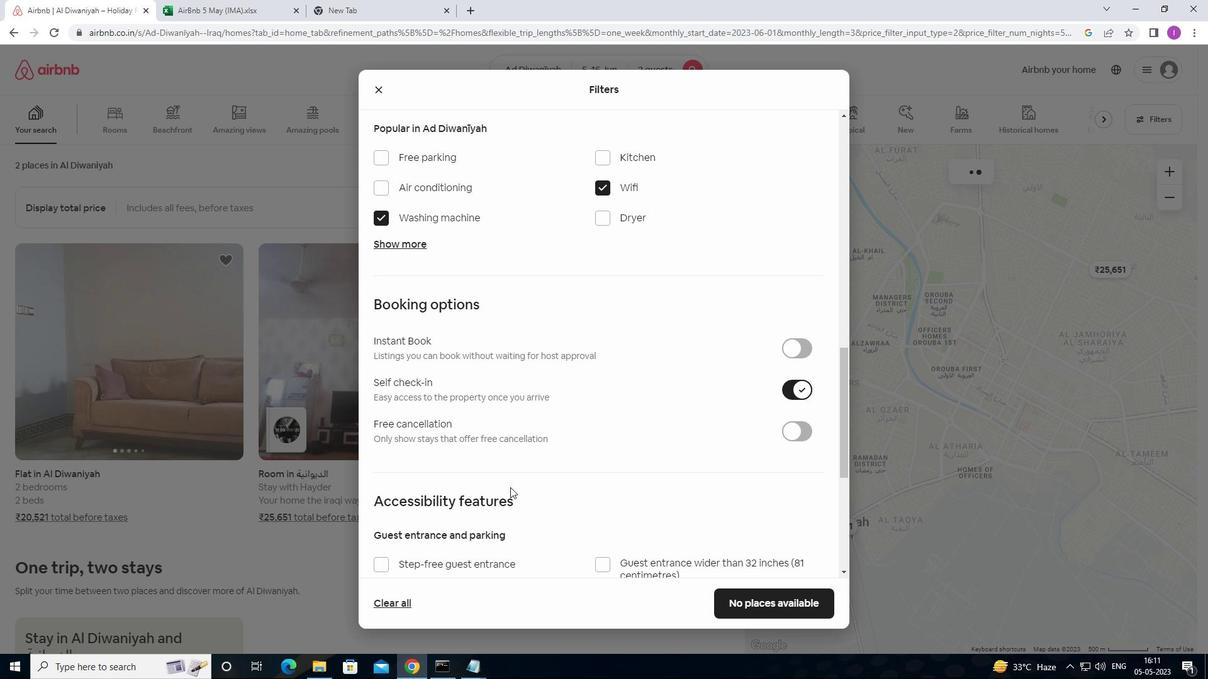 
Action: Mouse moved to (510, 514)
Screenshot: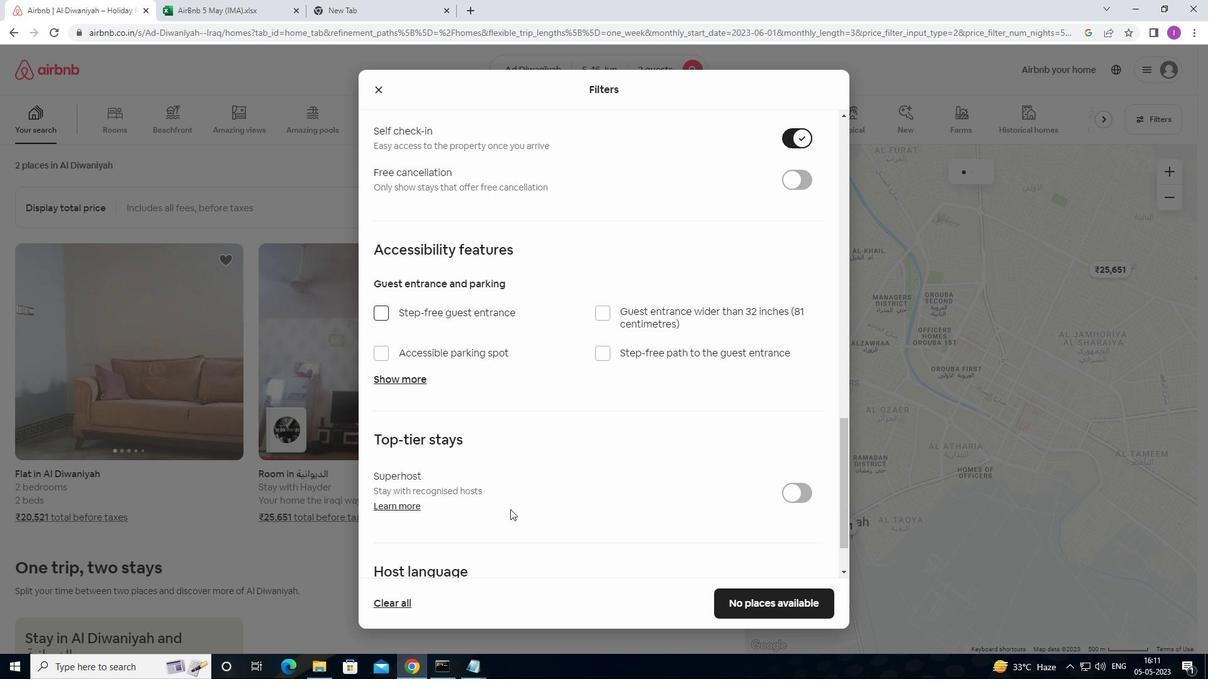 
Action: Mouse scrolled (510, 513) with delta (0, 0)
Screenshot: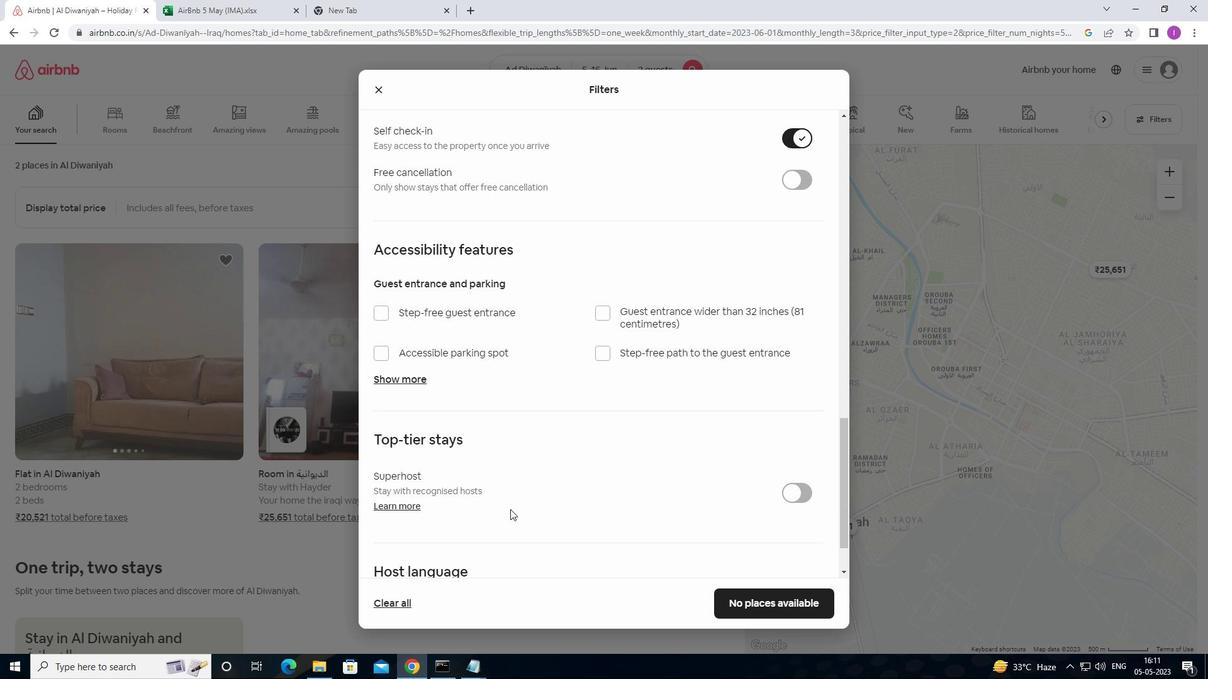 
Action: Mouse moved to (510, 514)
Screenshot: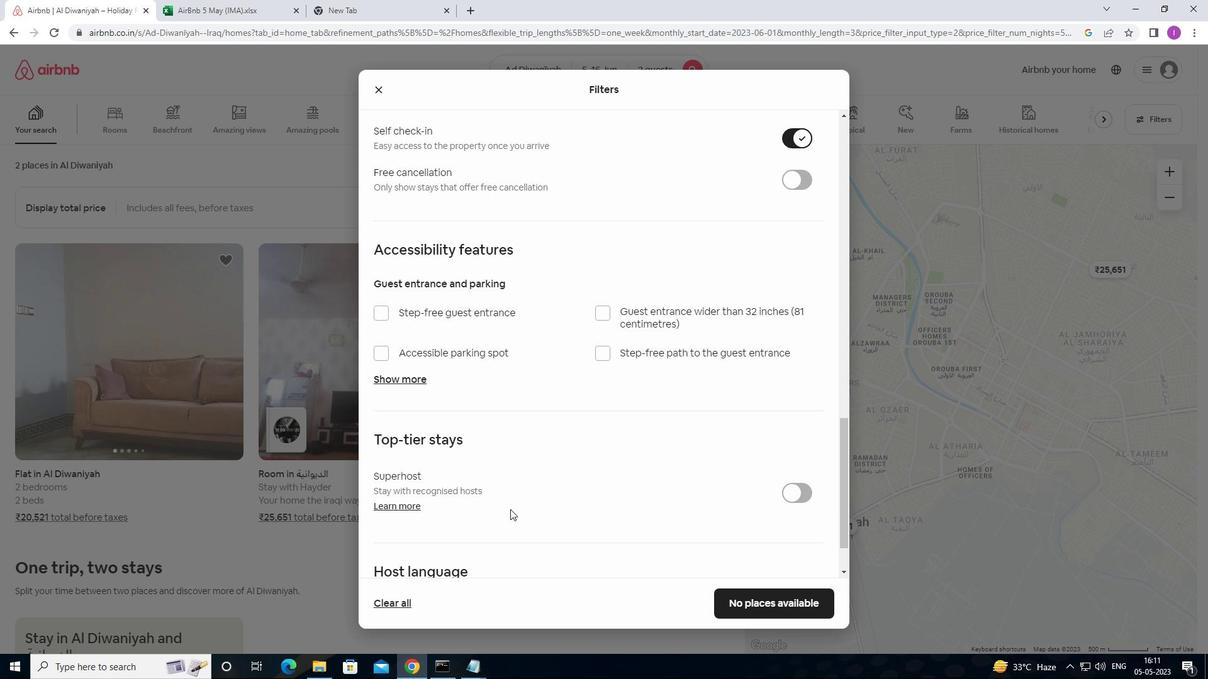 
Action: Mouse scrolled (510, 514) with delta (0, 0)
Screenshot: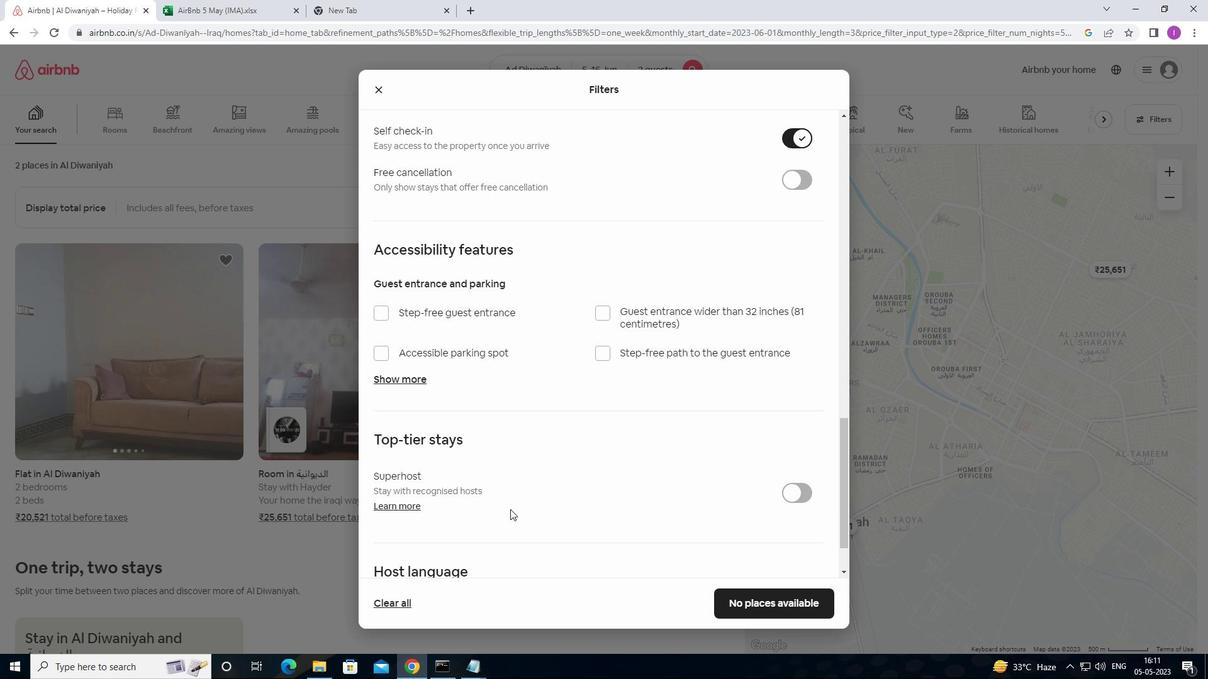 
Action: Mouse scrolled (510, 514) with delta (0, 0)
Screenshot: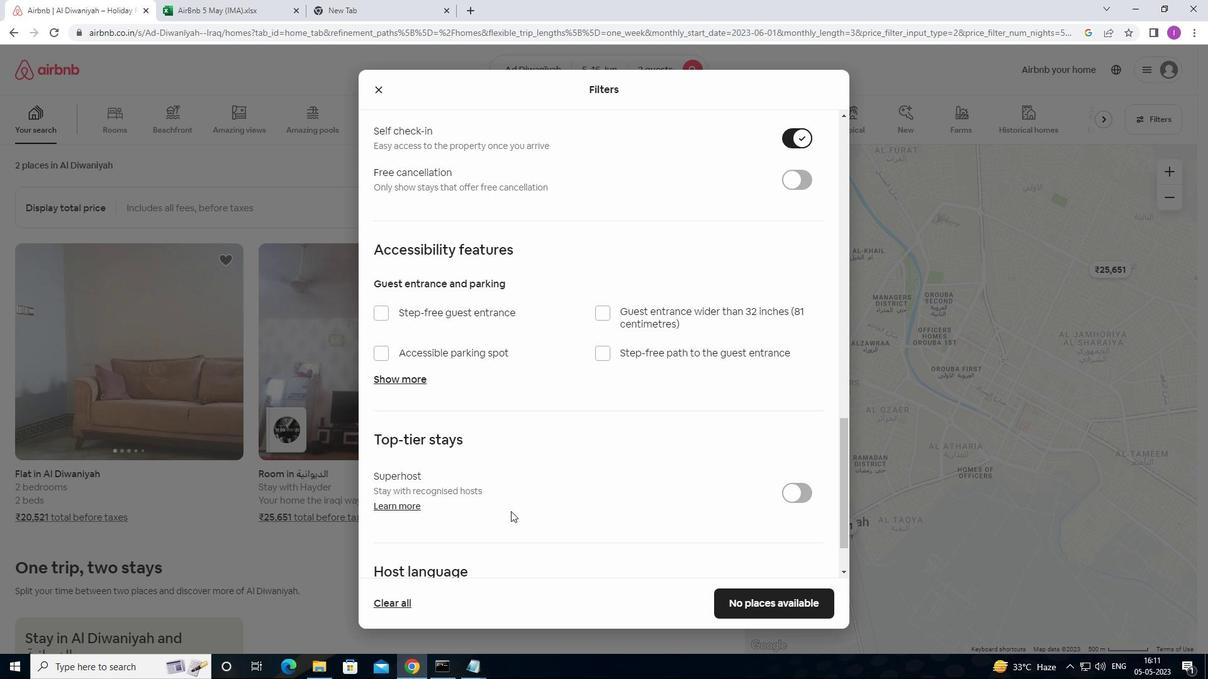 
Action: Mouse scrolled (510, 514) with delta (0, 0)
Screenshot: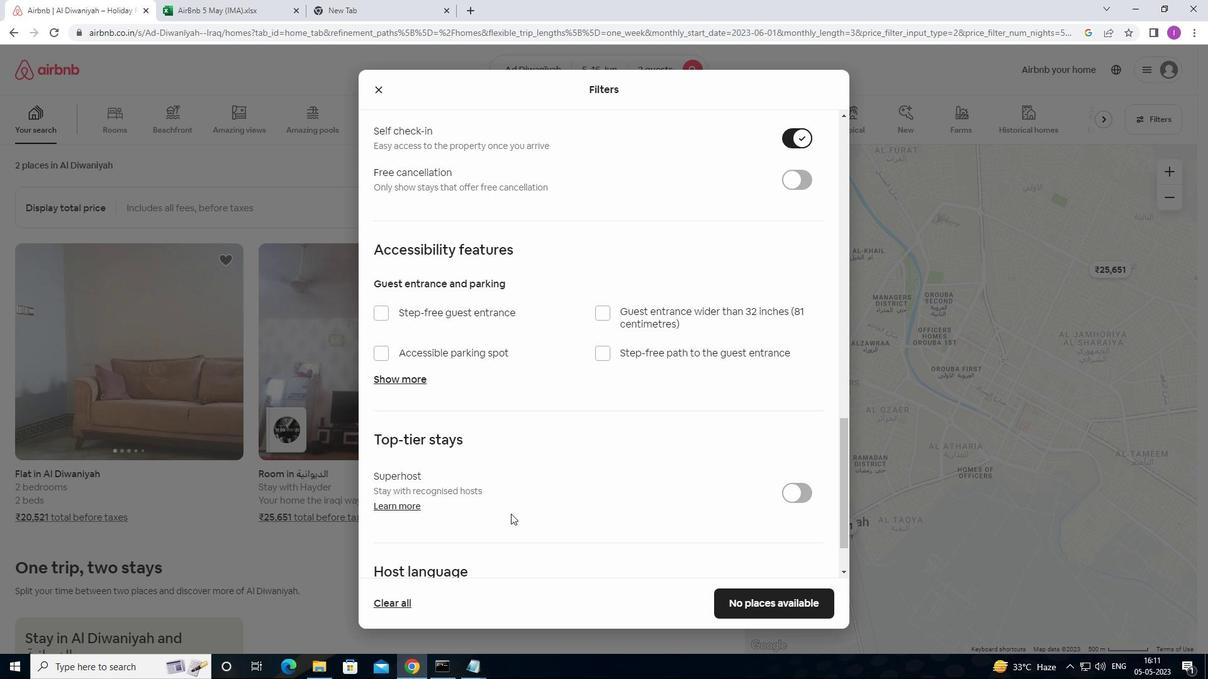 
Action: Mouse moved to (456, 539)
Screenshot: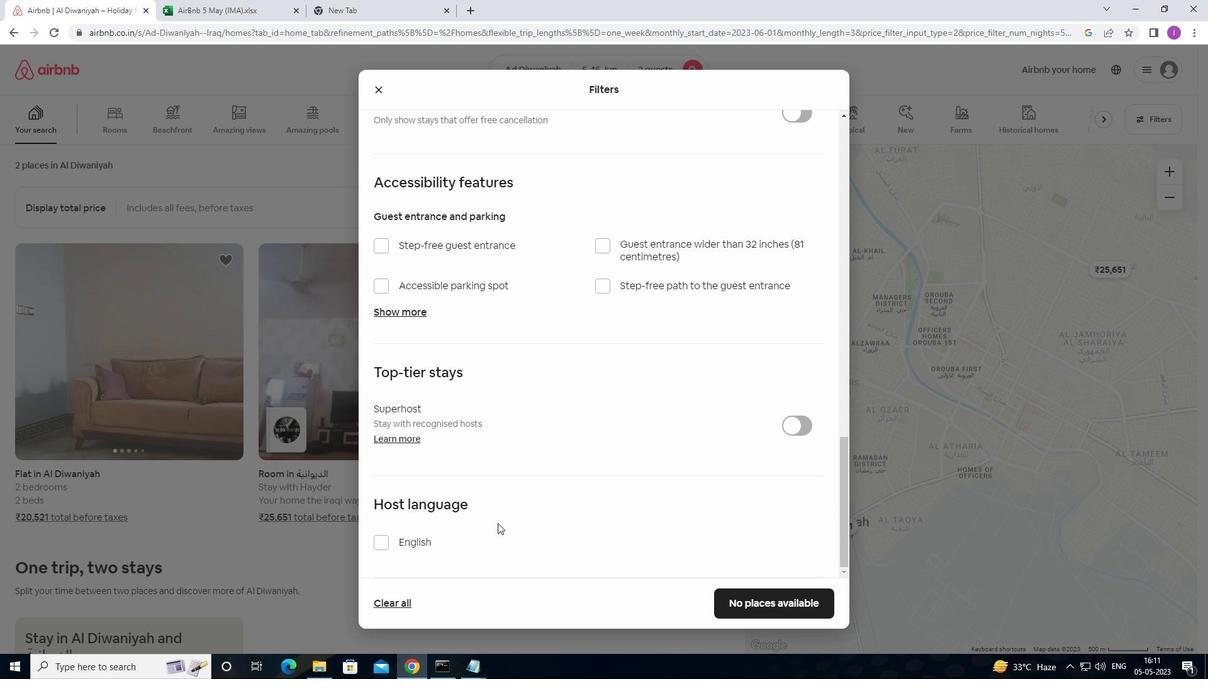 
Action: Mouse scrolled (456, 538) with delta (0, 0)
Screenshot: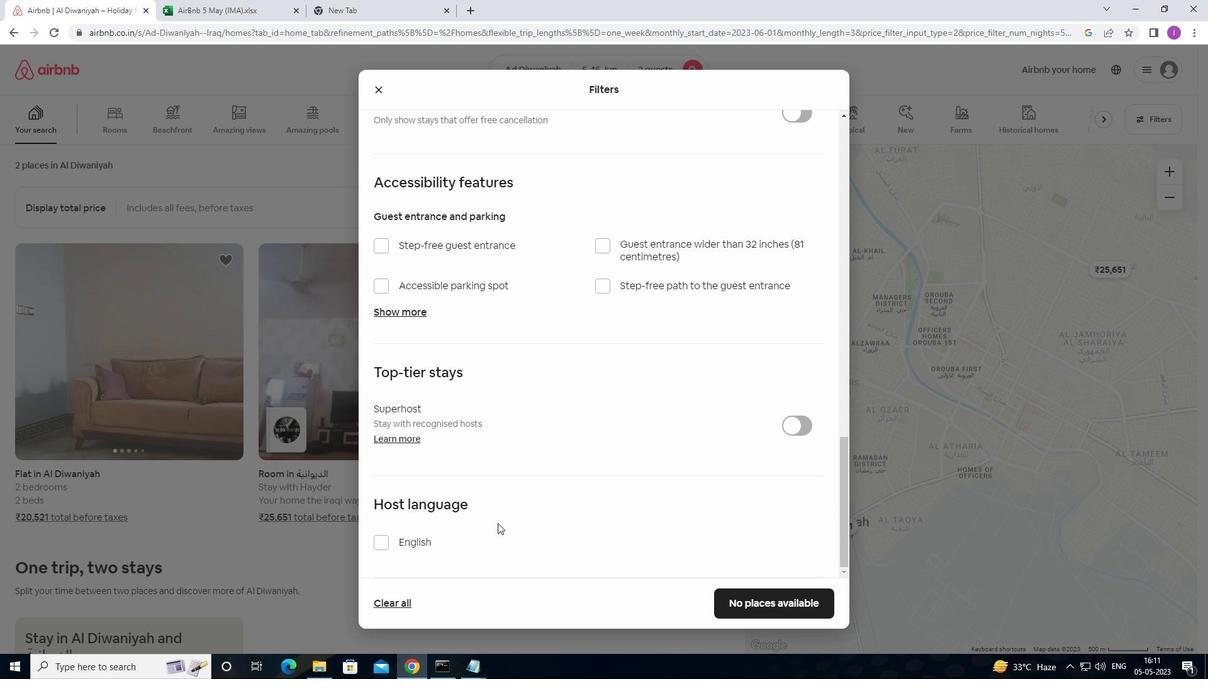 
Action: Mouse moved to (427, 545)
Screenshot: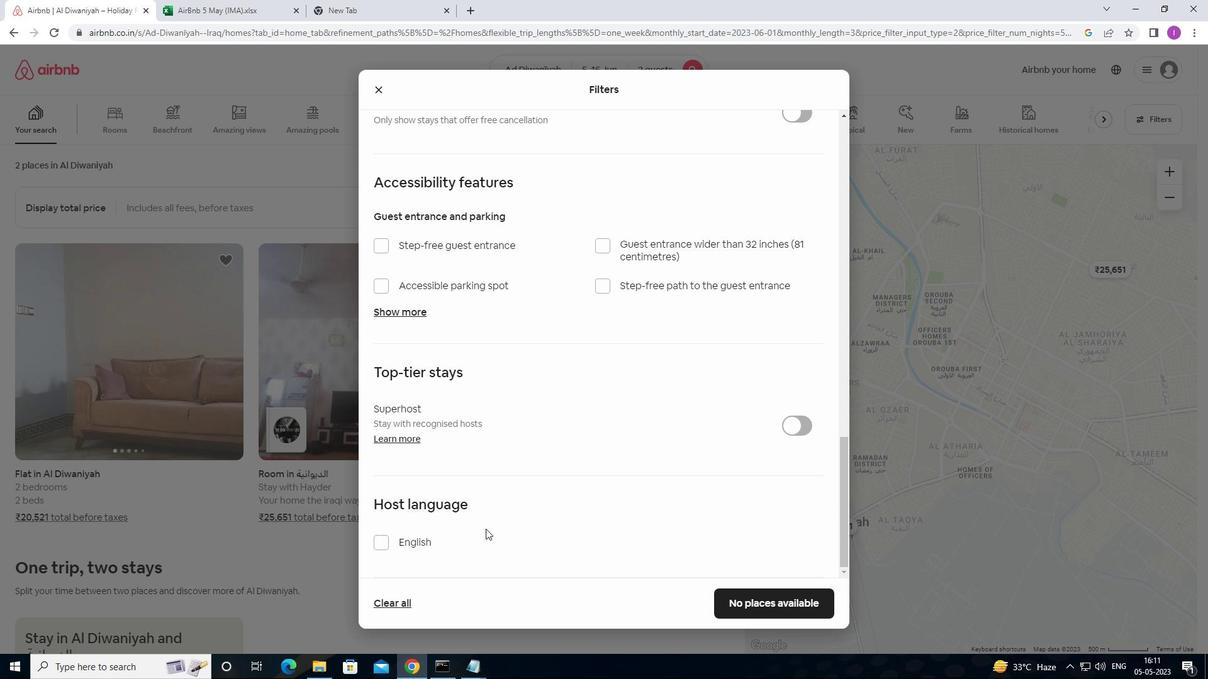 
Action: Mouse scrolled (427, 544) with delta (0, 0)
Screenshot: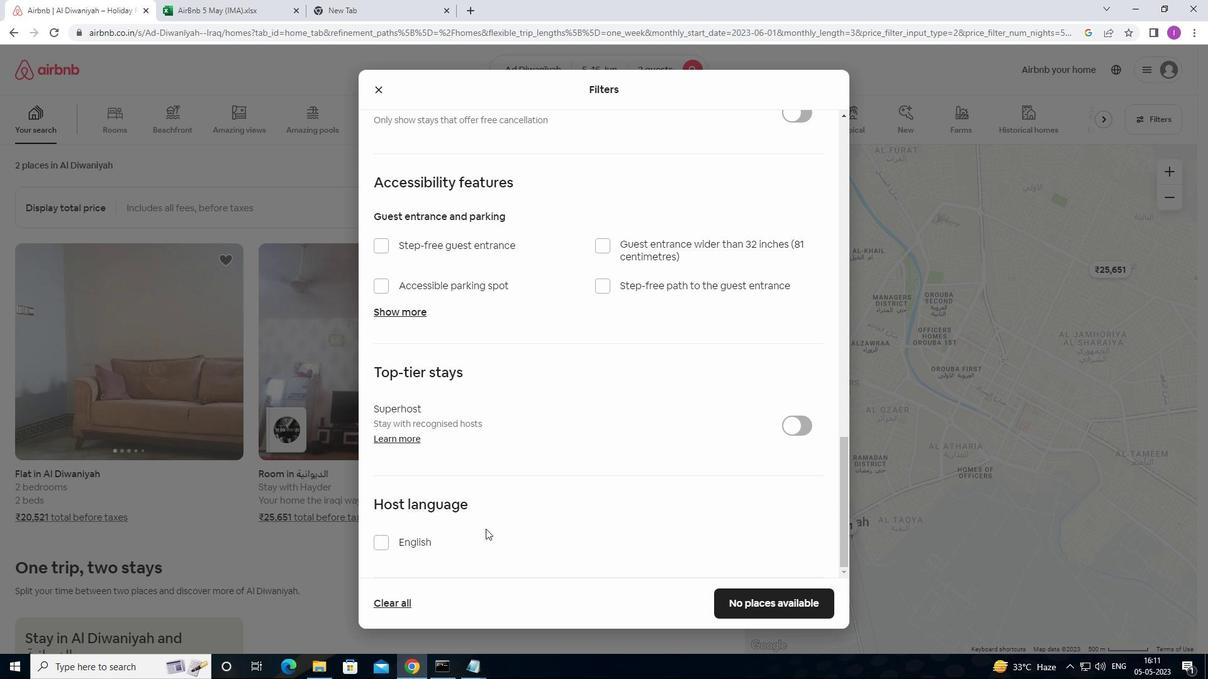 
Action: Mouse moved to (378, 542)
Screenshot: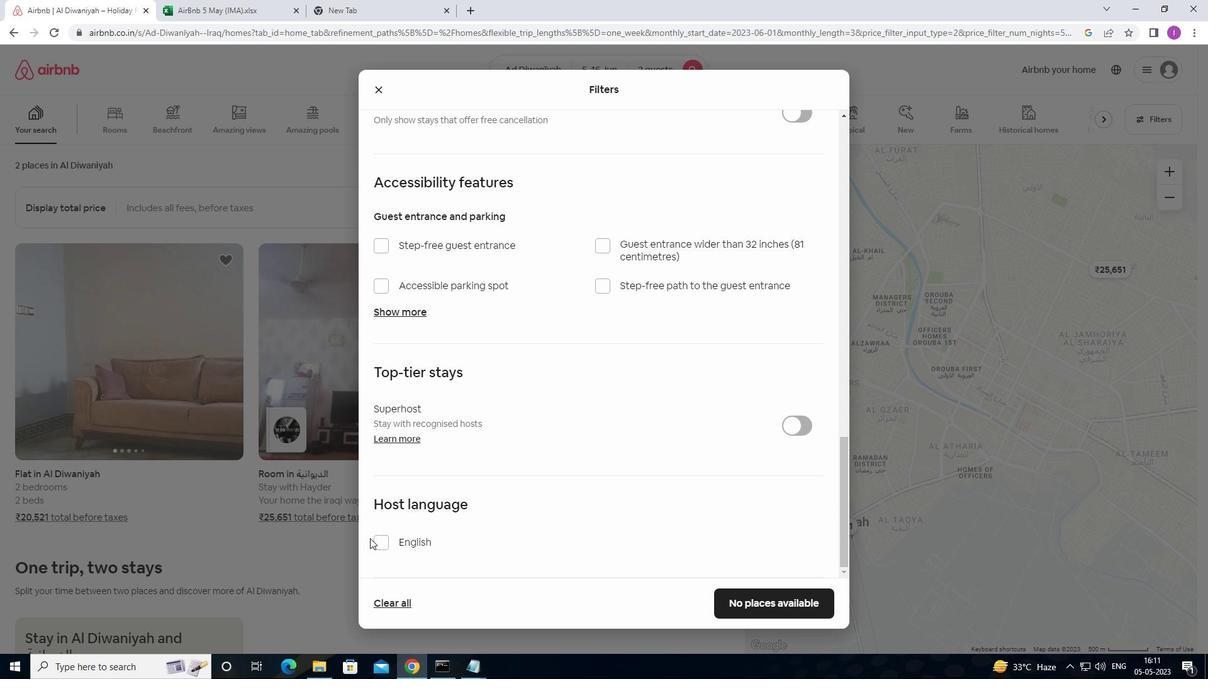 
Action: Mouse pressed left at (378, 542)
Screenshot: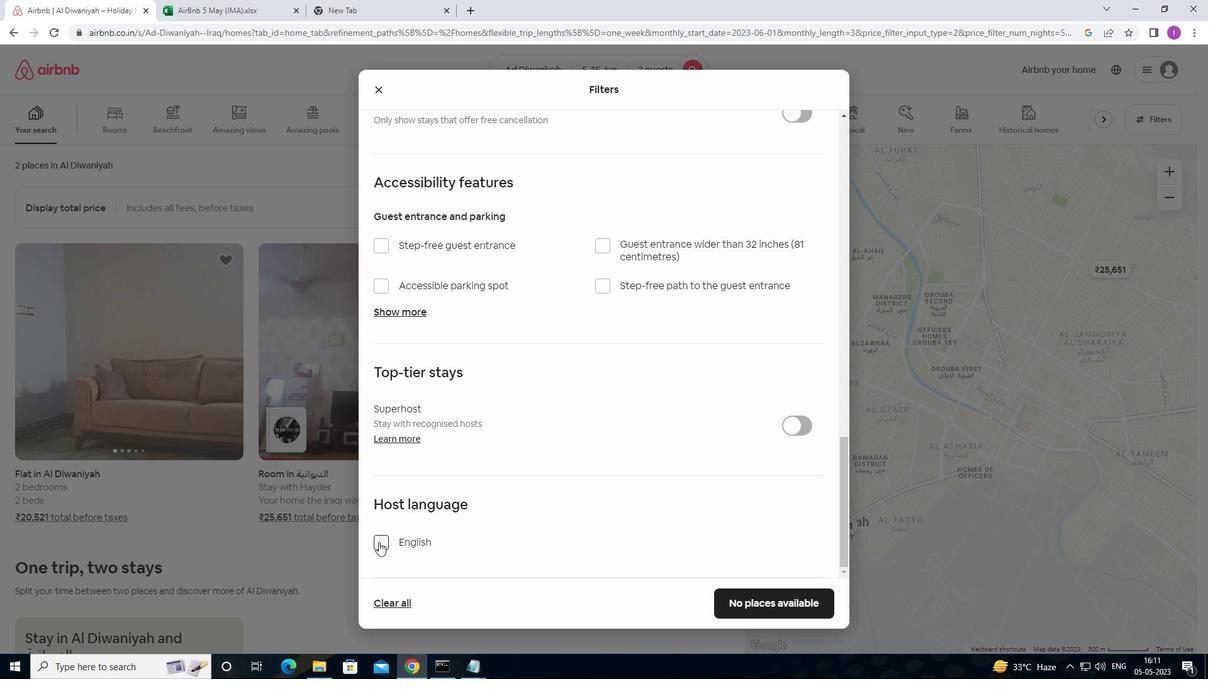 
Action: Mouse moved to (780, 604)
Screenshot: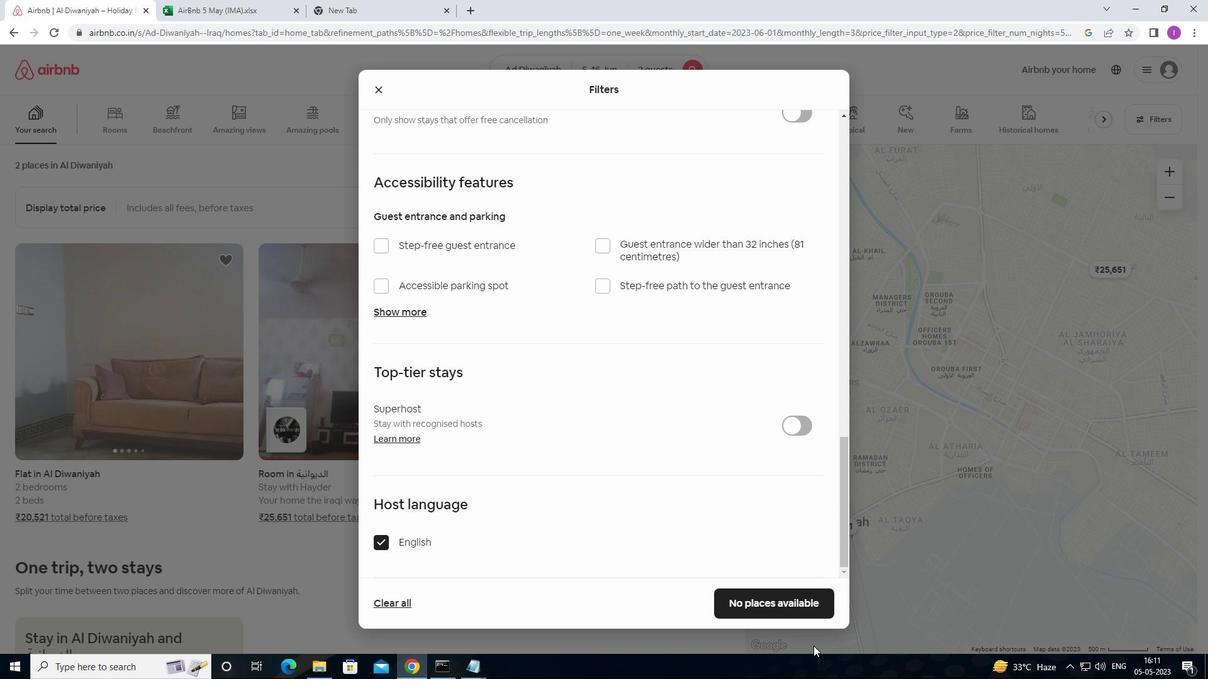 
Action: Mouse pressed left at (780, 604)
Screenshot: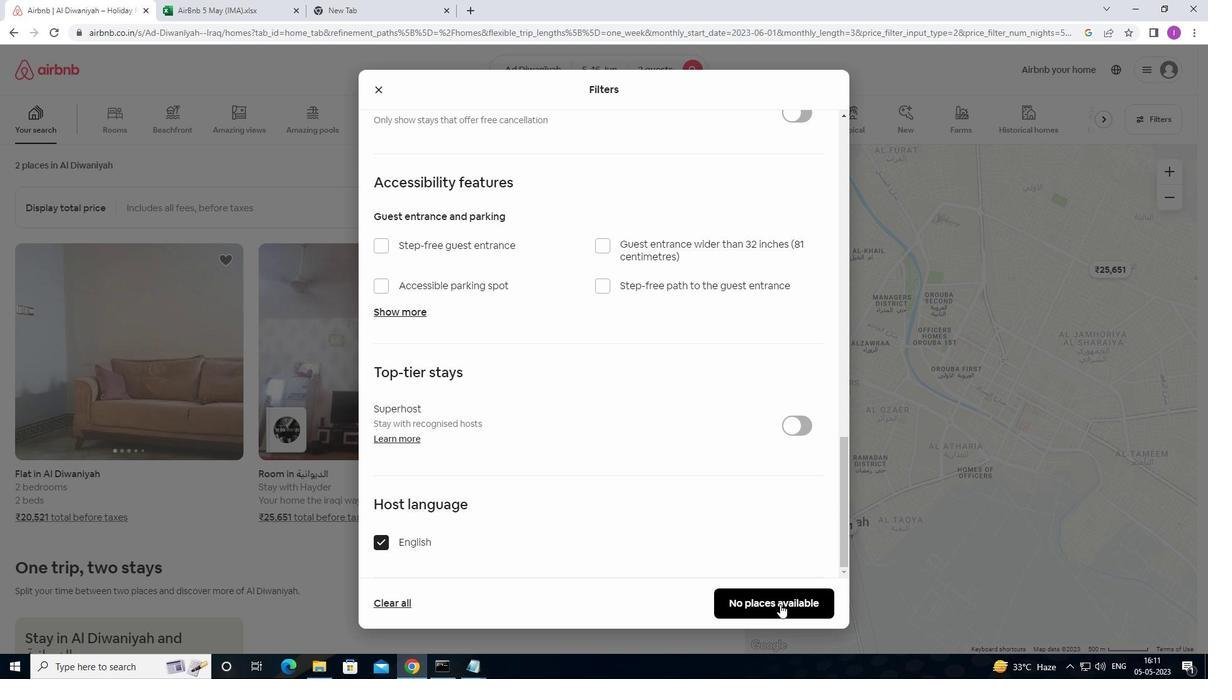 
Action: Mouse moved to (622, 498)
Screenshot: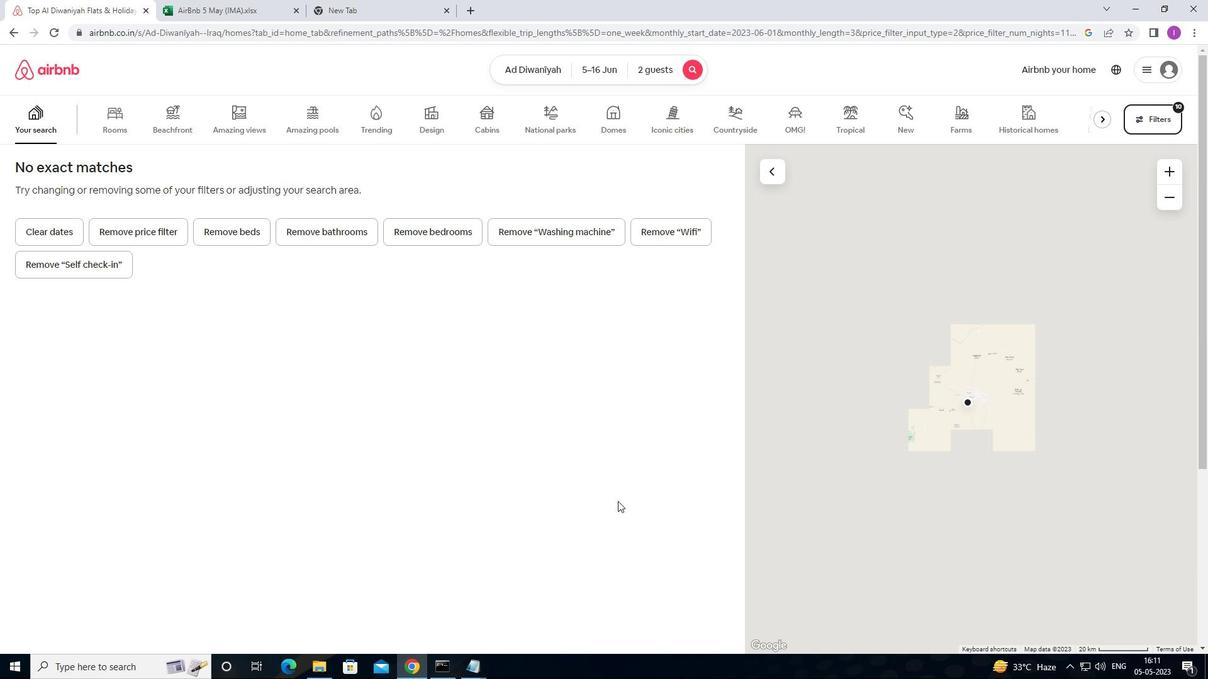 
